 Task: Search Multi-city flight tickets for 2 adults, in Economy from Abuja to Tianjin to travel on 20-Nov-2023. Tianjin to Xiamen on 26-Dec-2023. Xiamen to Abuja on 30-Dec-2023.
Action: Mouse moved to (402, 358)
Screenshot: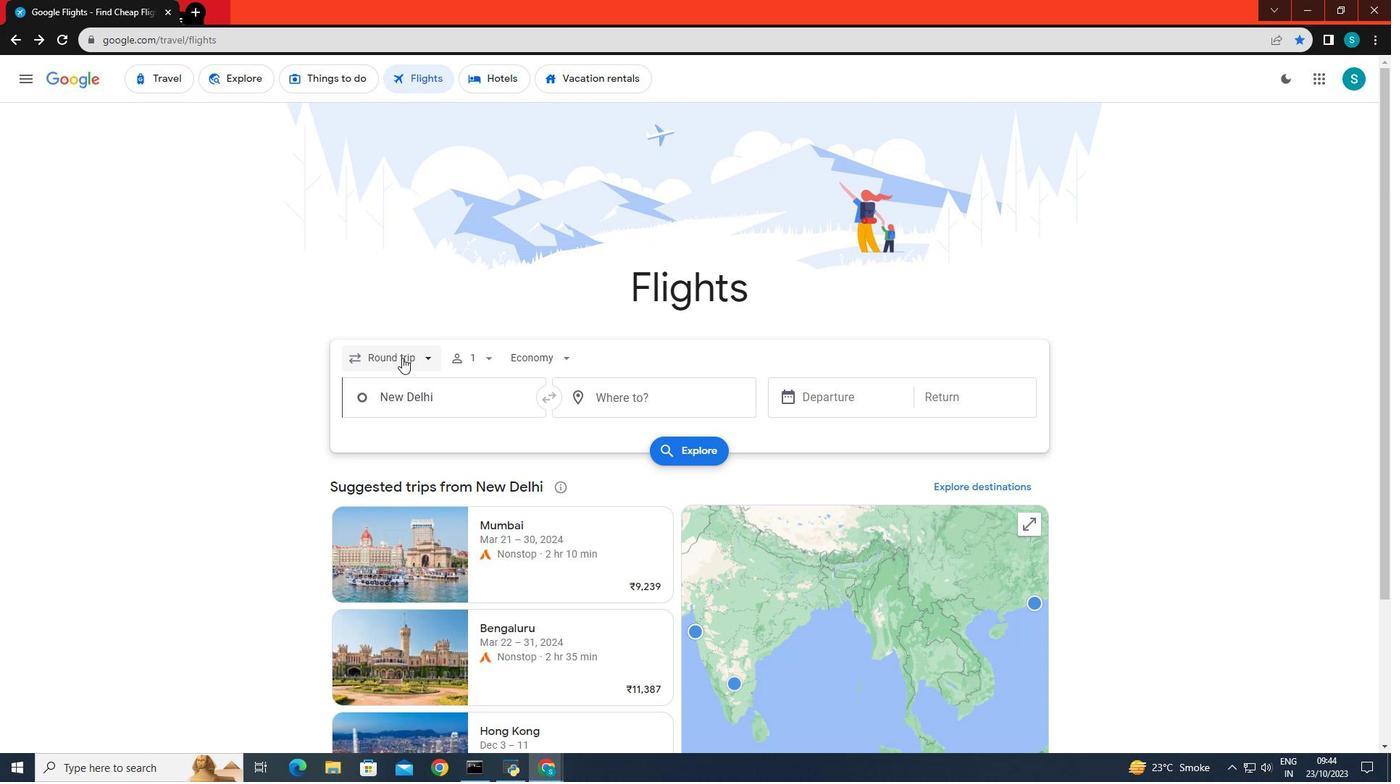 
Action: Mouse pressed left at (402, 358)
Screenshot: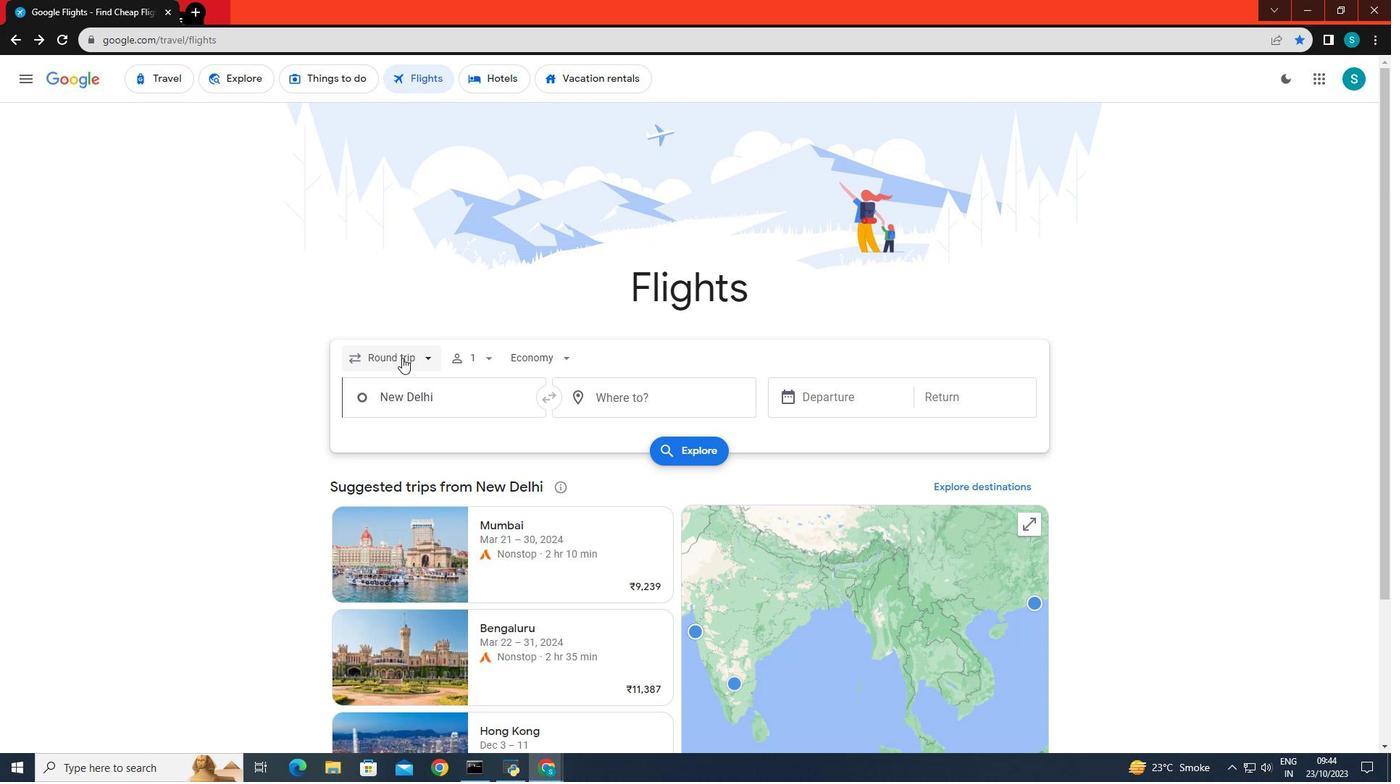 
Action: Mouse moved to (383, 465)
Screenshot: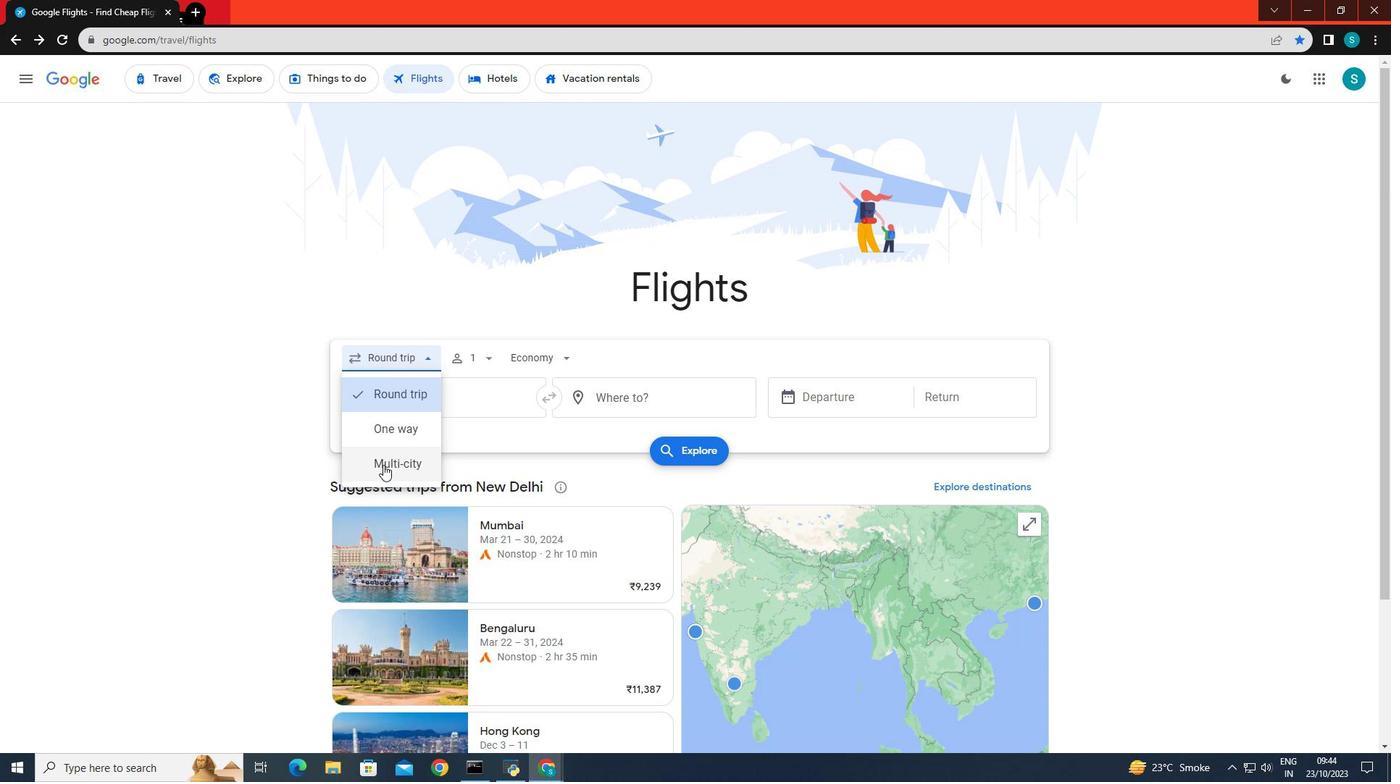 
Action: Mouse pressed left at (383, 465)
Screenshot: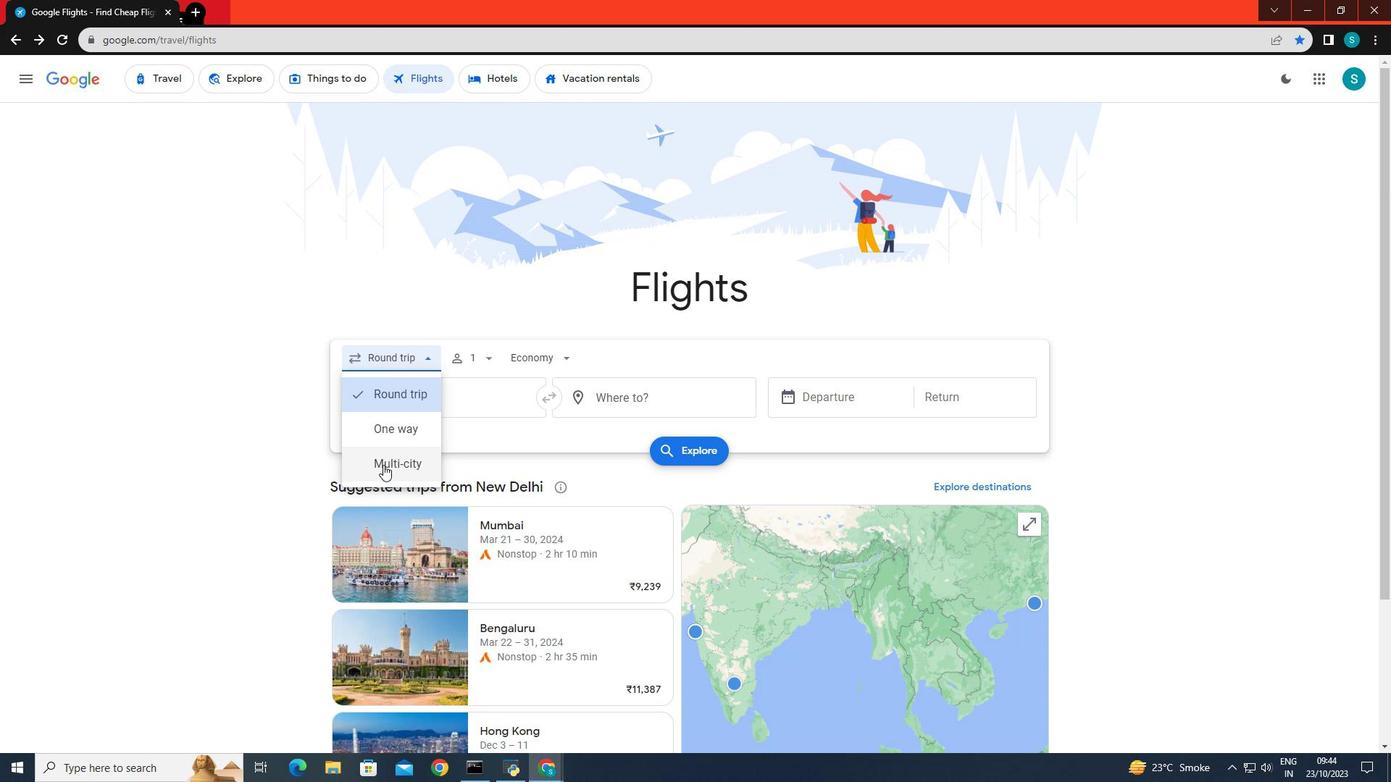 
Action: Mouse moved to (484, 363)
Screenshot: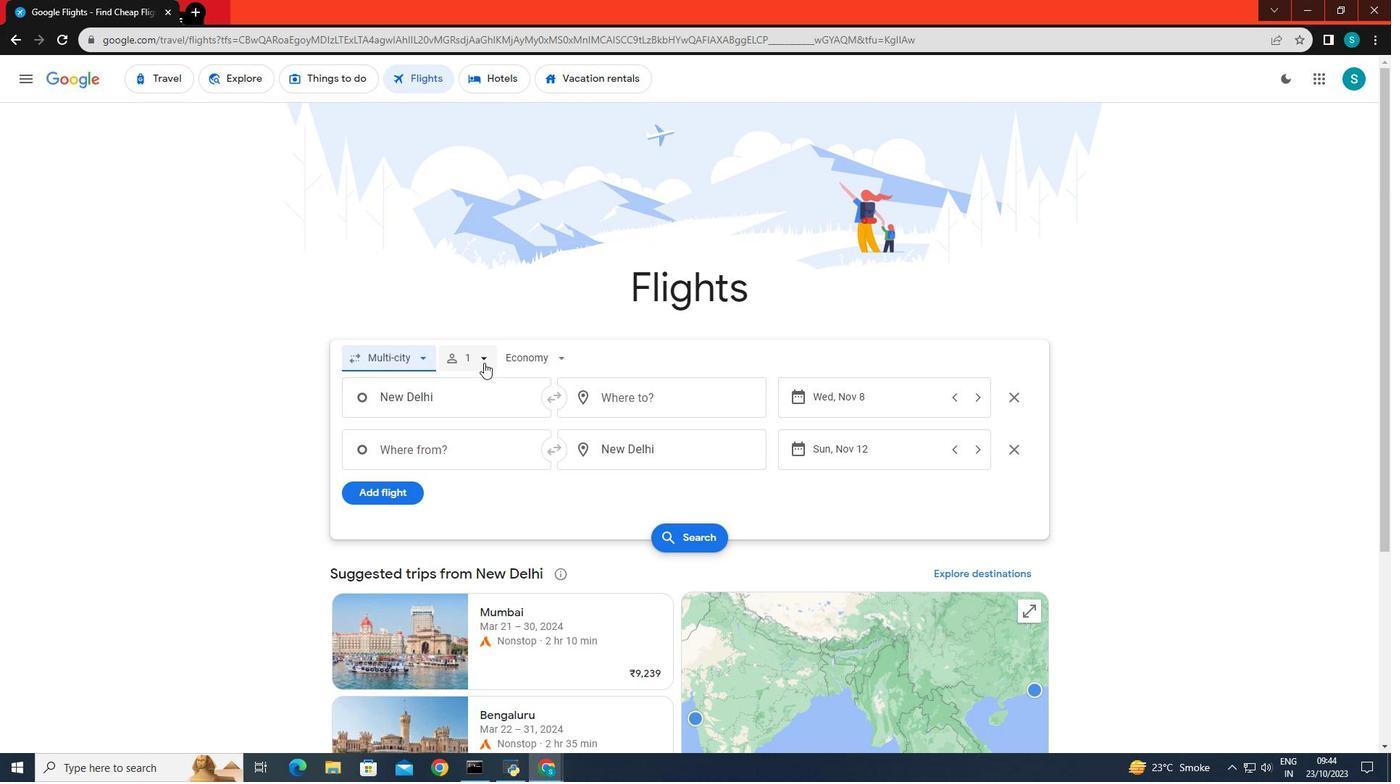 
Action: Mouse pressed left at (484, 363)
Screenshot: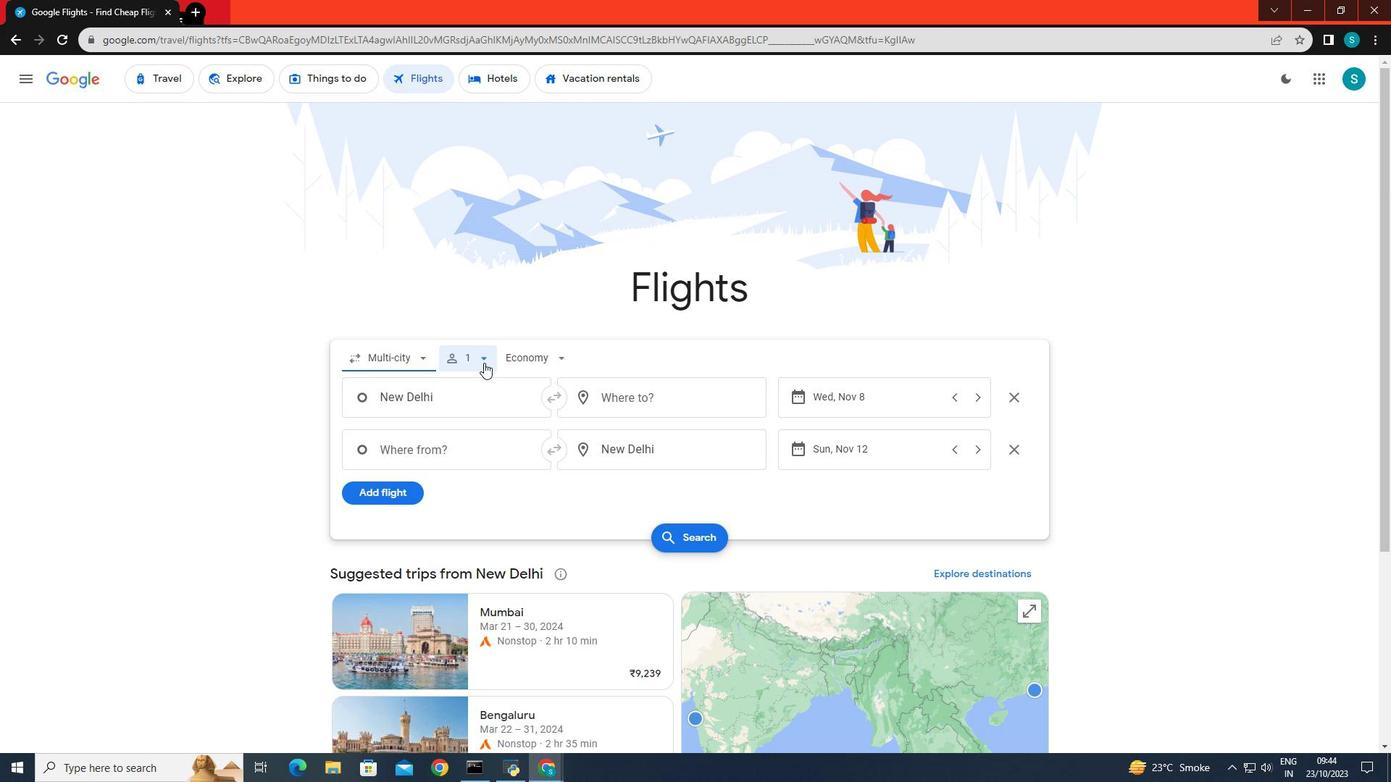 
Action: Mouse moved to (602, 395)
Screenshot: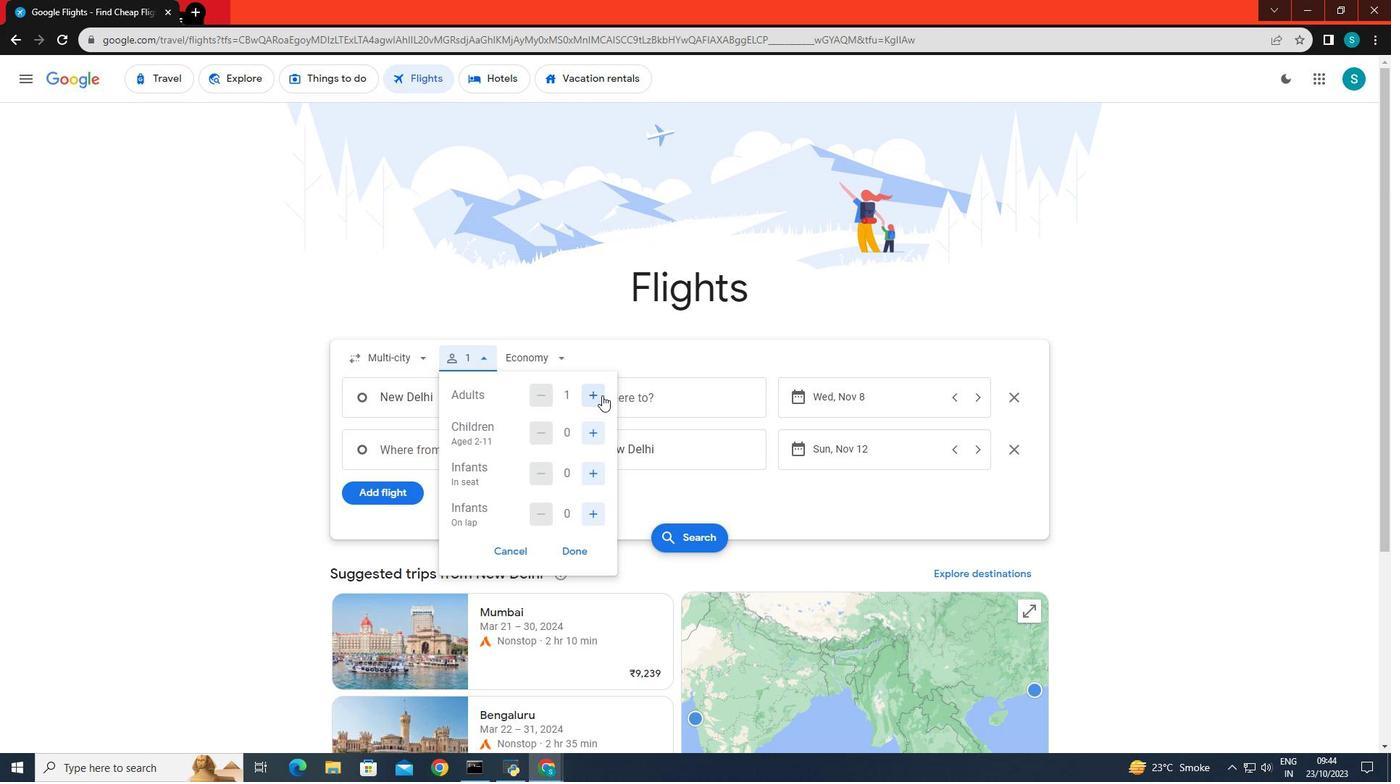 
Action: Mouse pressed left at (602, 395)
Screenshot: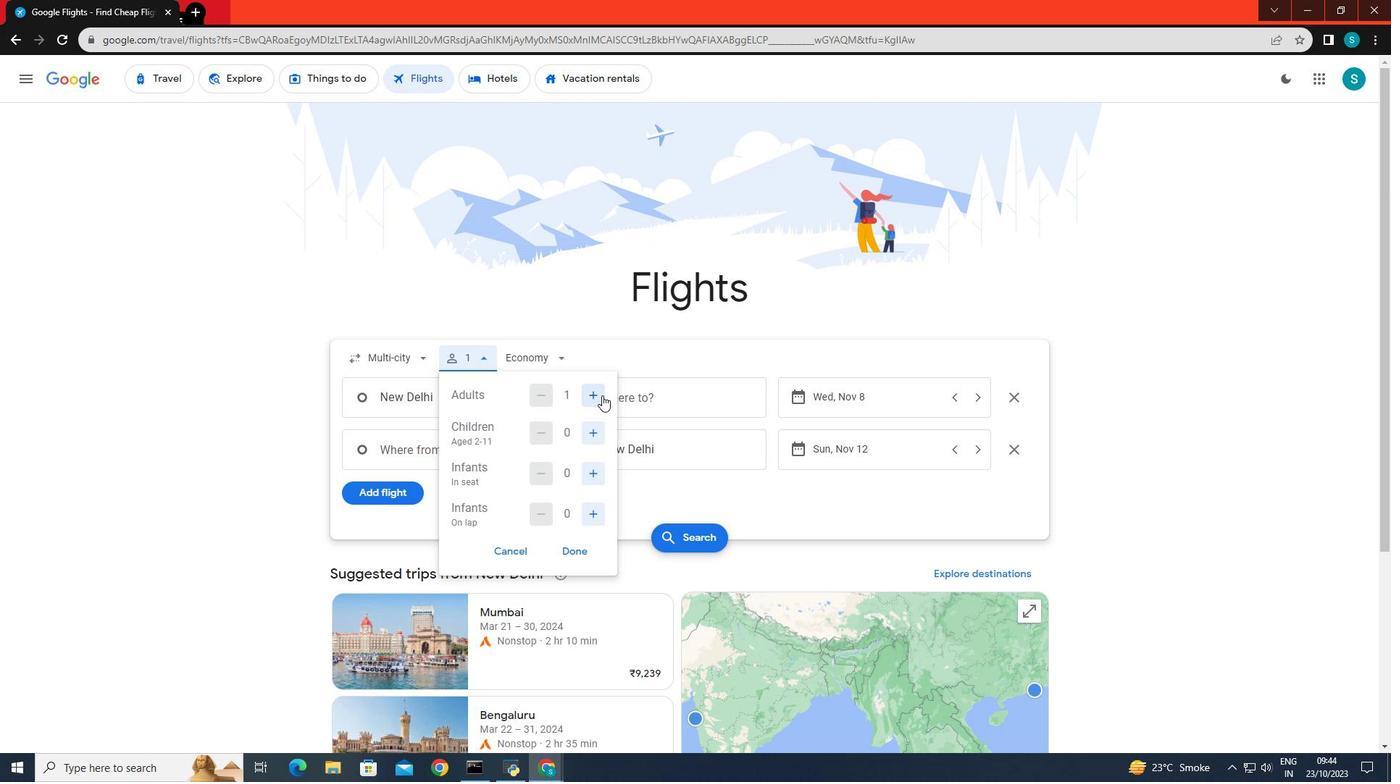 
Action: Mouse moved to (575, 548)
Screenshot: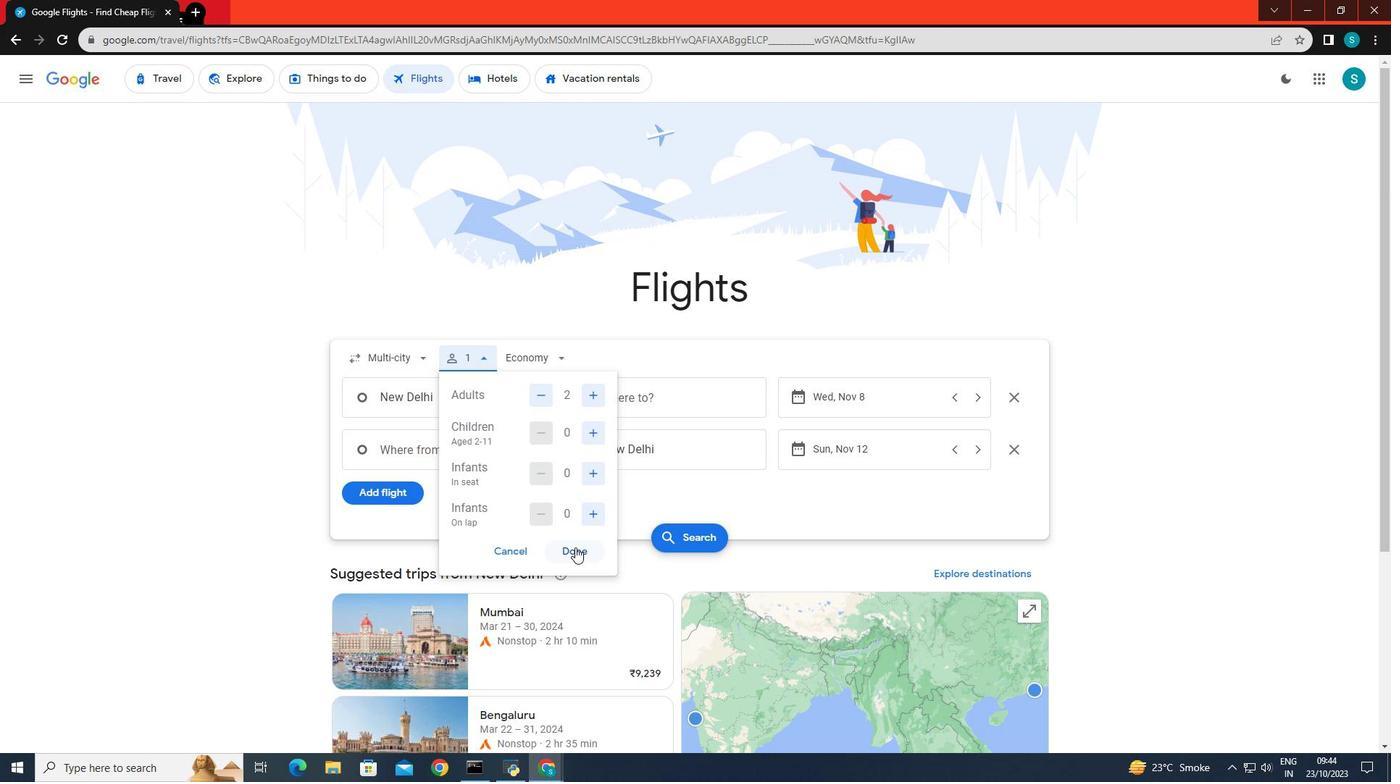 
Action: Mouse pressed left at (575, 548)
Screenshot: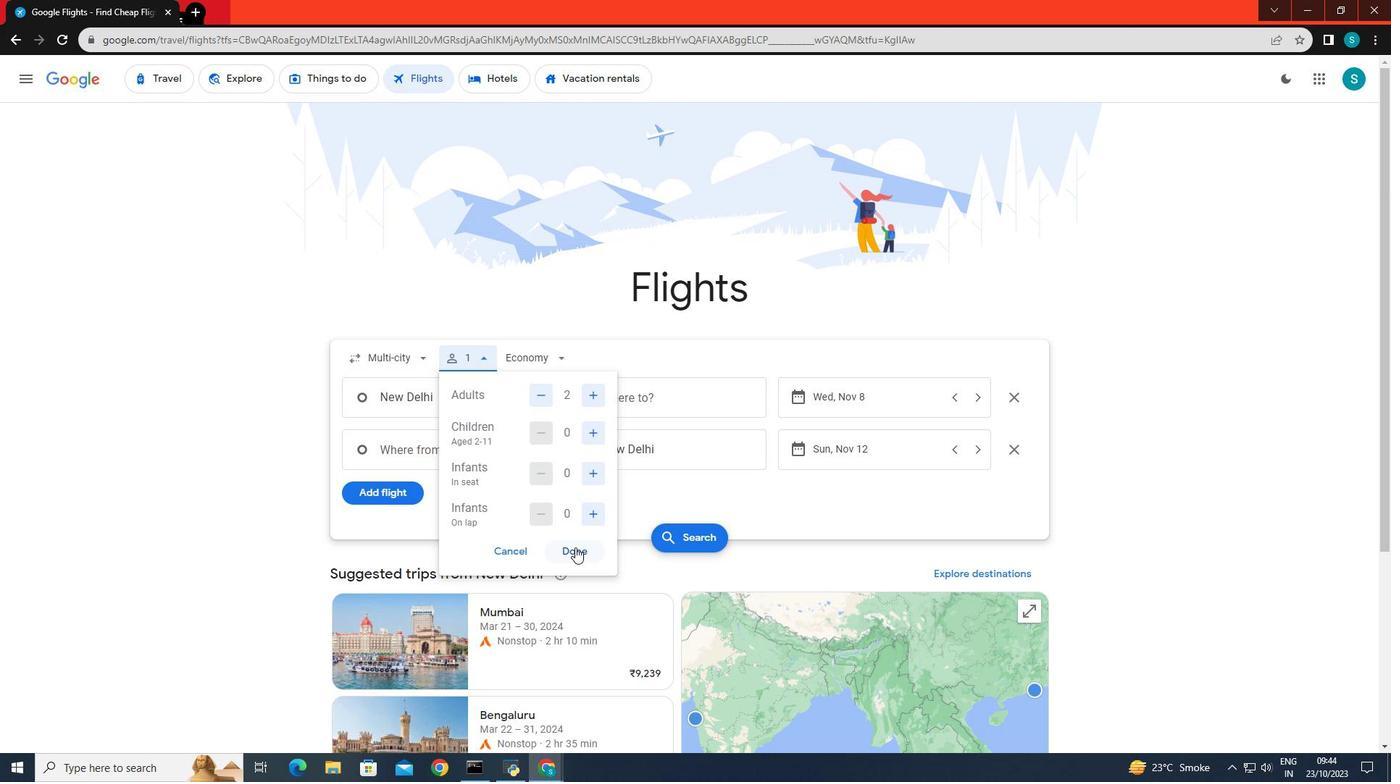 
Action: Mouse moved to (357, 316)
Screenshot: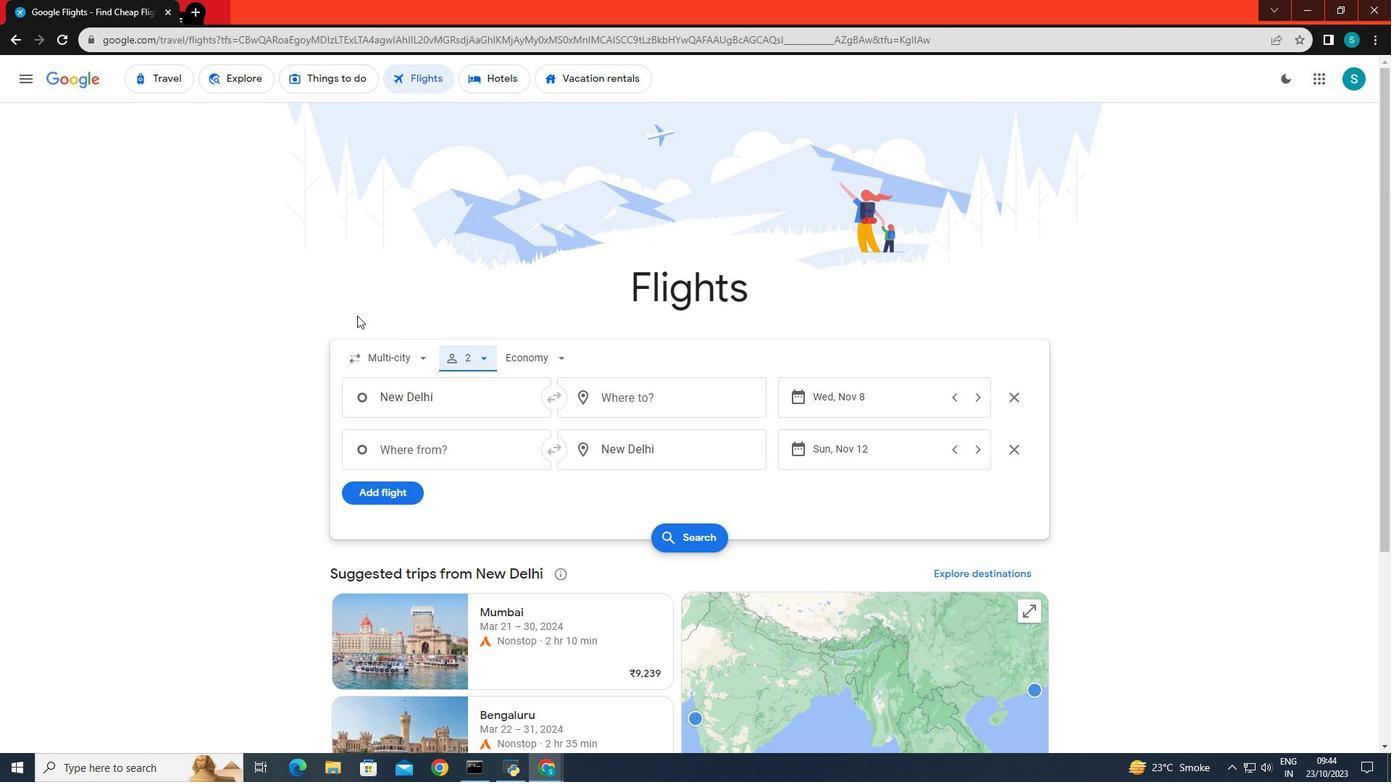 
Action: Mouse scrolled (357, 315) with delta (0, 0)
Screenshot: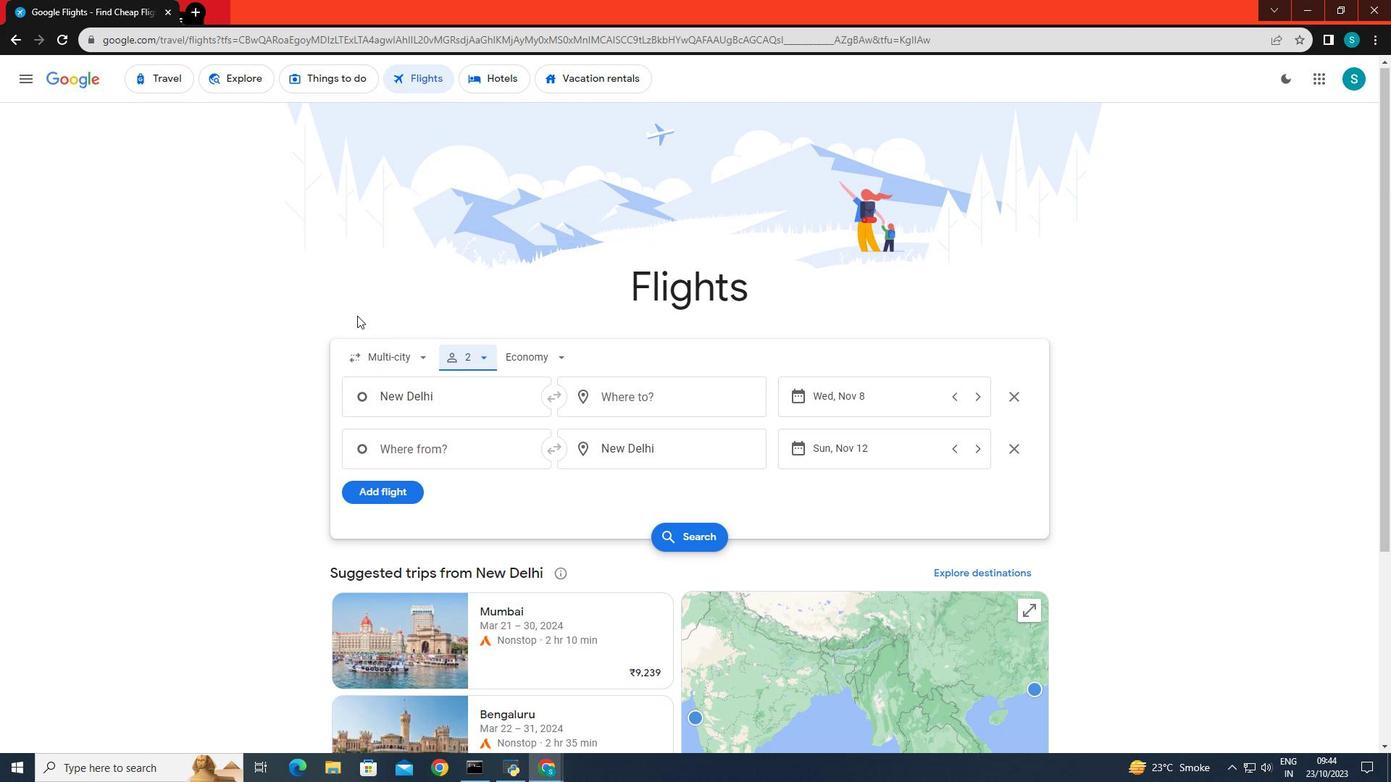 
Action: Mouse scrolled (357, 315) with delta (0, 0)
Screenshot: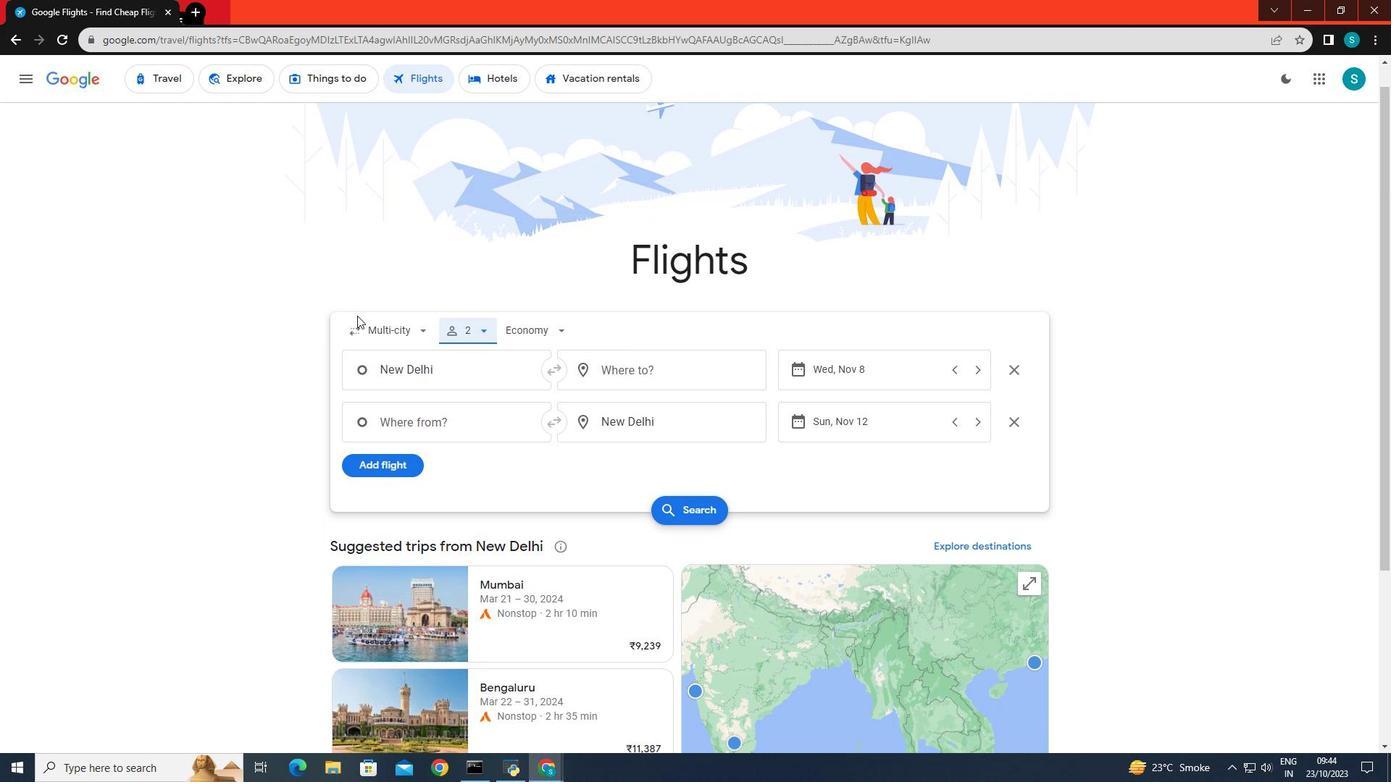 
Action: Mouse moved to (549, 222)
Screenshot: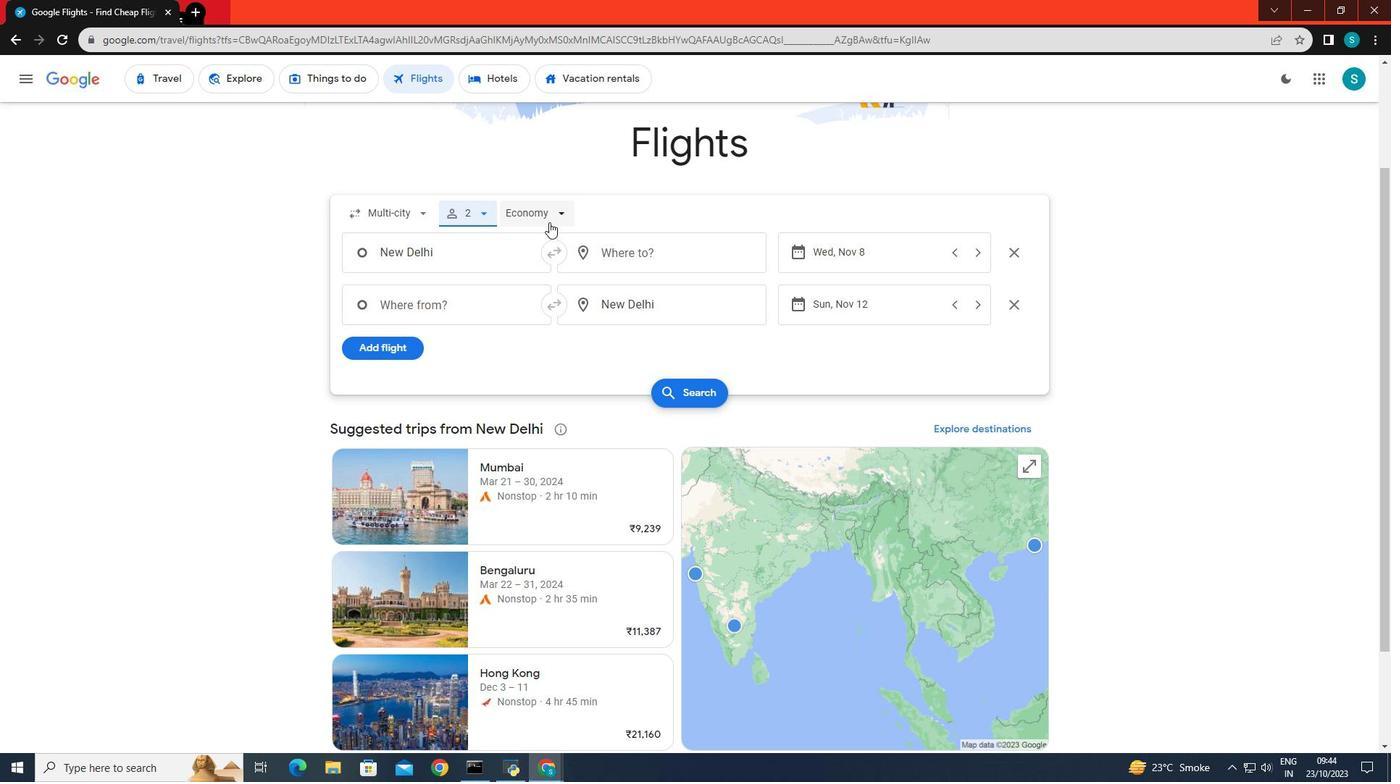 
Action: Mouse pressed left at (549, 222)
Screenshot: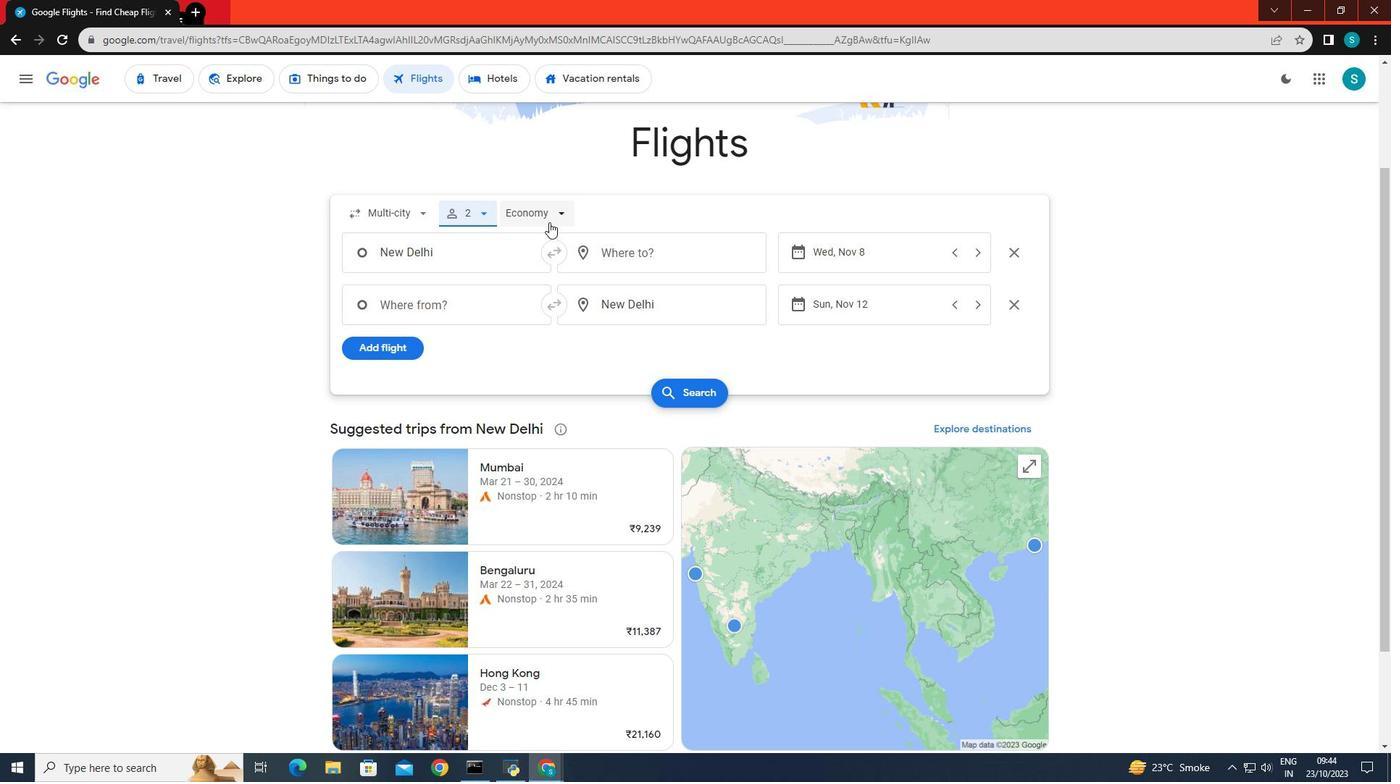 
Action: Mouse moved to (546, 255)
Screenshot: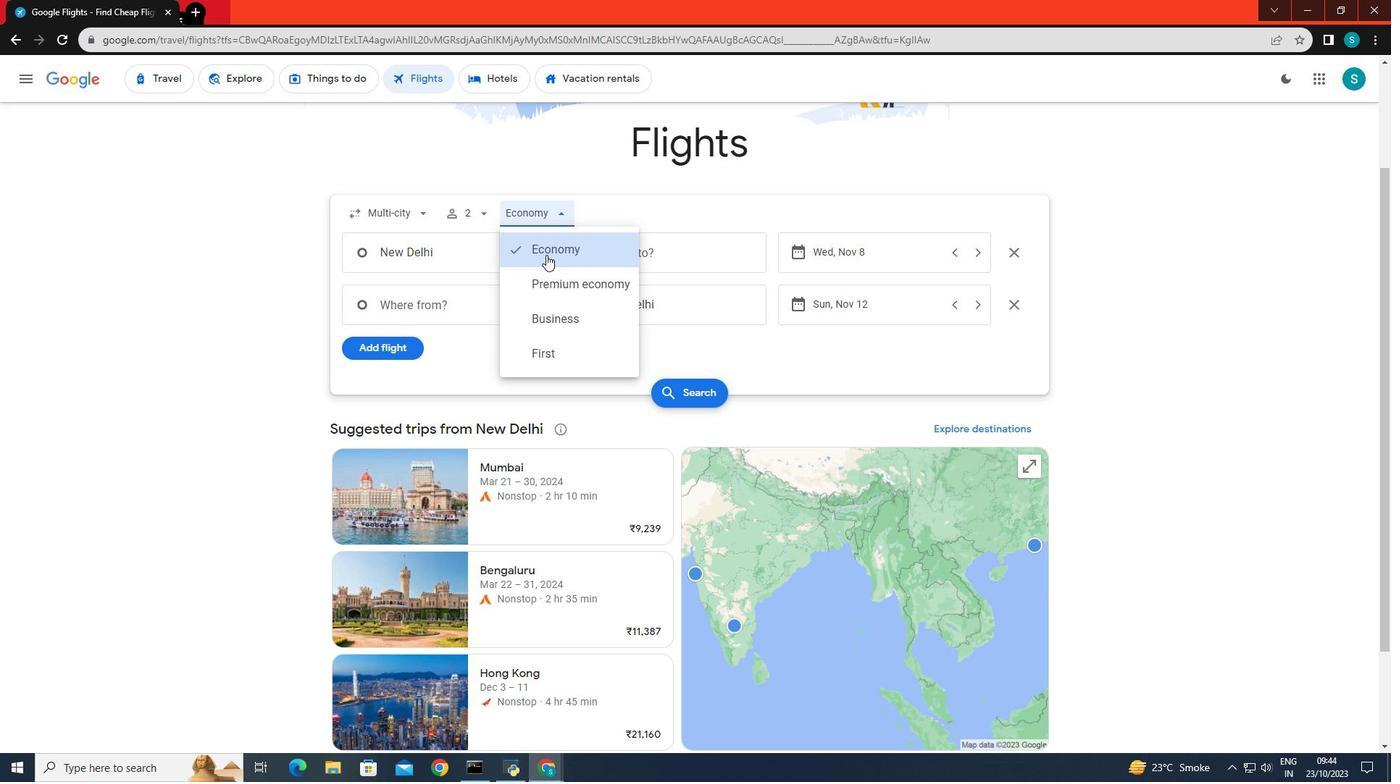 
Action: Mouse pressed left at (546, 255)
Screenshot: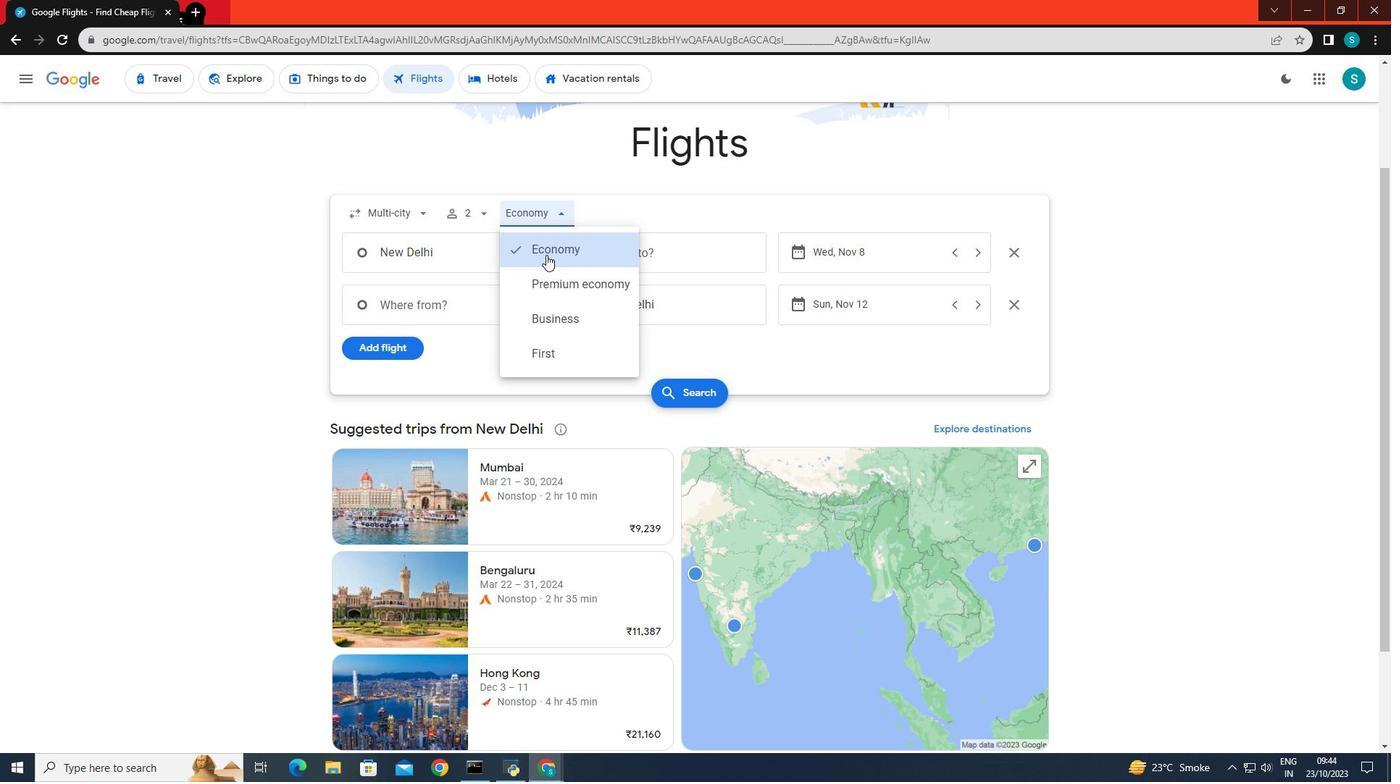 
Action: Mouse moved to (437, 263)
Screenshot: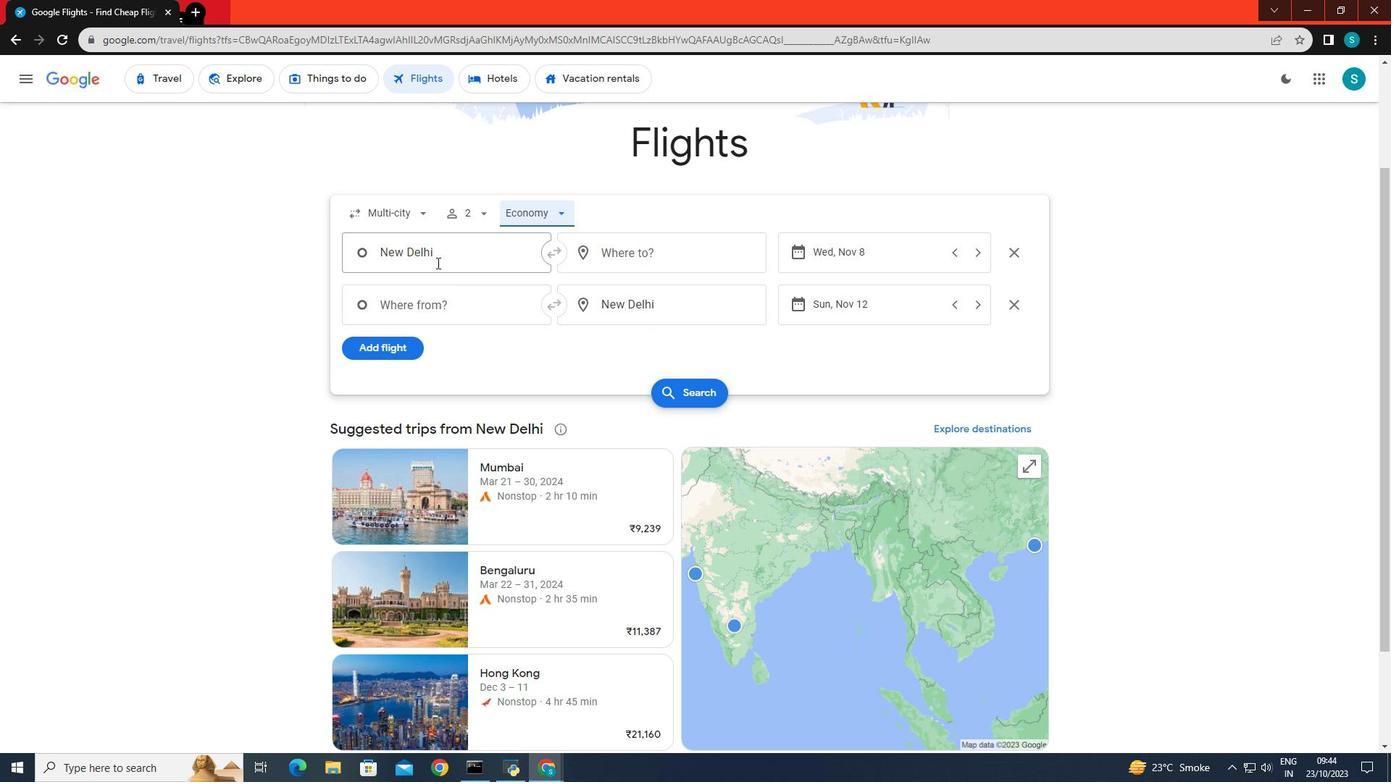 
Action: Mouse pressed left at (437, 263)
Screenshot: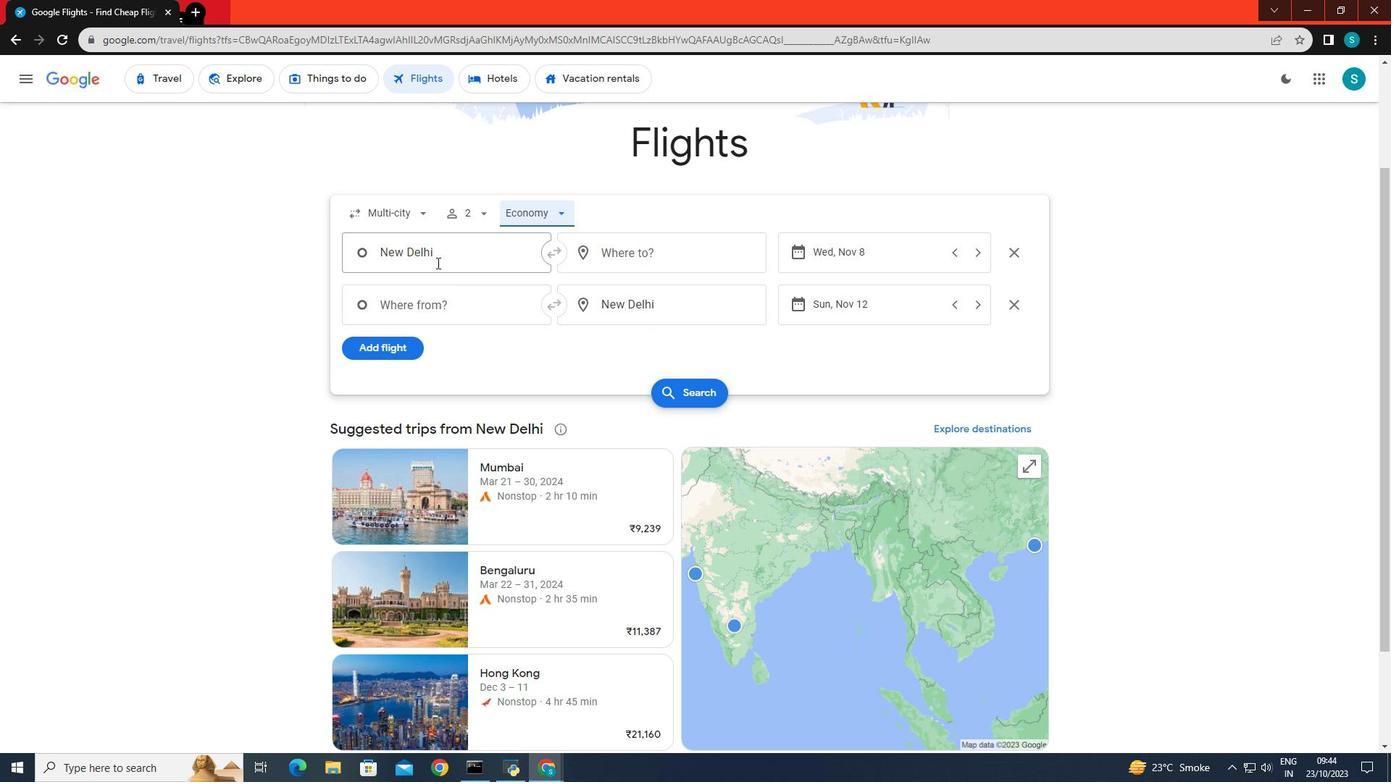 
Action: Key pressed <Key.backspace><Key.caps_lock>A<Key.caps_lock>buja,<Key.space><Key.caps_lock>
Screenshot: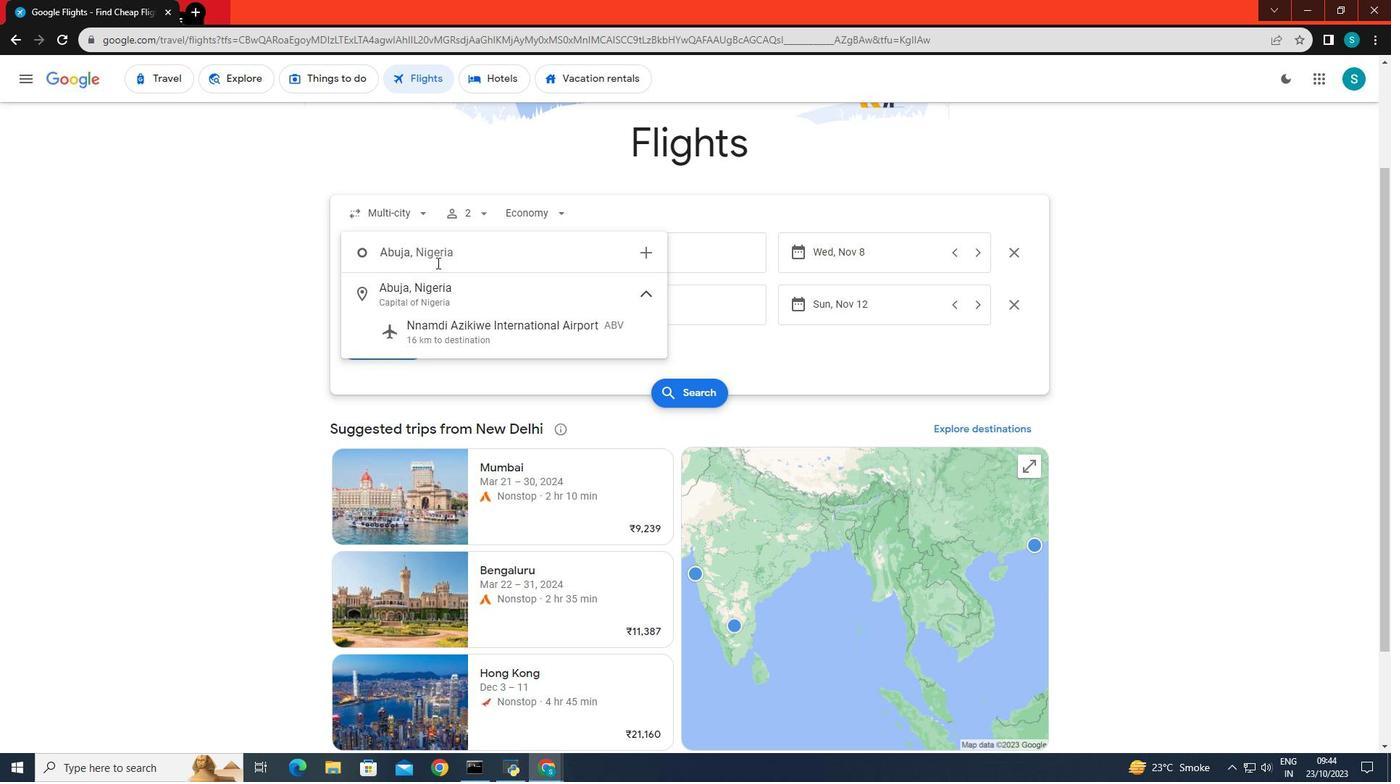 
Action: Mouse moved to (440, 325)
Screenshot: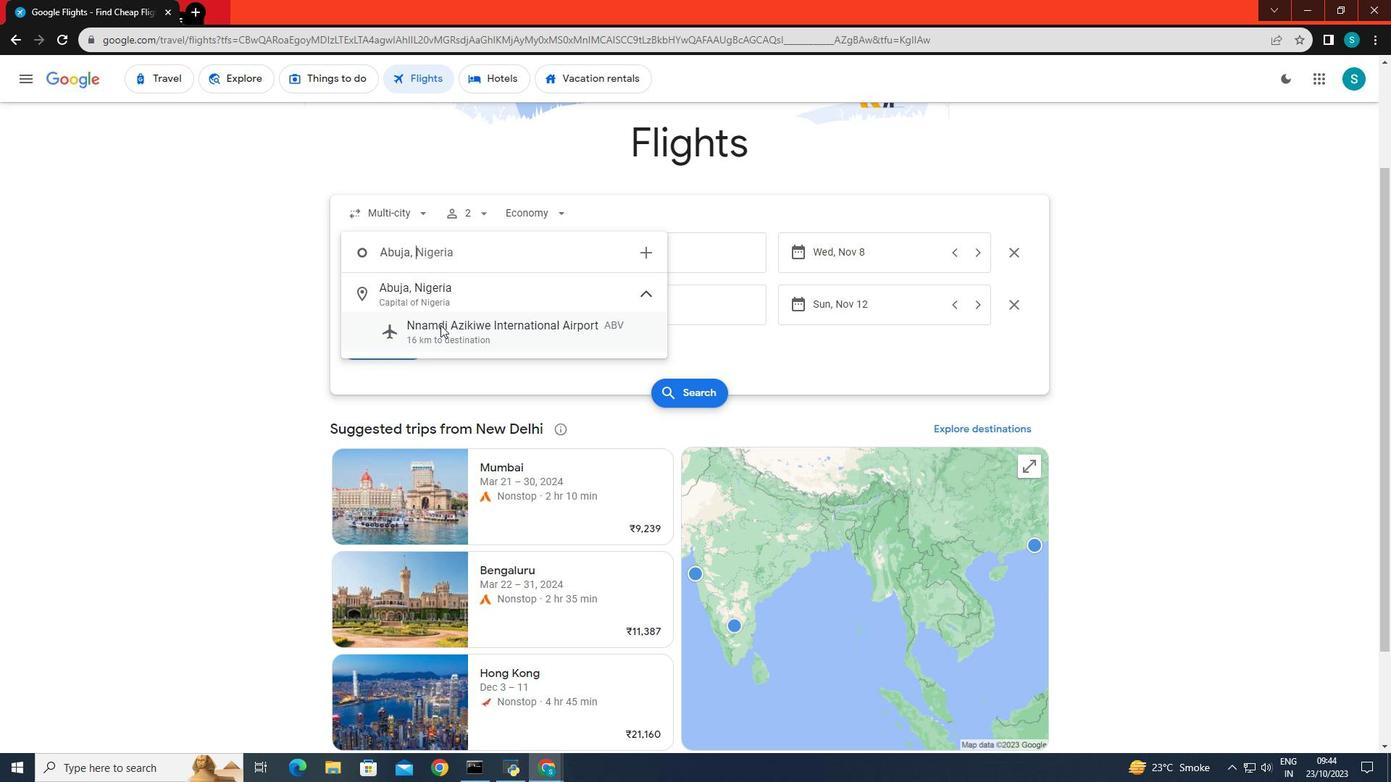 
Action: Mouse pressed left at (440, 325)
Screenshot: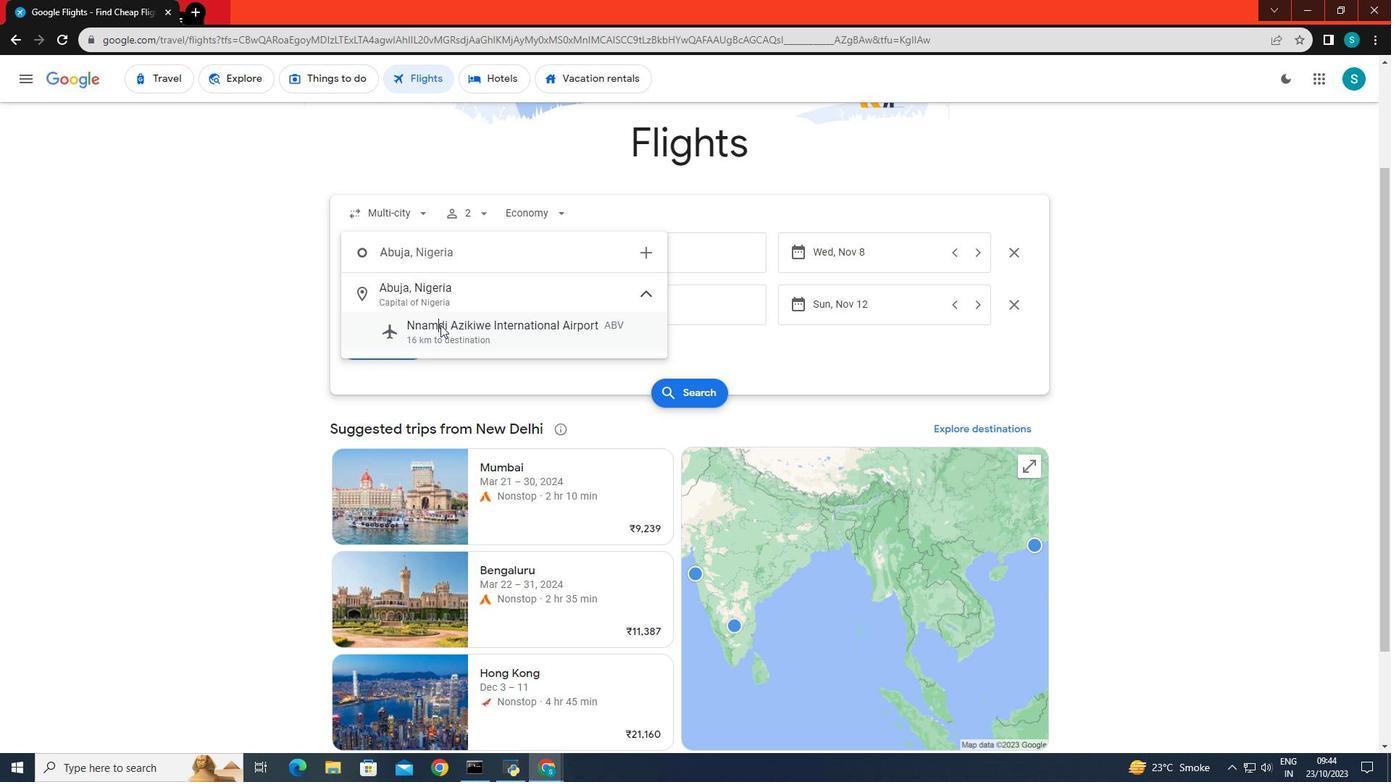 
Action: Mouse moved to (613, 254)
Screenshot: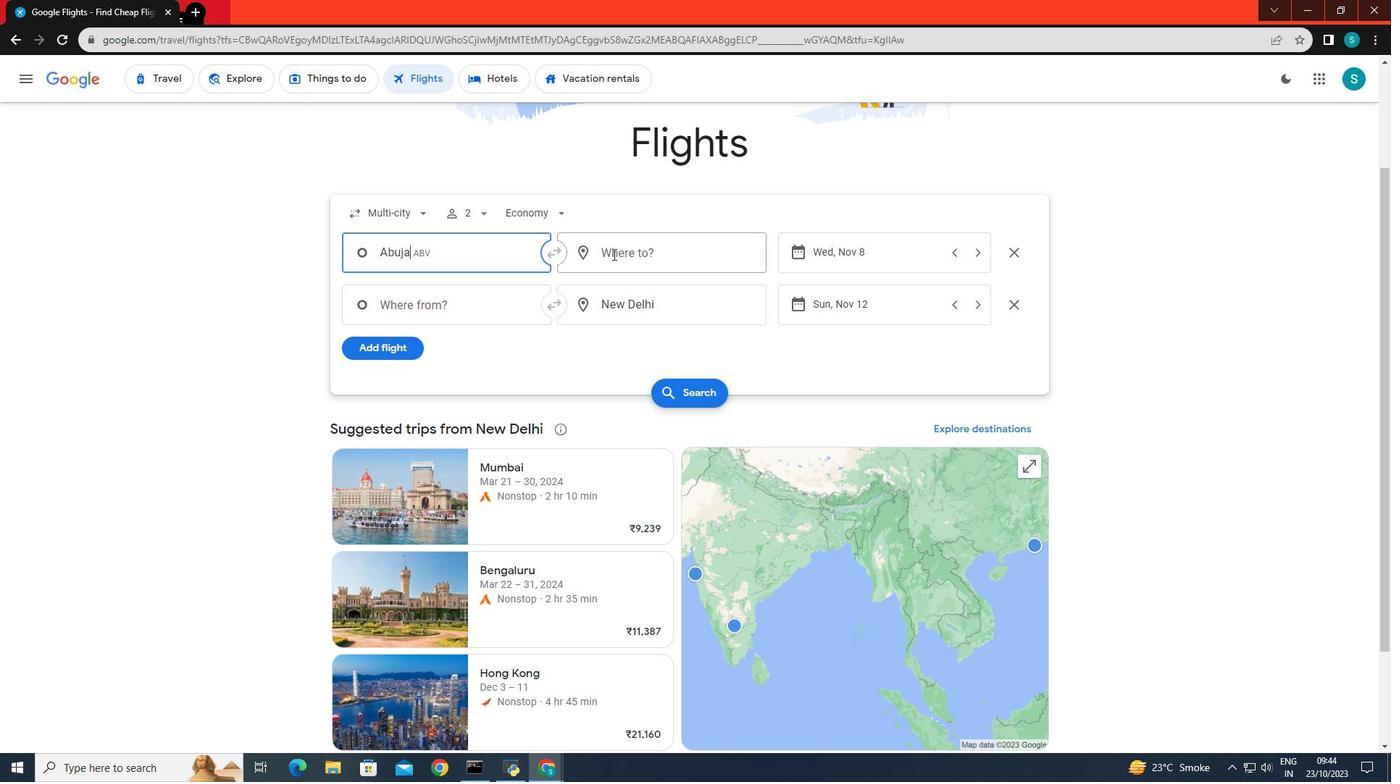 
Action: Mouse pressed left at (613, 254)
Screenshot: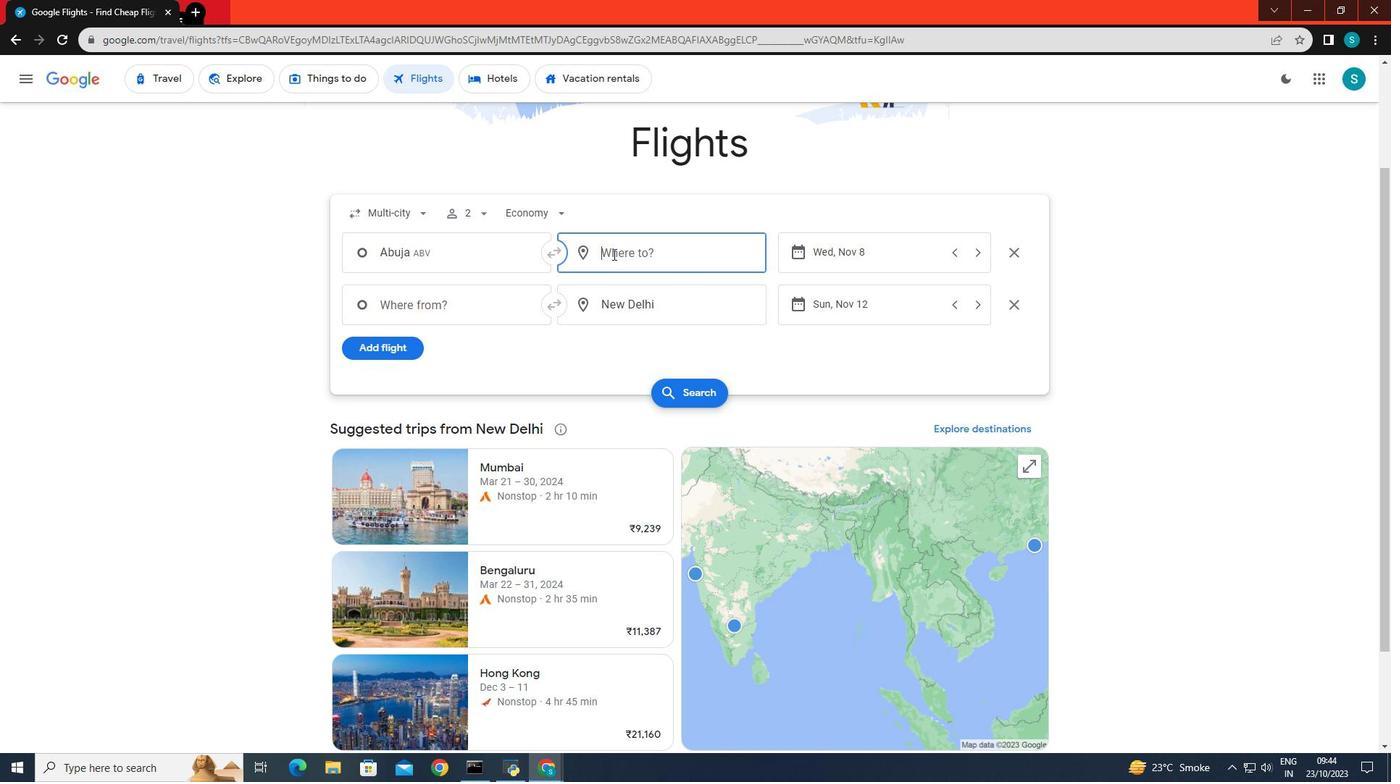 
Action: Mouse moved to (529, 232)
Screenshot: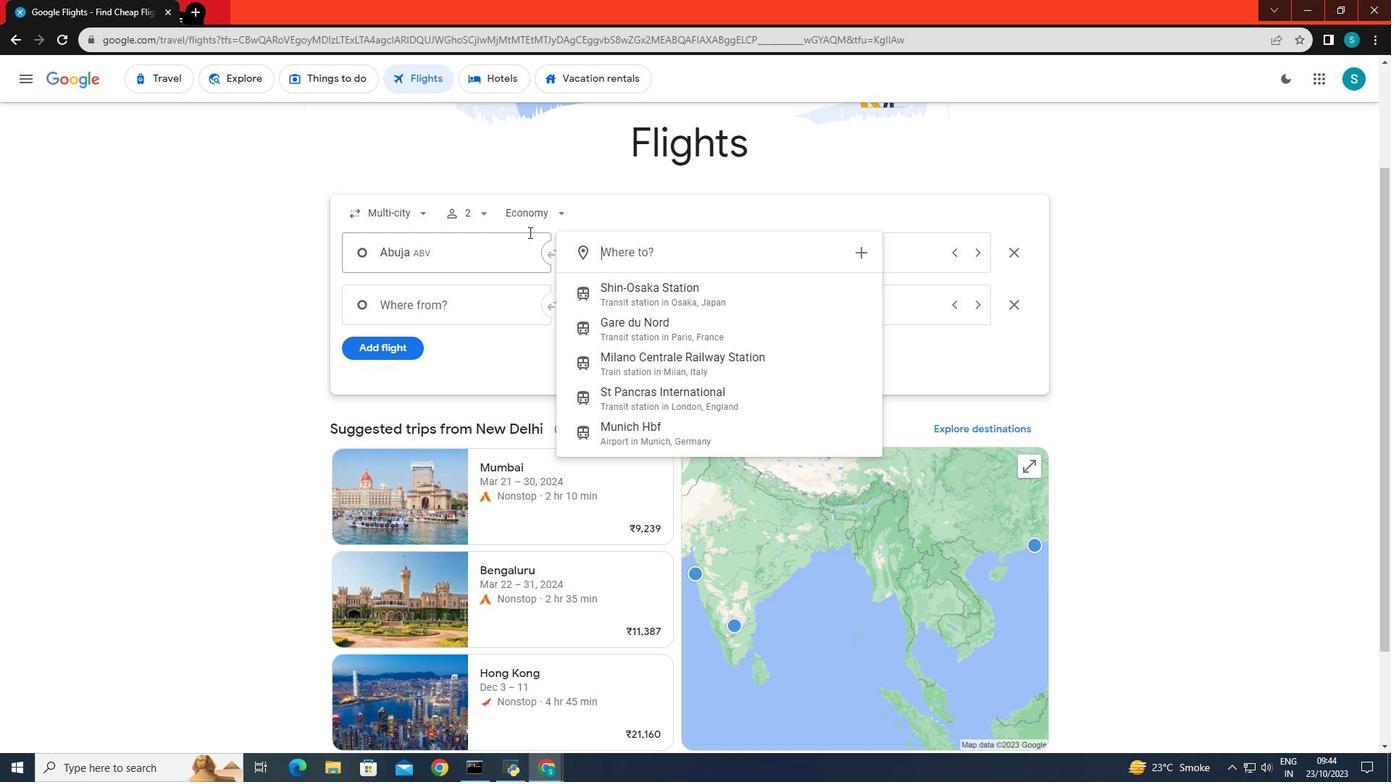 
Action: Key pressed <Key.caps_lock>t<Key.caps_lock>I<Key.backspace><Key.backspace><Key.caps_lock>t<Key.caps_lock><Key.backspace>T<Key.caps_lock>ianj
Screenshot: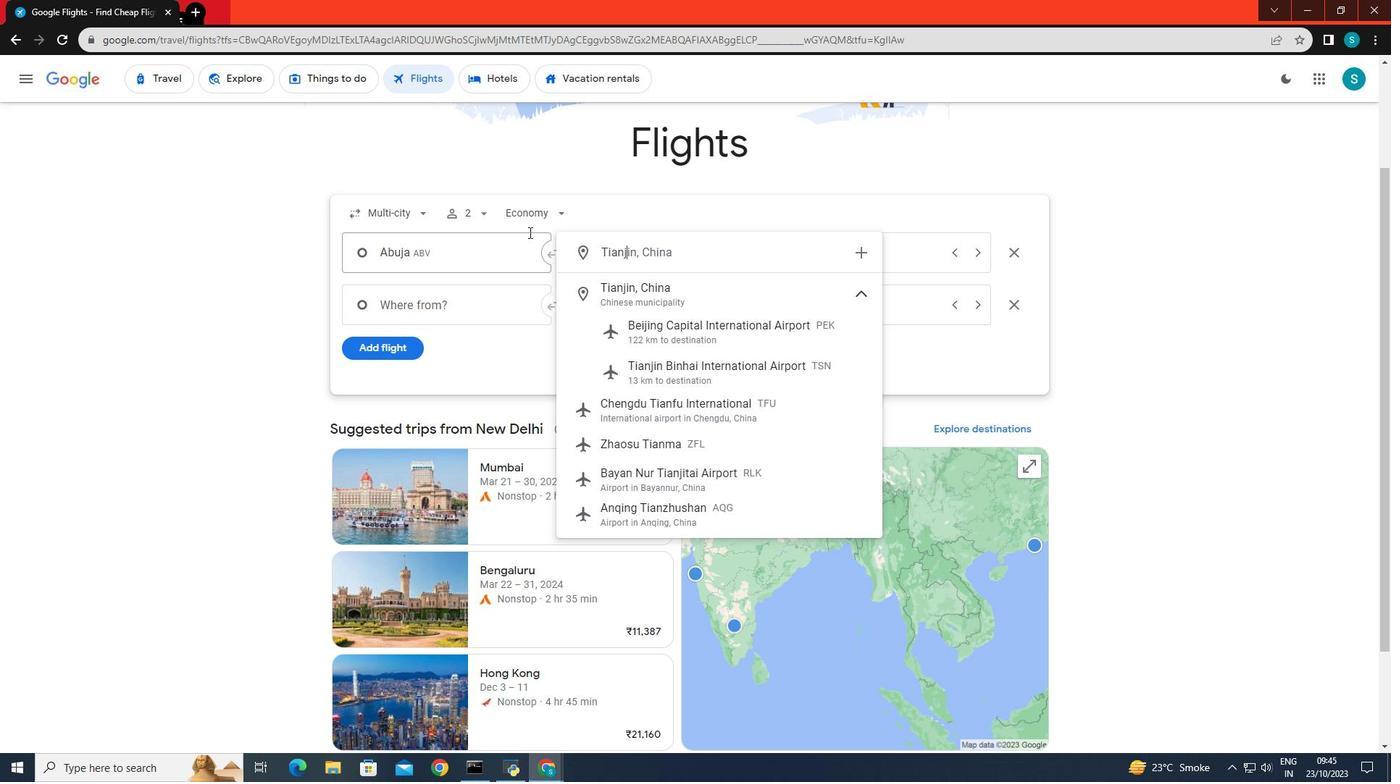 
Action: Mouse moved to (669, 334)
Screenshot: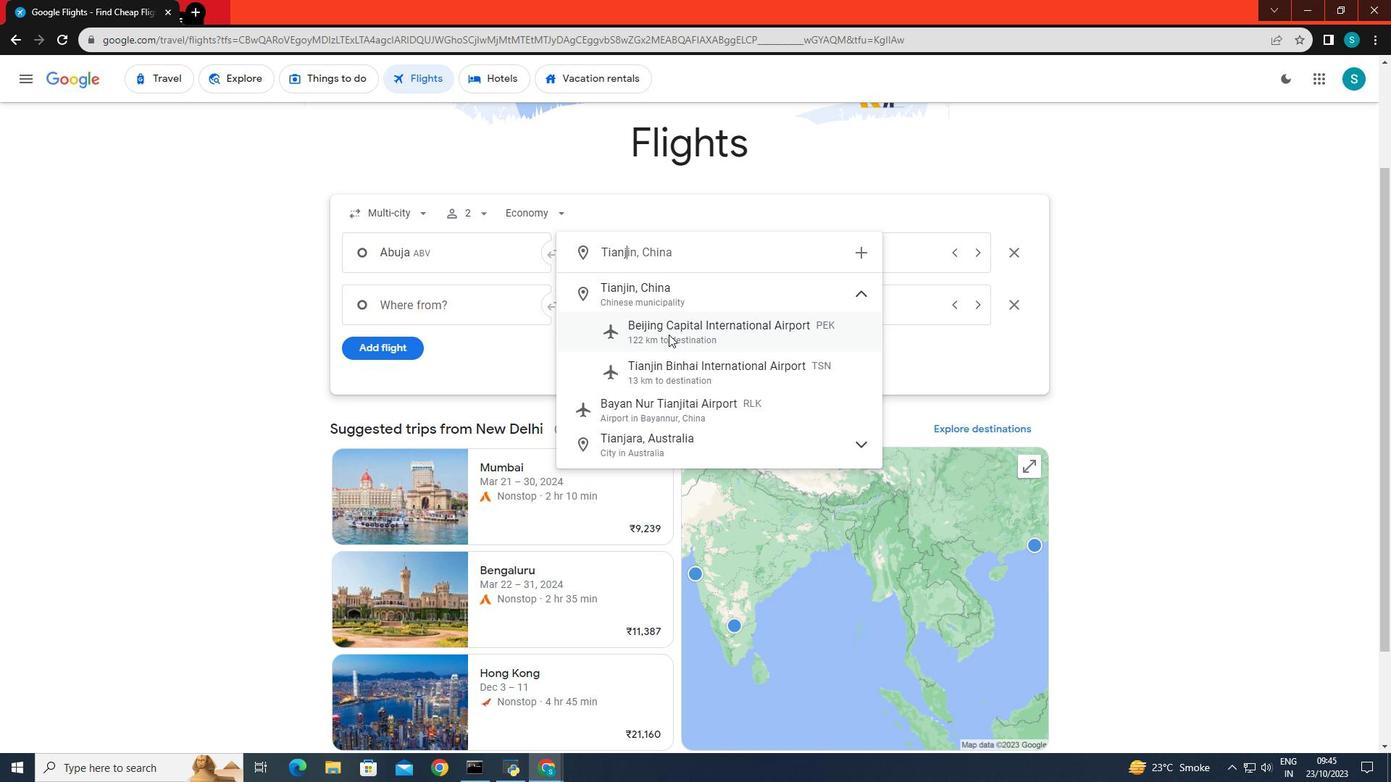 
Action: Mouse pressed left at (669, 334)
Screenshot: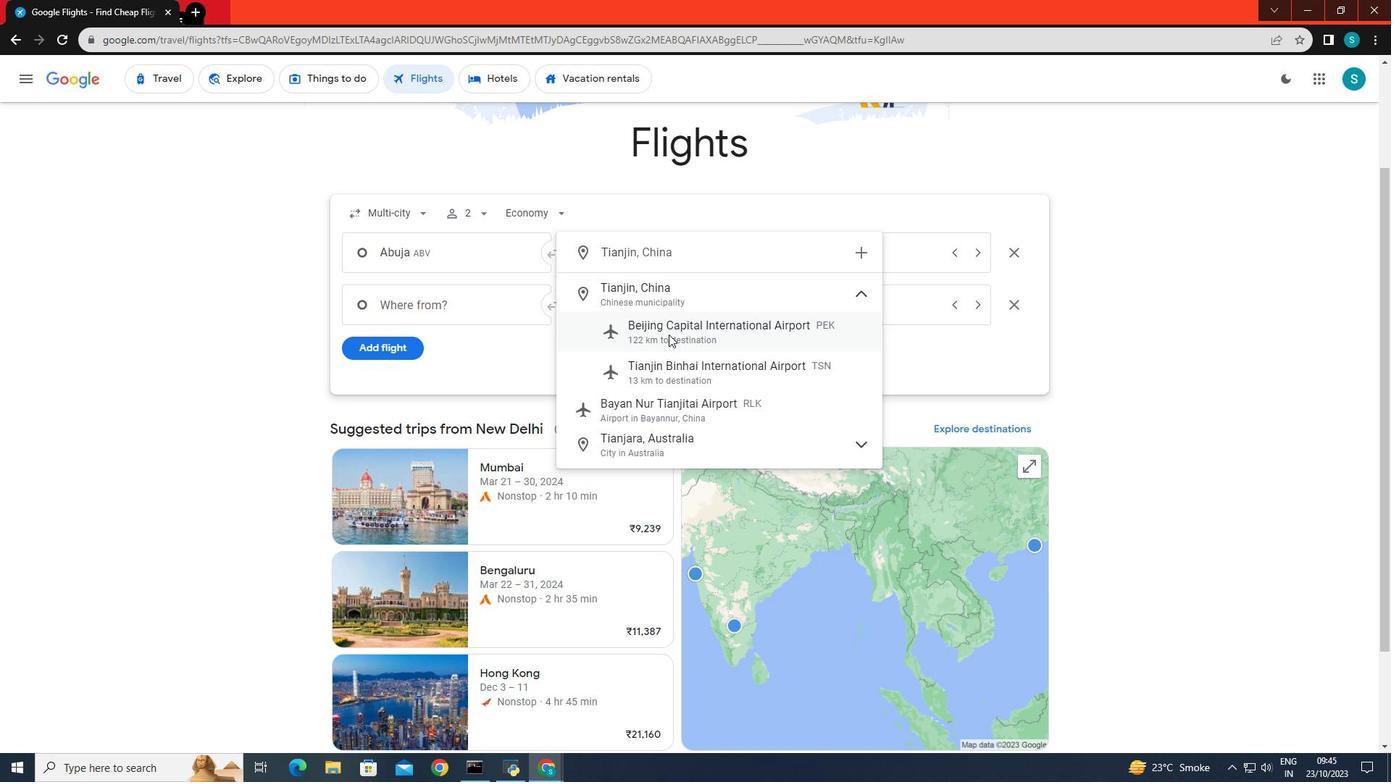
Action: Mouse moved to (726, 252)
Screenshot: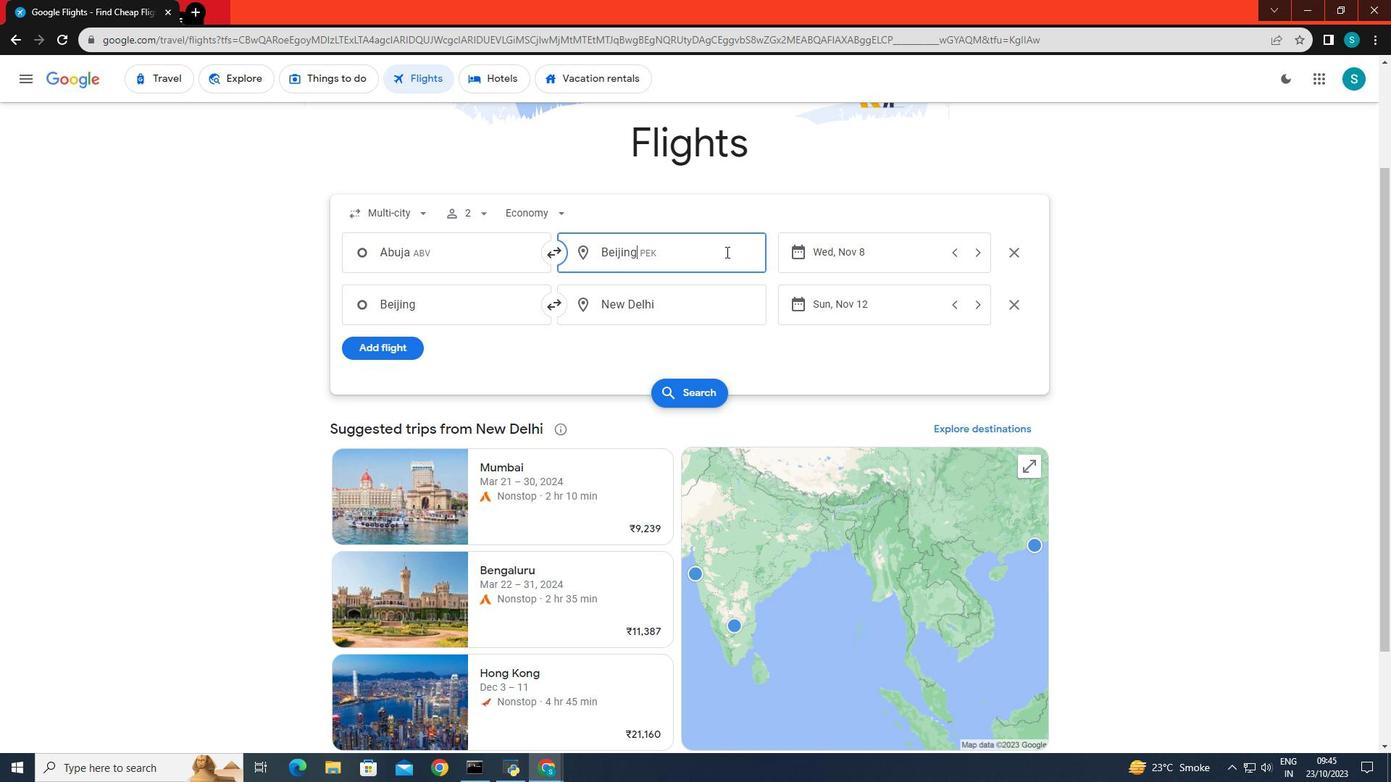 
Action: Mouse pressed left at (726, 252)
Screenshot: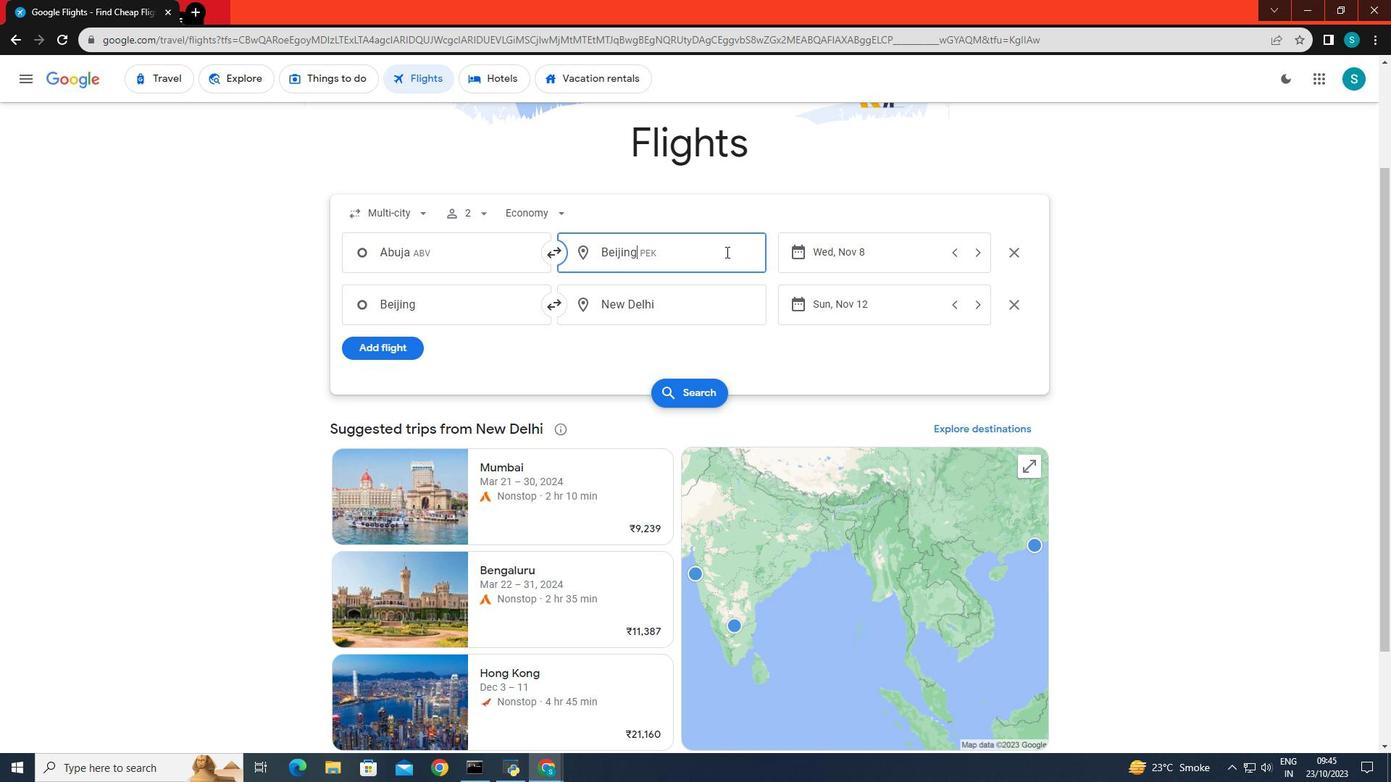 
Action: Mouse moved to (712, 324)
Screenshot: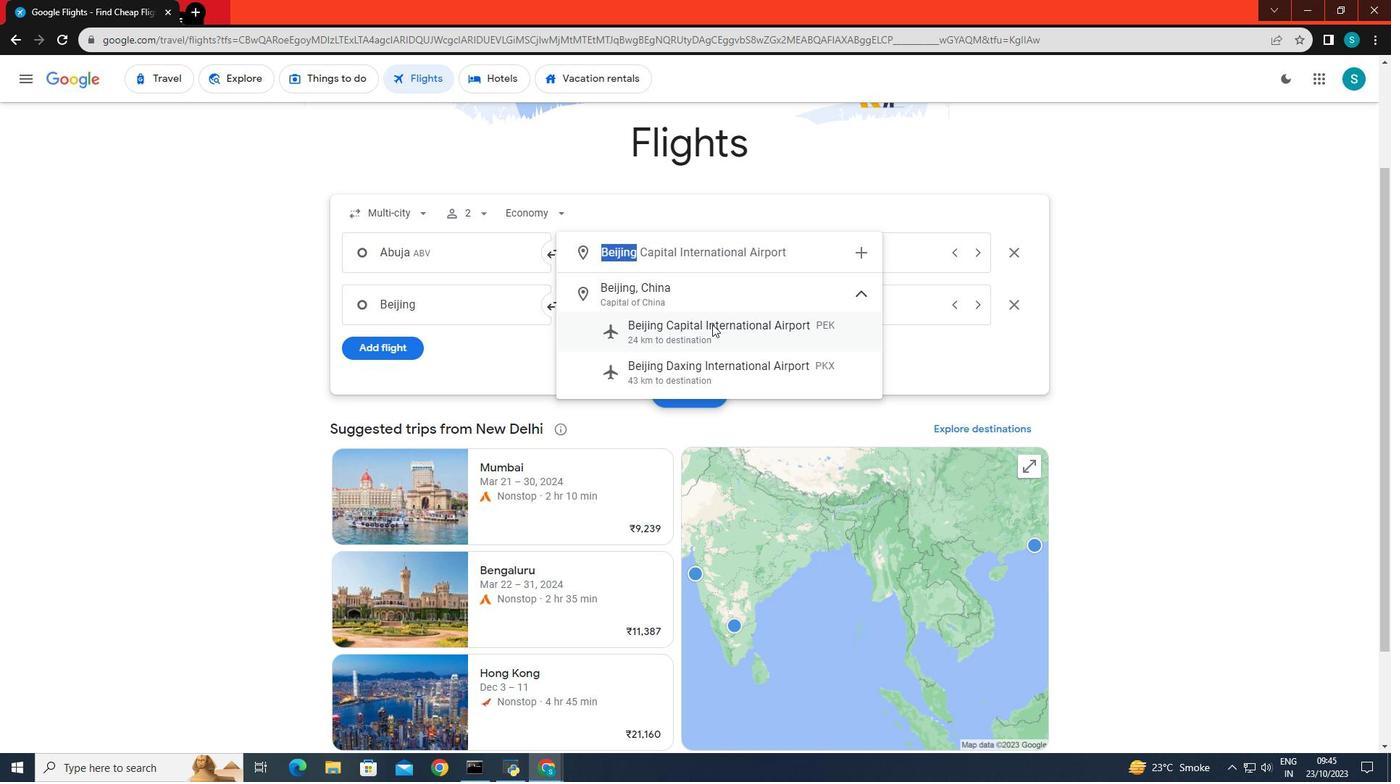 
Action: Mouse pressed left at (712, 324)
Screenshot: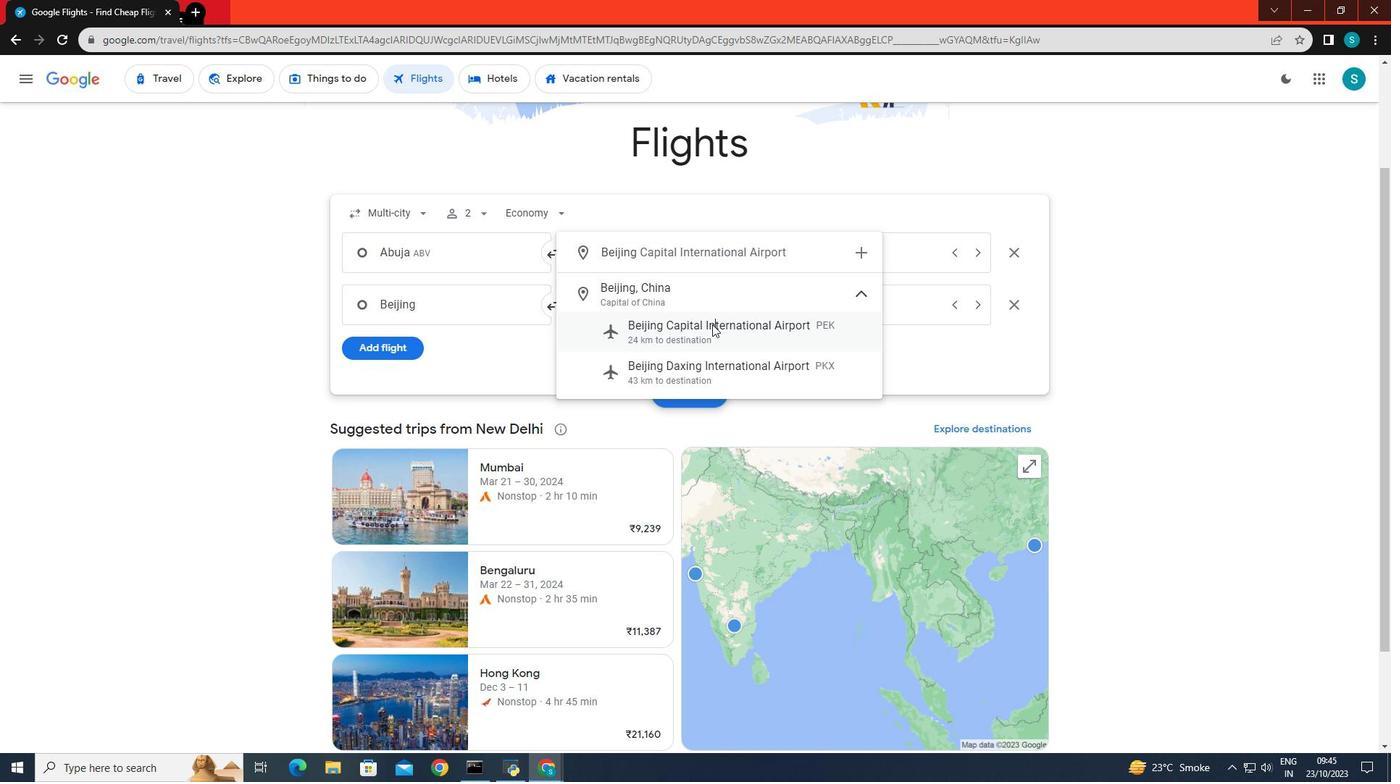 
Action: Mouse moved to (827, 260)
Screenshot: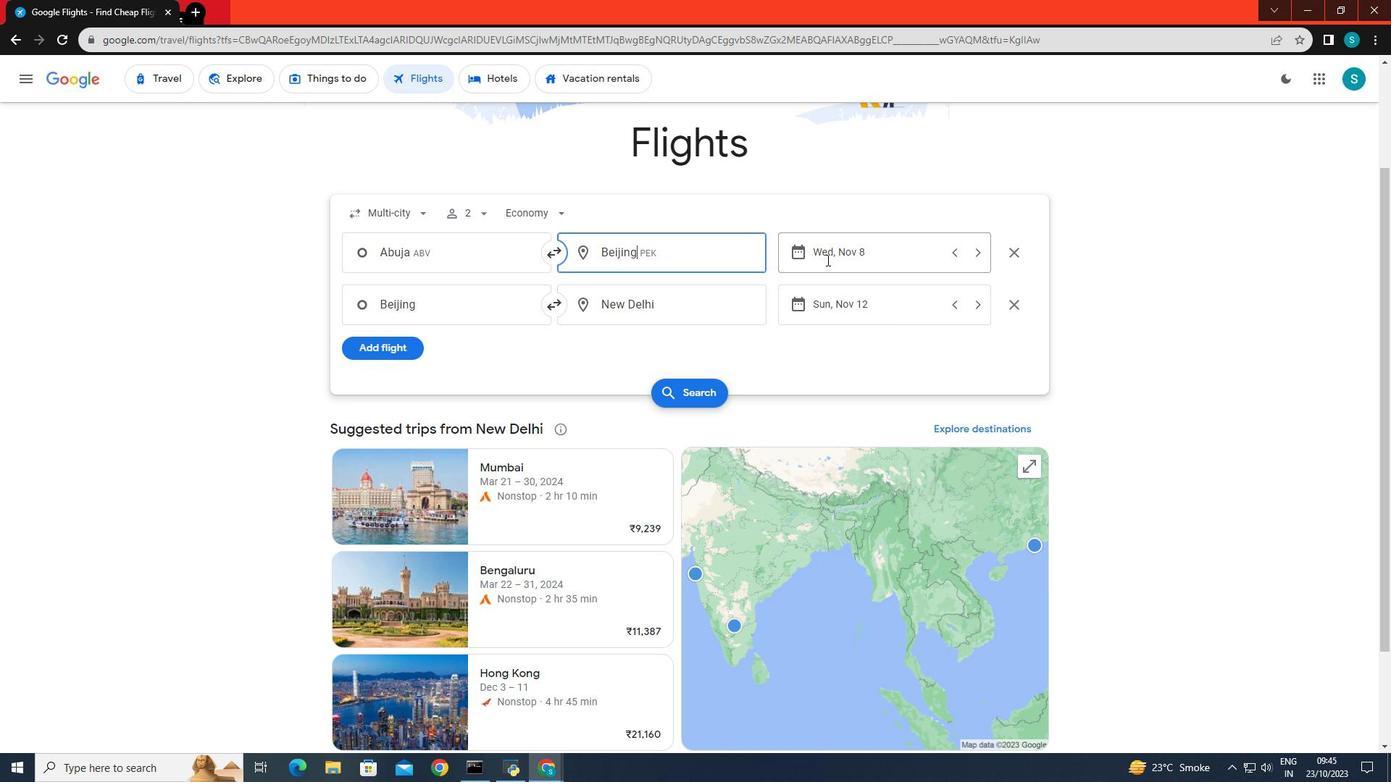 
Action: Mouse pressed left at (827, 260)
Screenshot: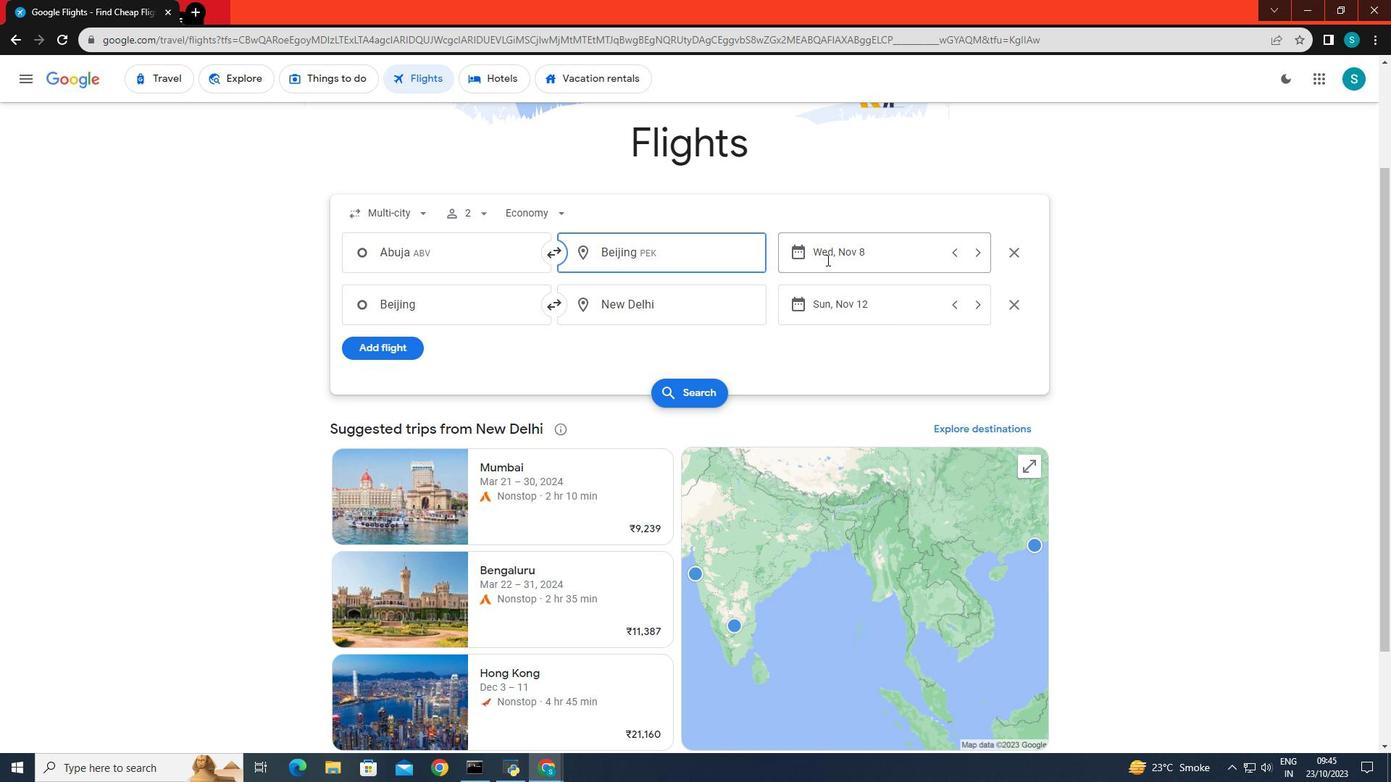
Action: Mouse moved to (796, 477)
Screenshot: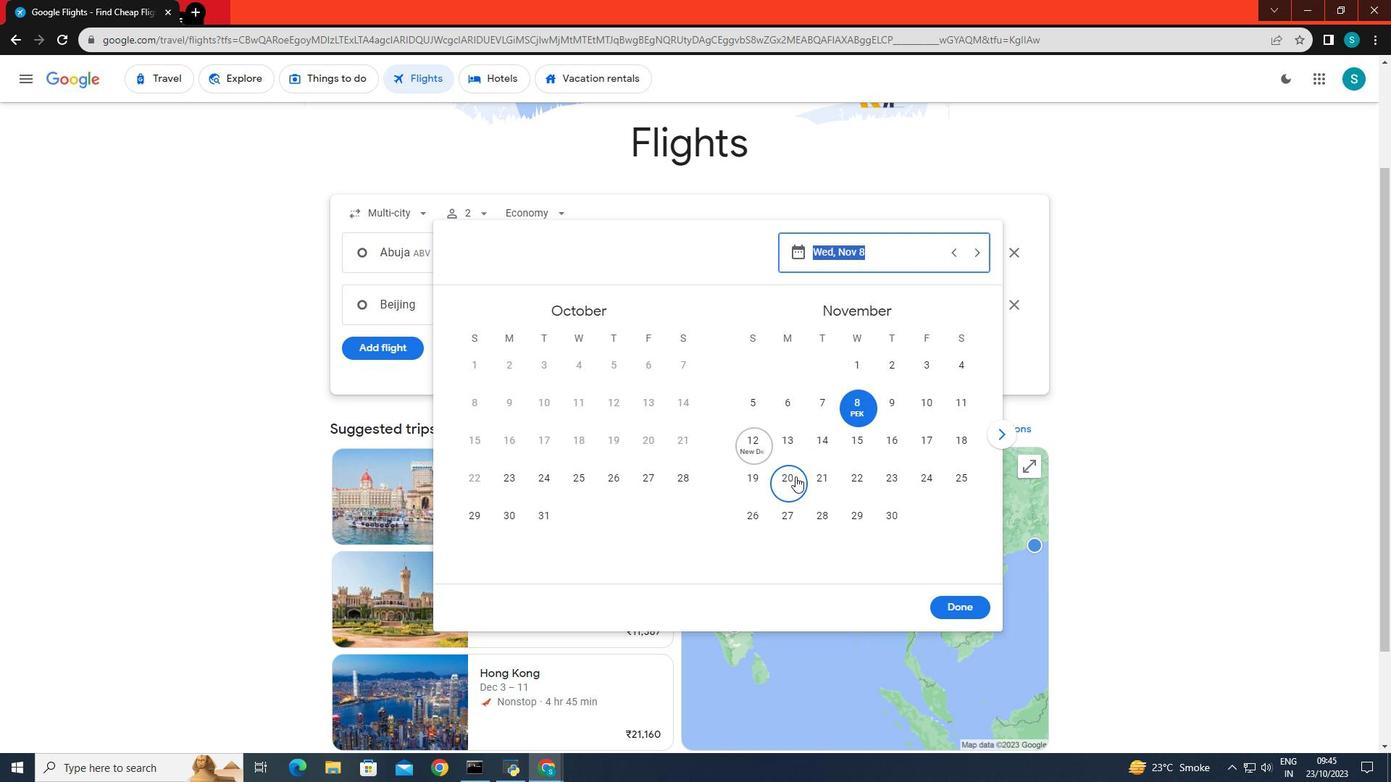 
Action: Mouse pressed left at (796, 477)
Screenshot: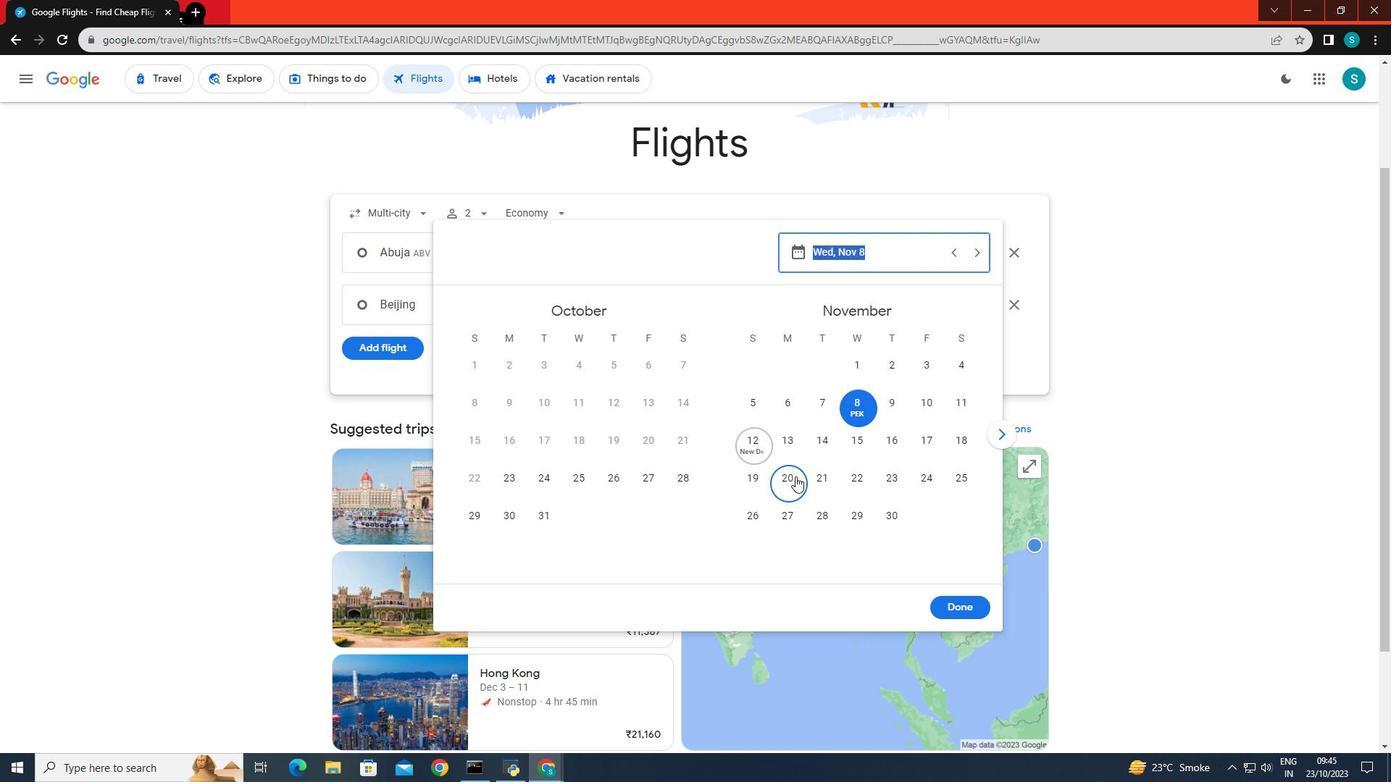 
Action: Mouse moved to (951, 607)
Screenshot: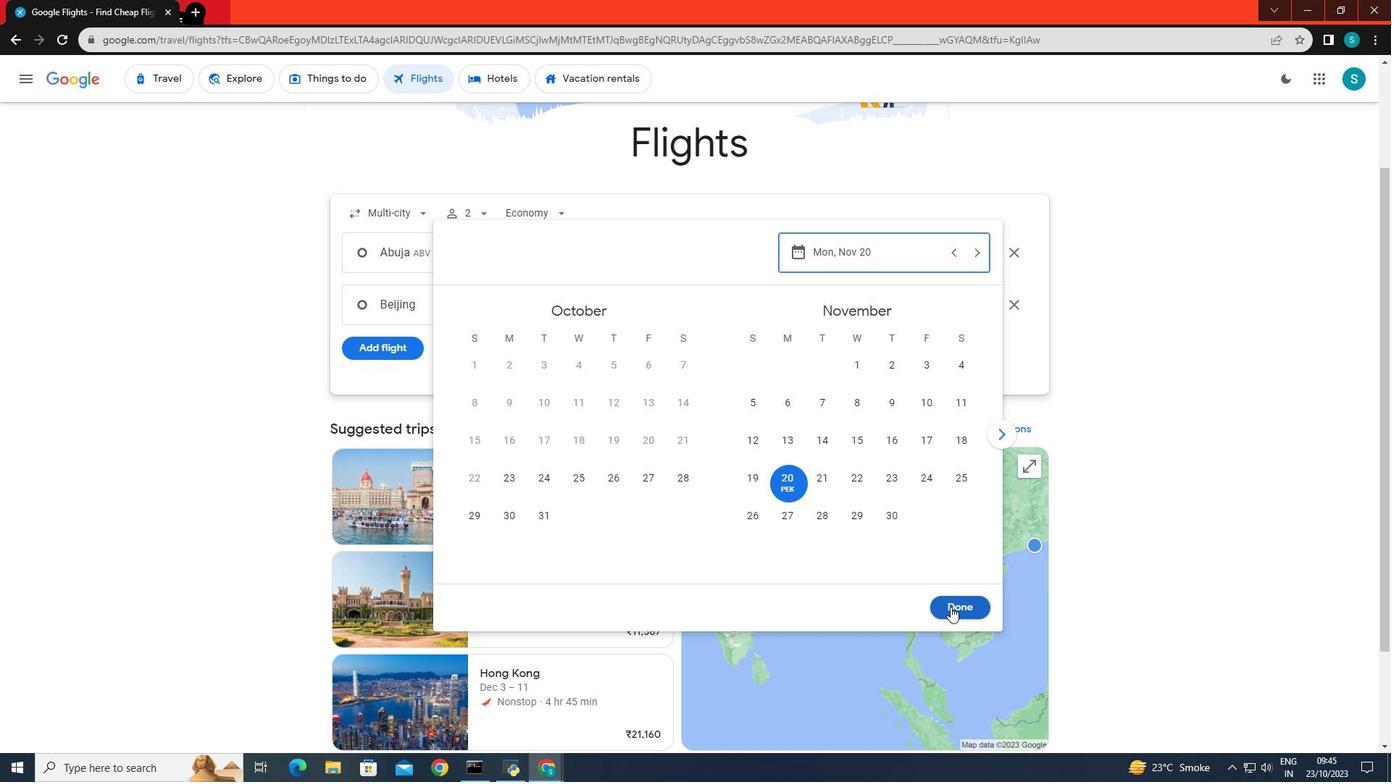 
Action: Mouse pressed left at (951, 607)
Screenshot: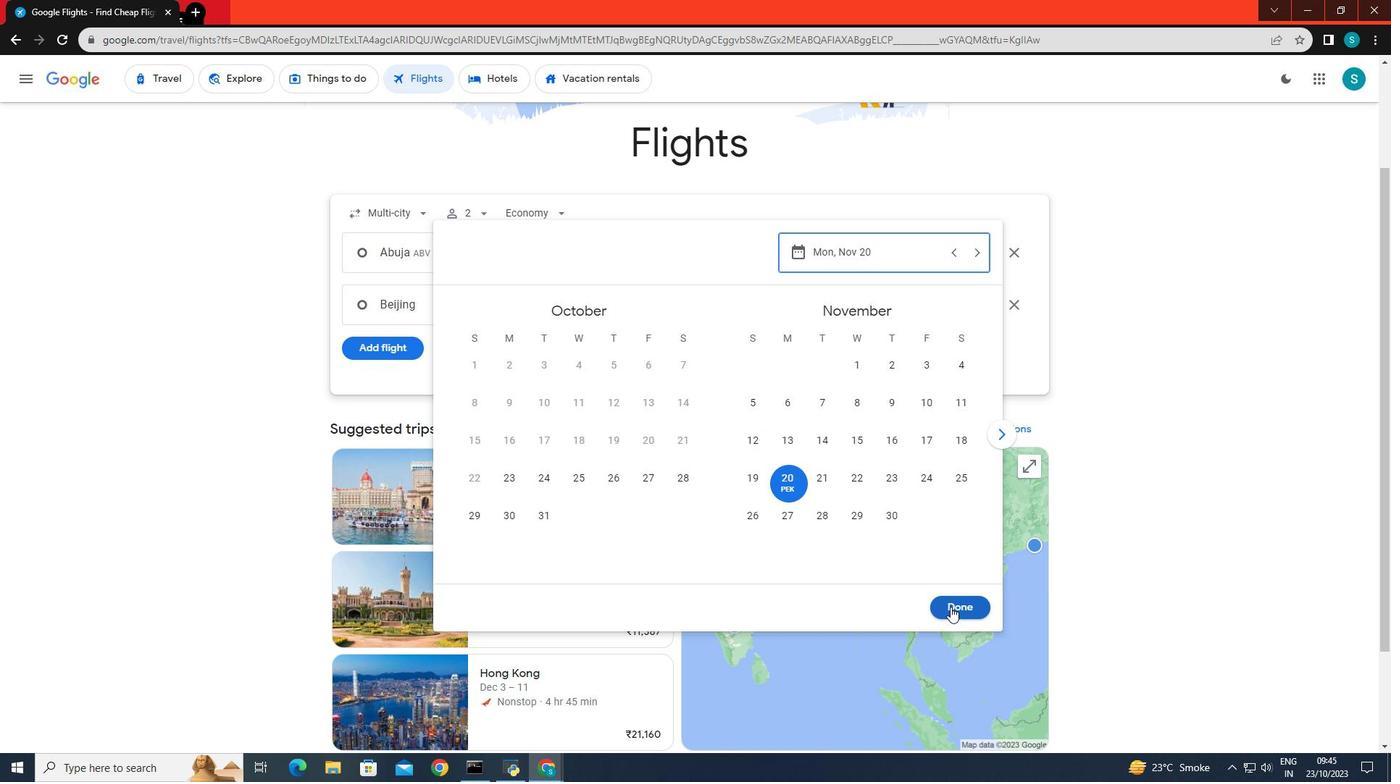 
Action: Mouse moved to (452, 314)
Screenshot: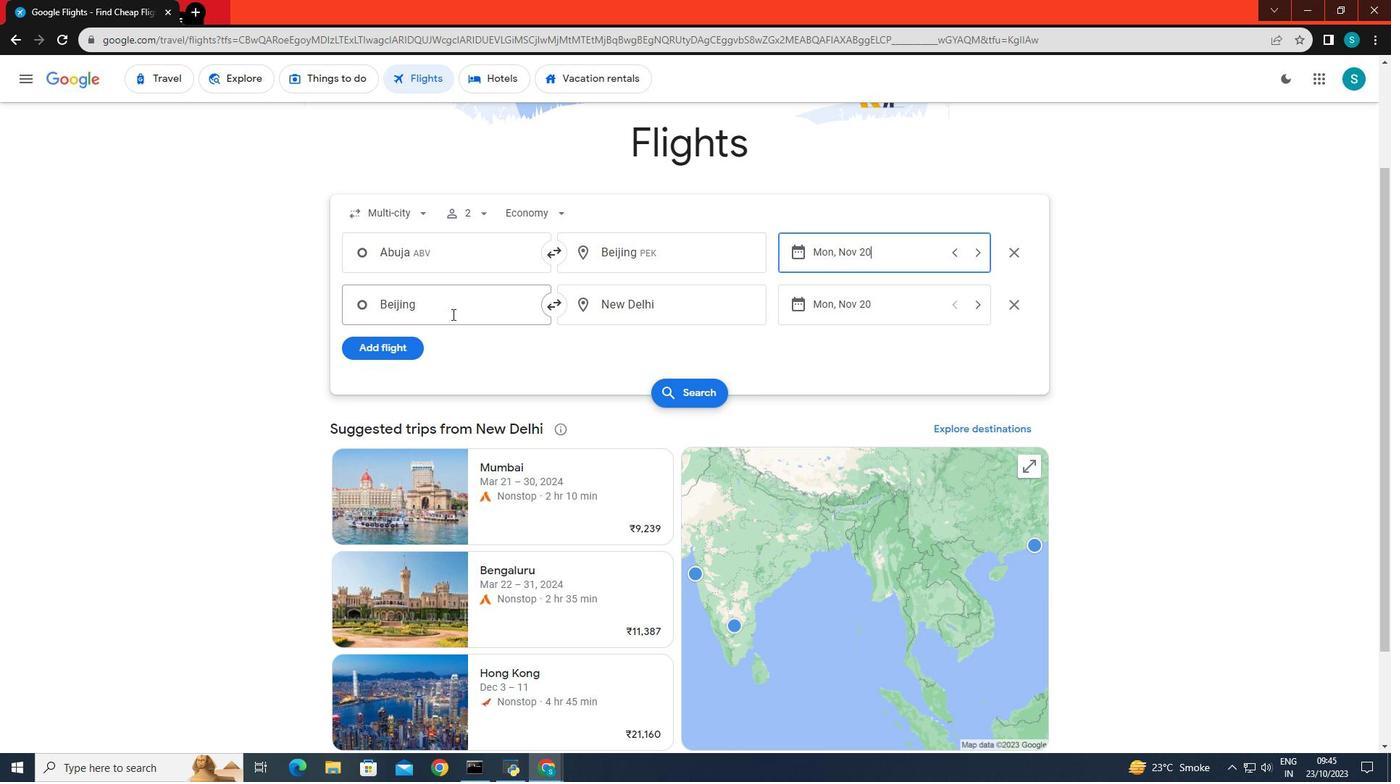 
Action: Mouse pressed left at (452, 314)
Screenshot: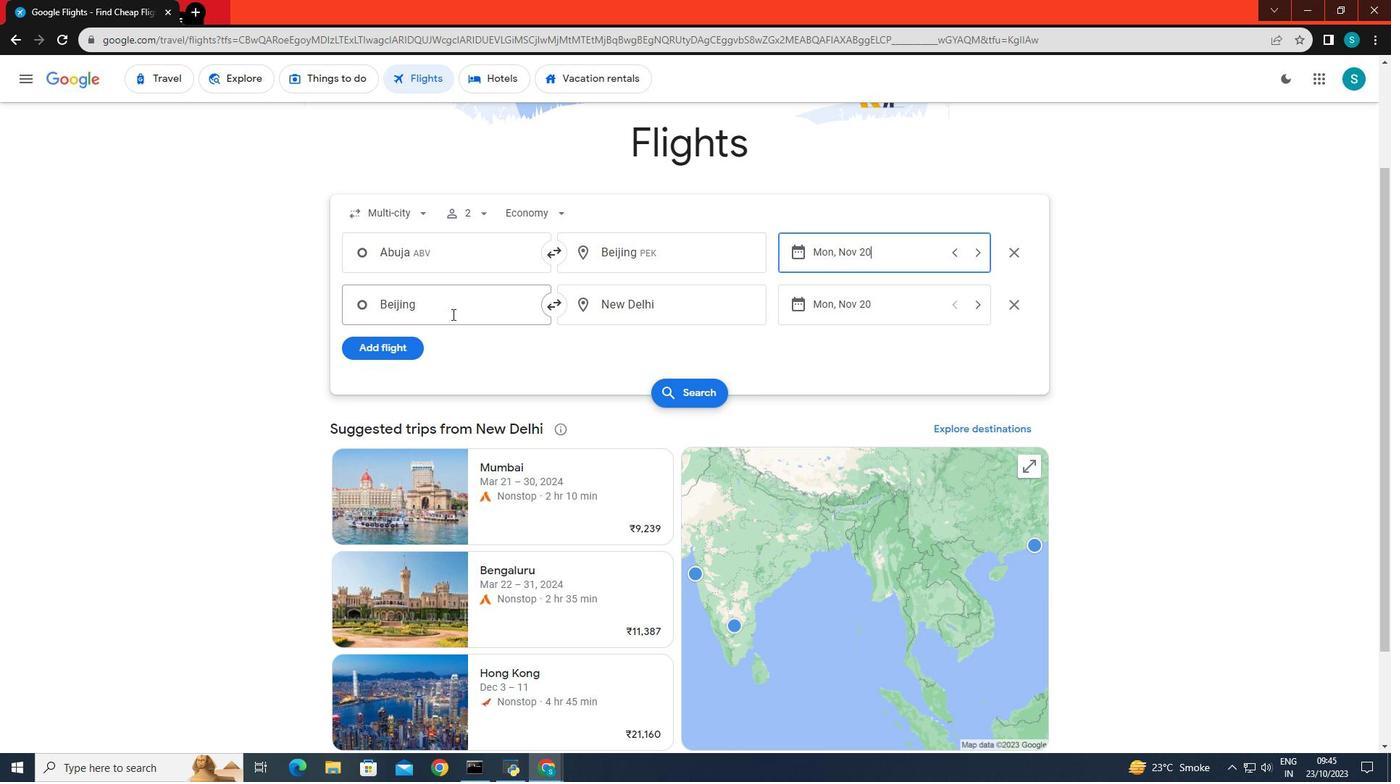 
Action: Key pressed <Key.backspace>t<Key.backspace><Key.caps_lock>T<Key.caps_lock>iank<Key.backspace>jin,
Screenshot: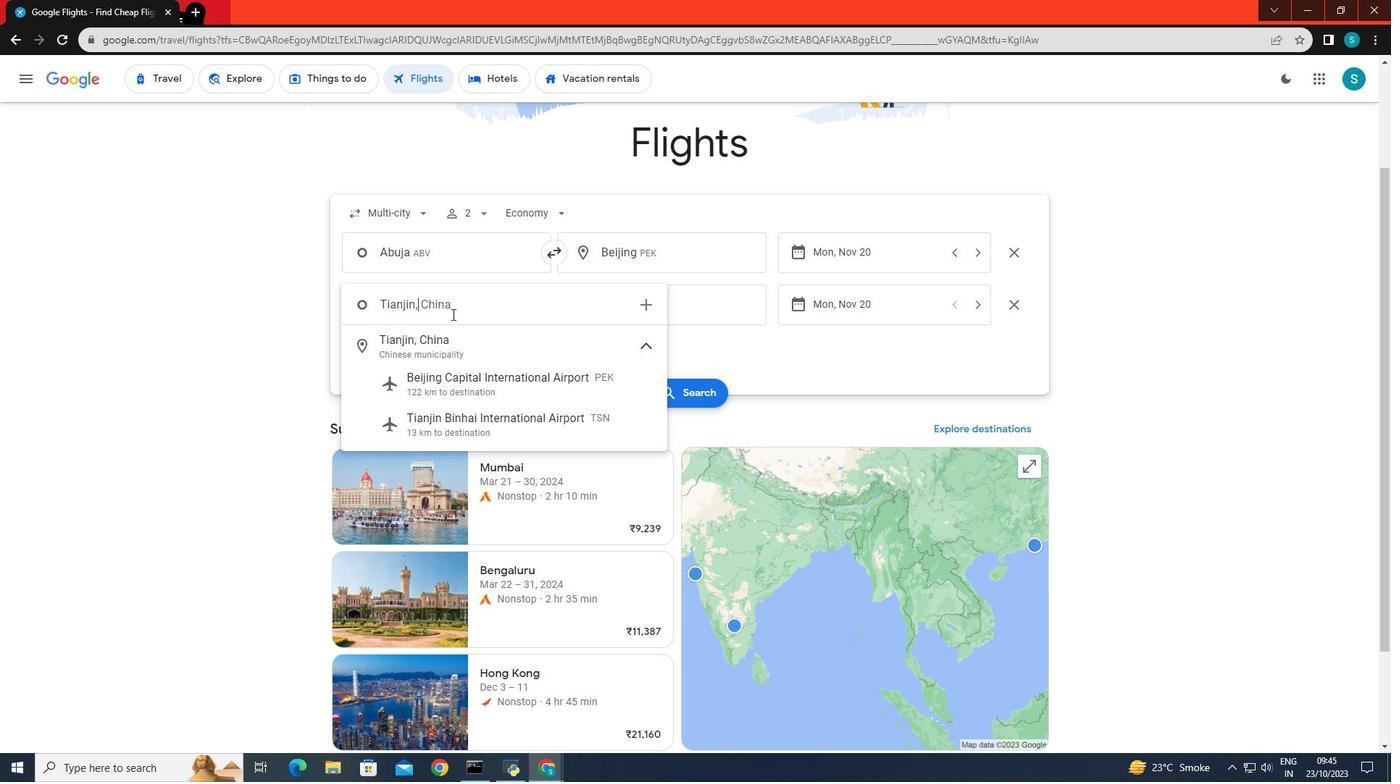
Action: Mouse moved to (479, 382)
Screenshot: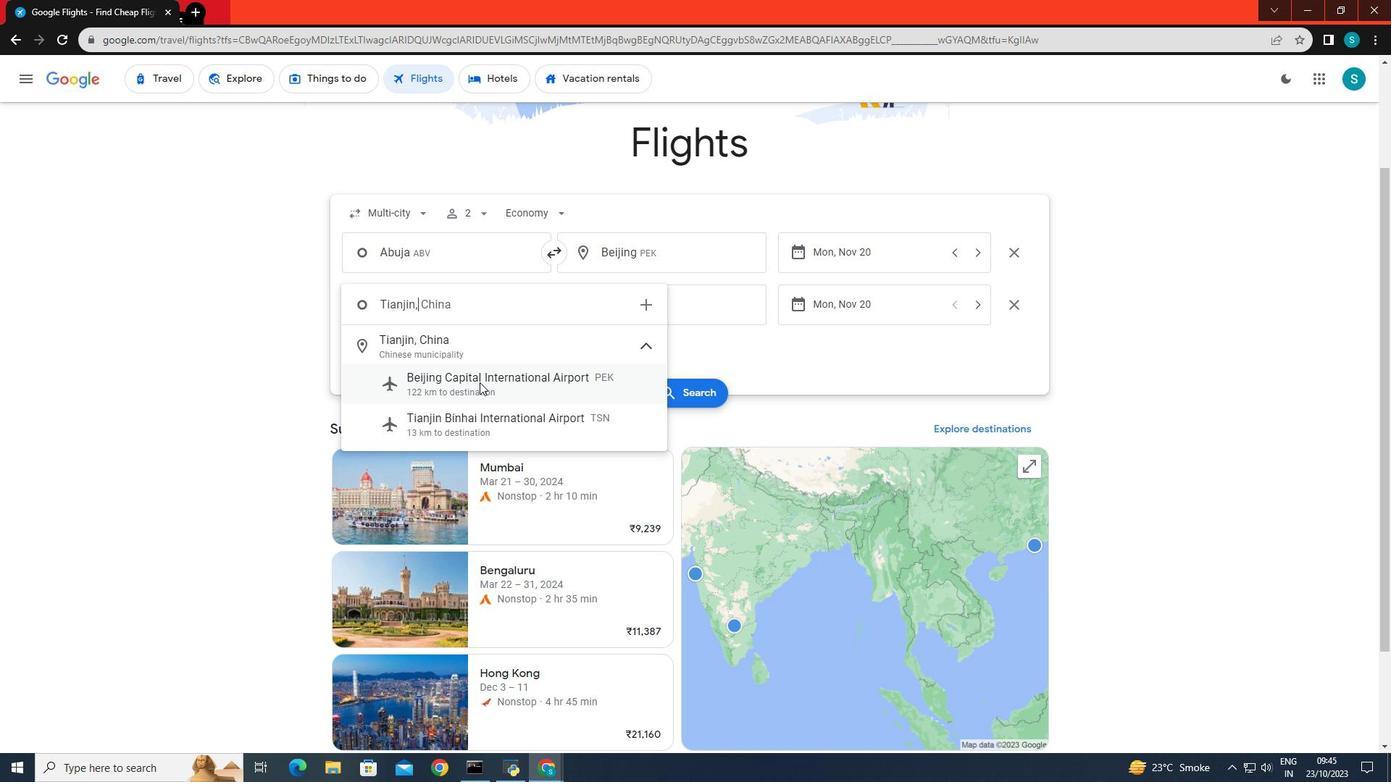 
Action: Mouse pressed left at (479, 382)
Screenshot: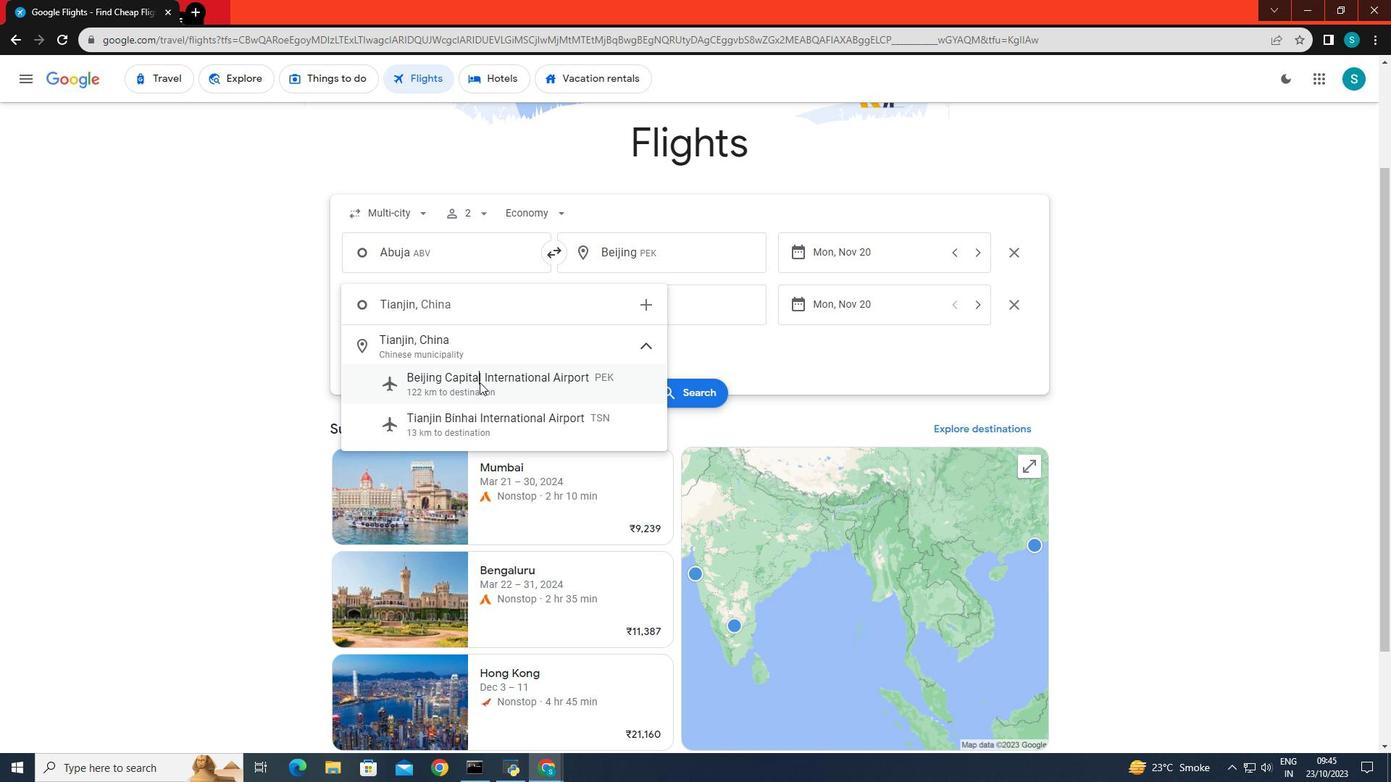 
Action: Mouse moved to (647, 307)
Screenshot: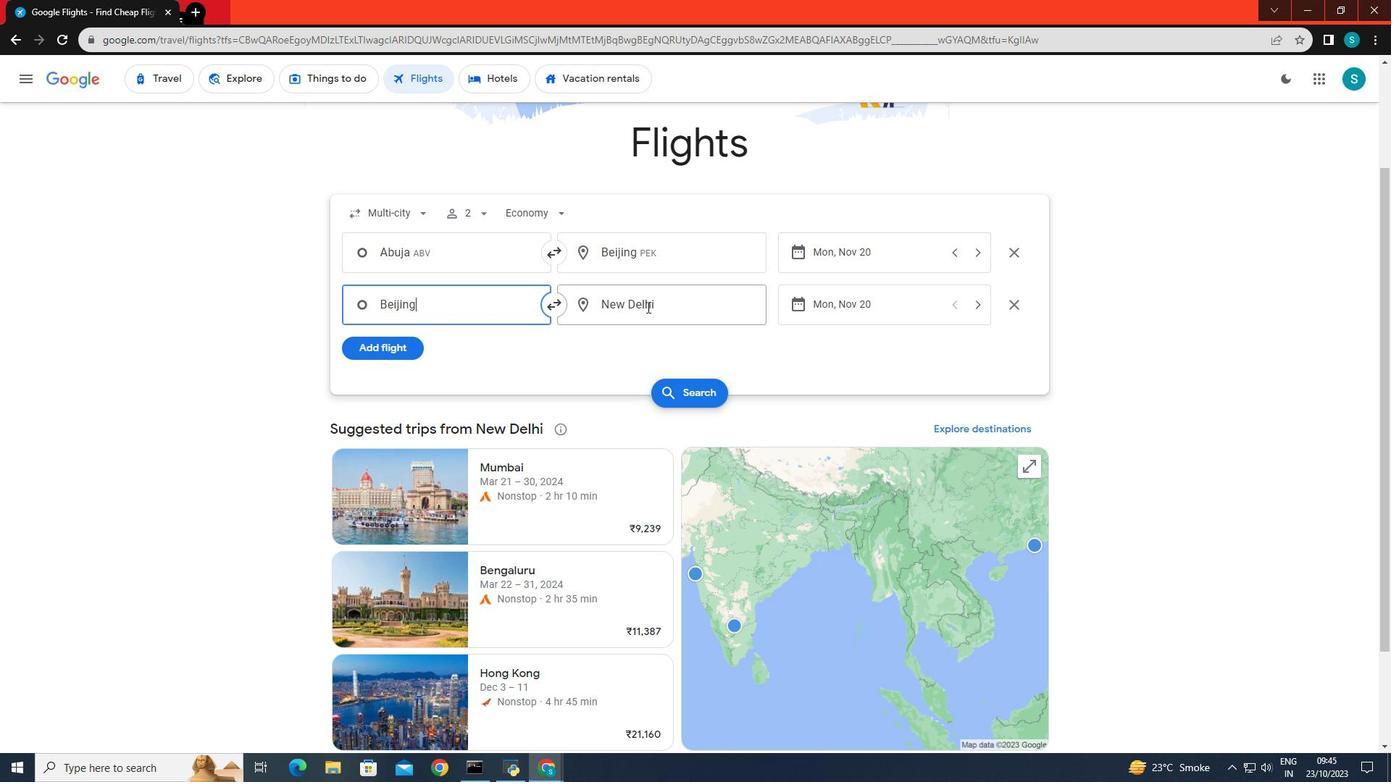 
Action: Mouse pressed left at (647, 307)
Screenshot: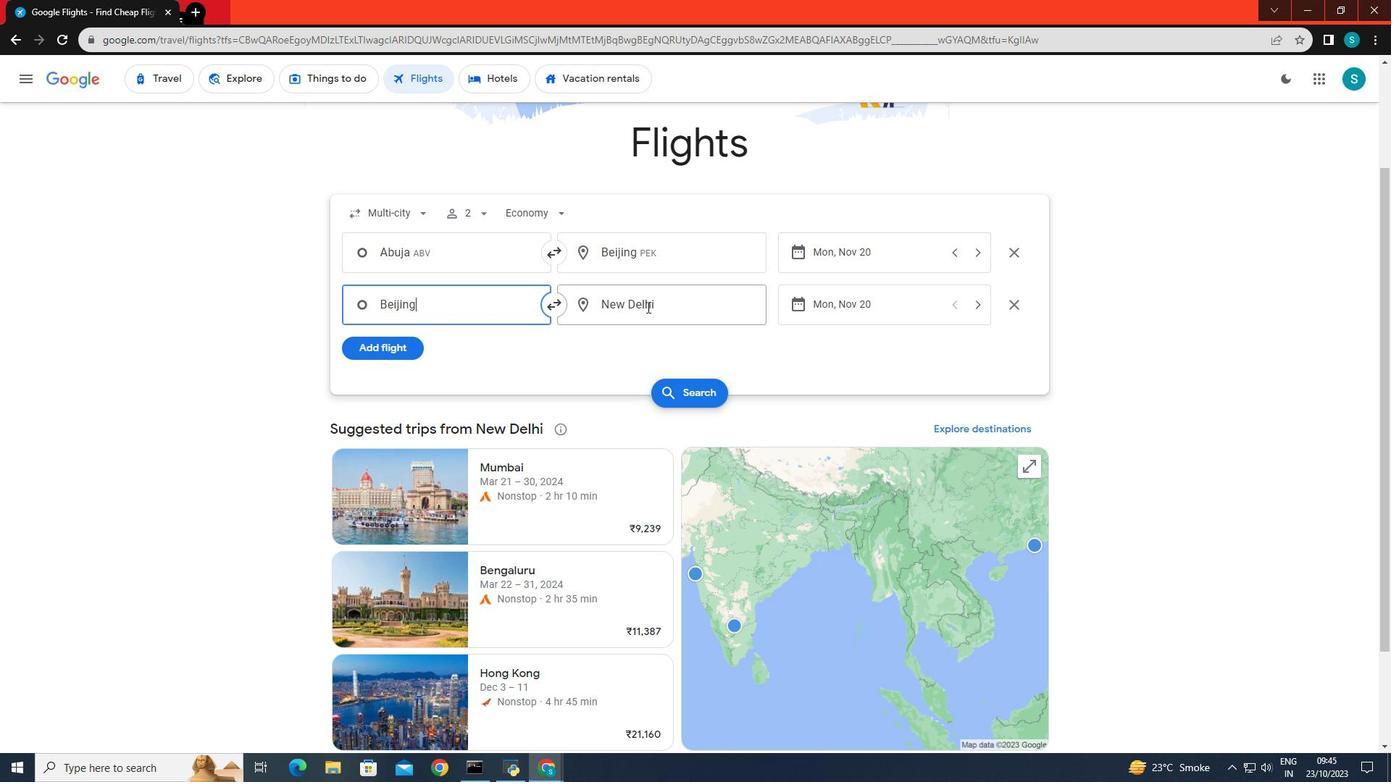 
Action: Key pressed <Key.backspace><Key.caps_lock>X<Key.caps_lock>iame
Screenshot: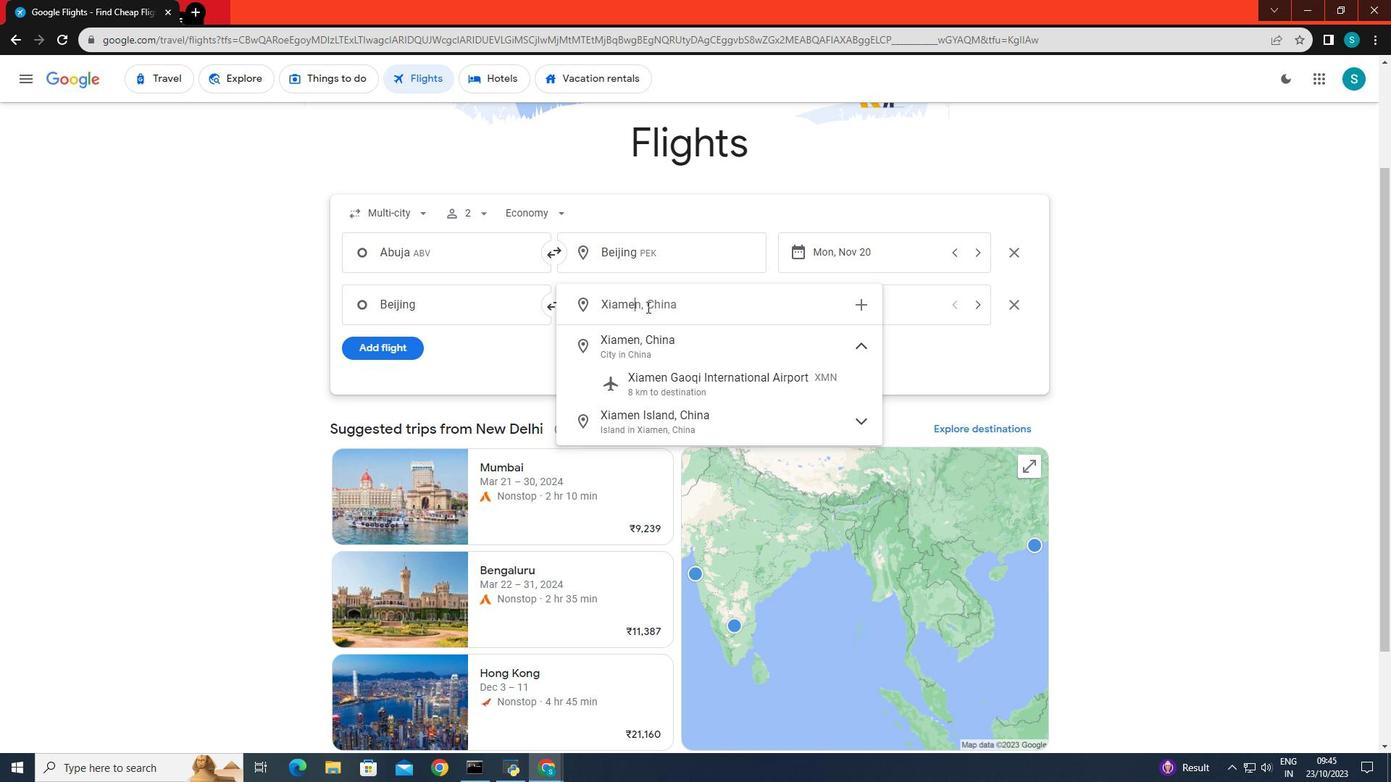 
Action: Mouse moved to (676, 384)
Screenshot: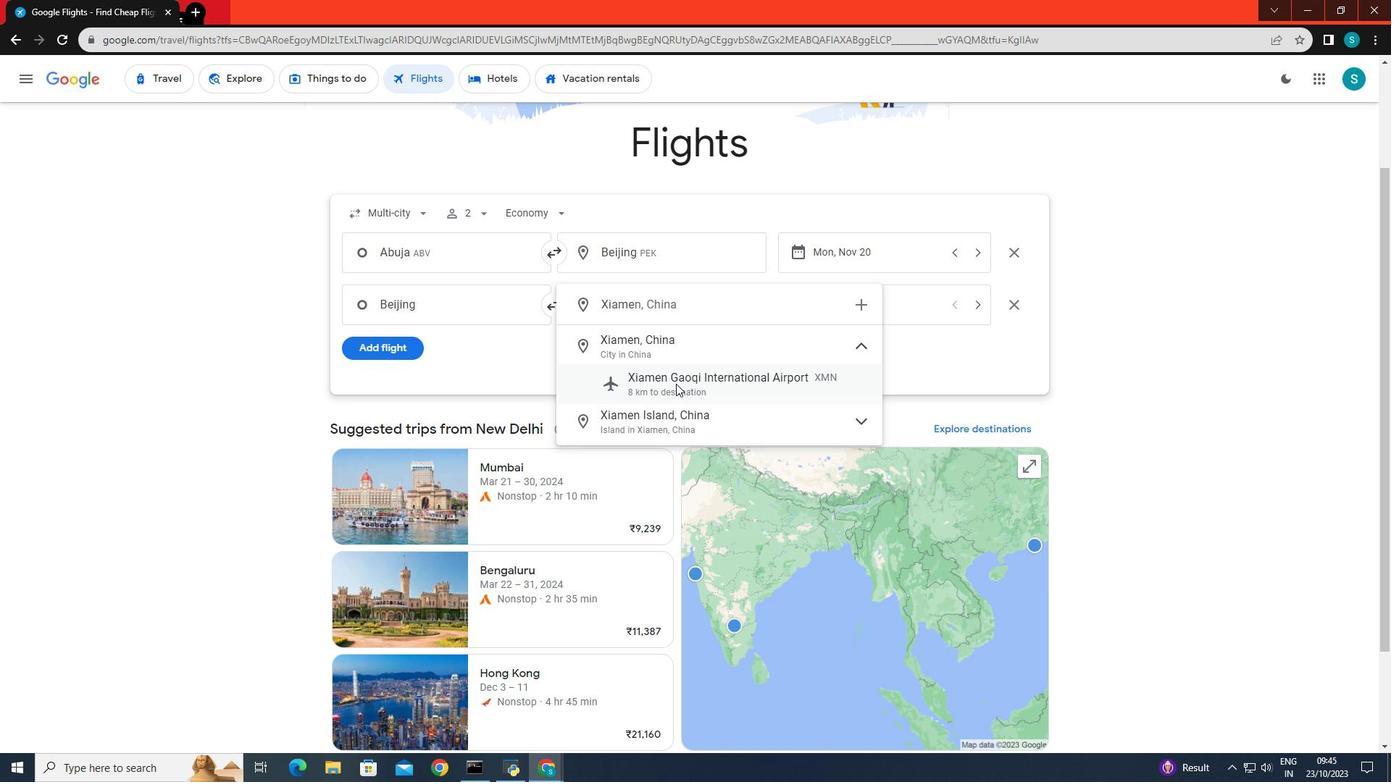 
Action: Mouse pressed left at (676, 384)
Screenshot: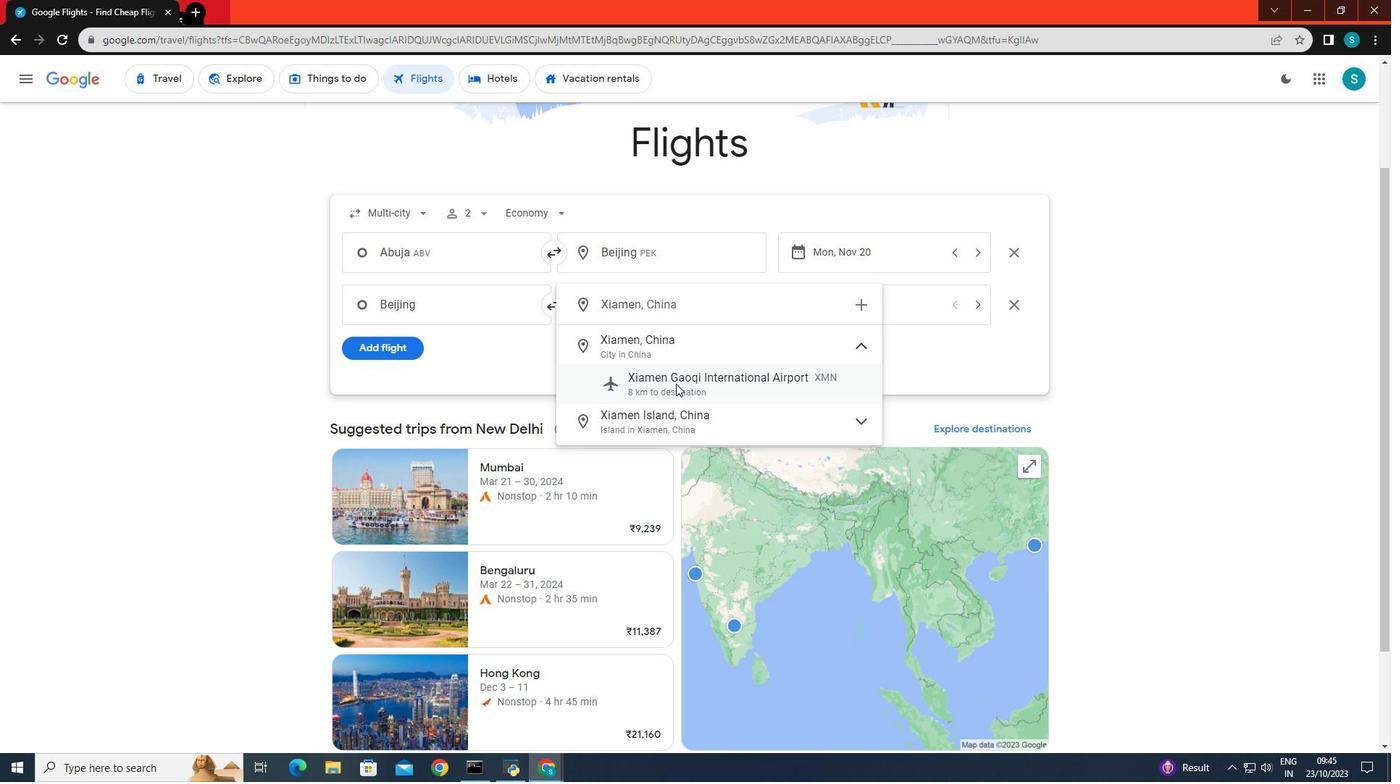 
Action: Mouse moved to (853, 302)
Screenshot: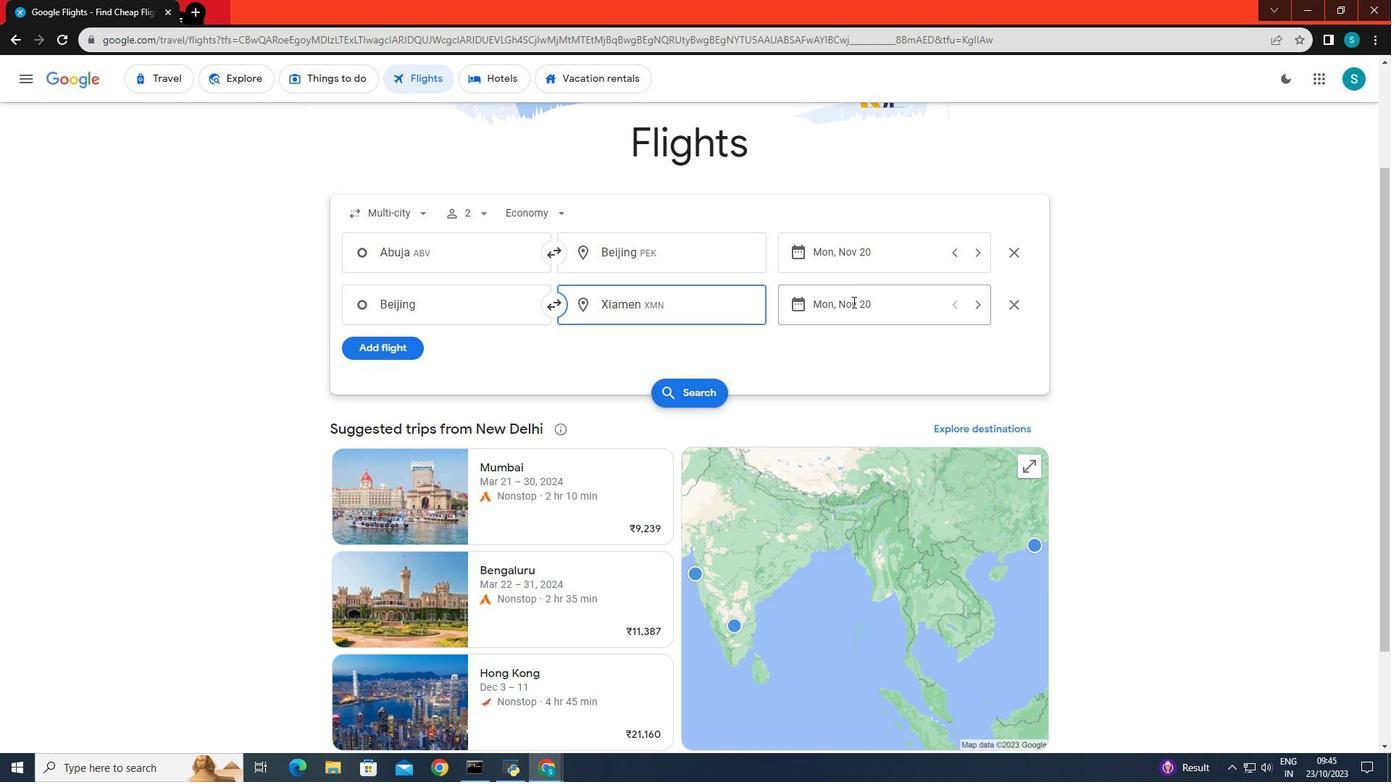 
Action: Mouse pressed left at (853, 302)
Screenshot: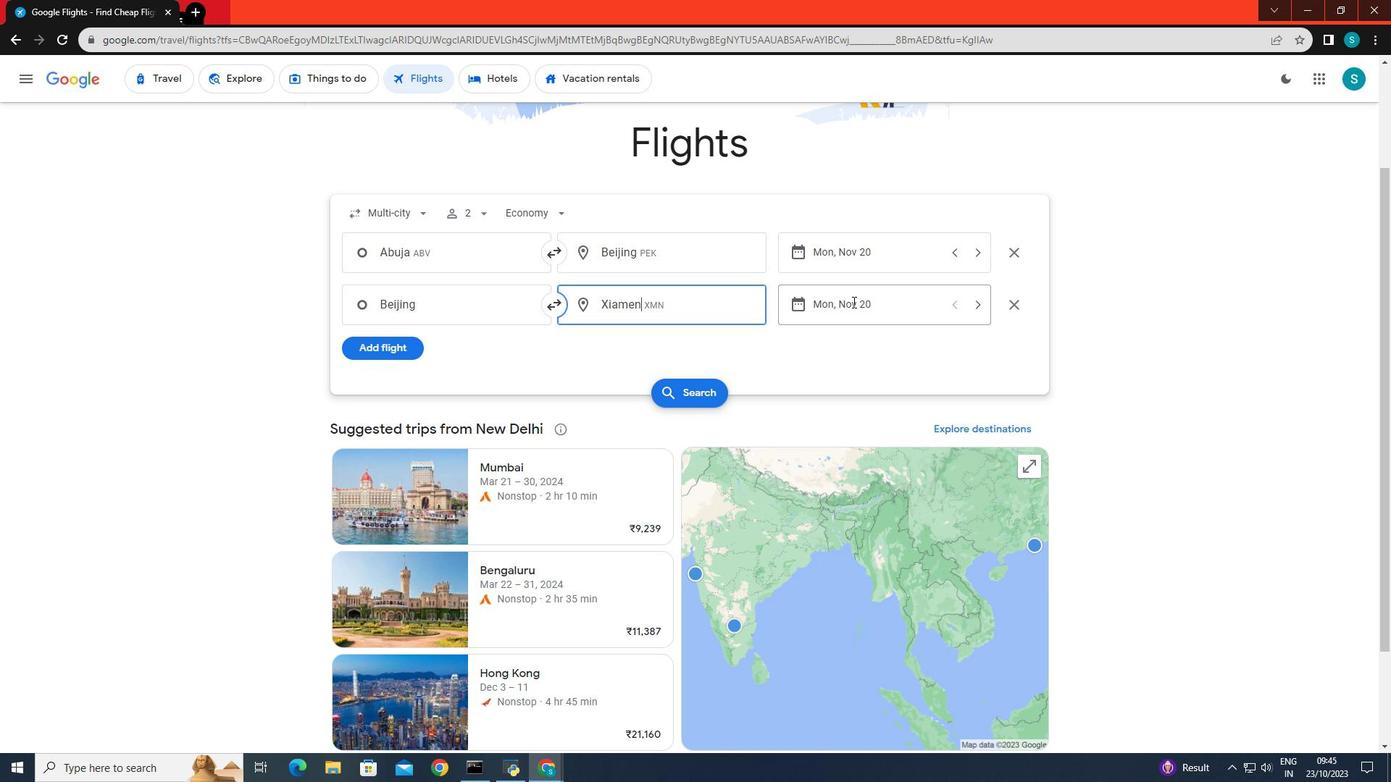 
Action: Mouse moved to (1000, 487)
Screenshot: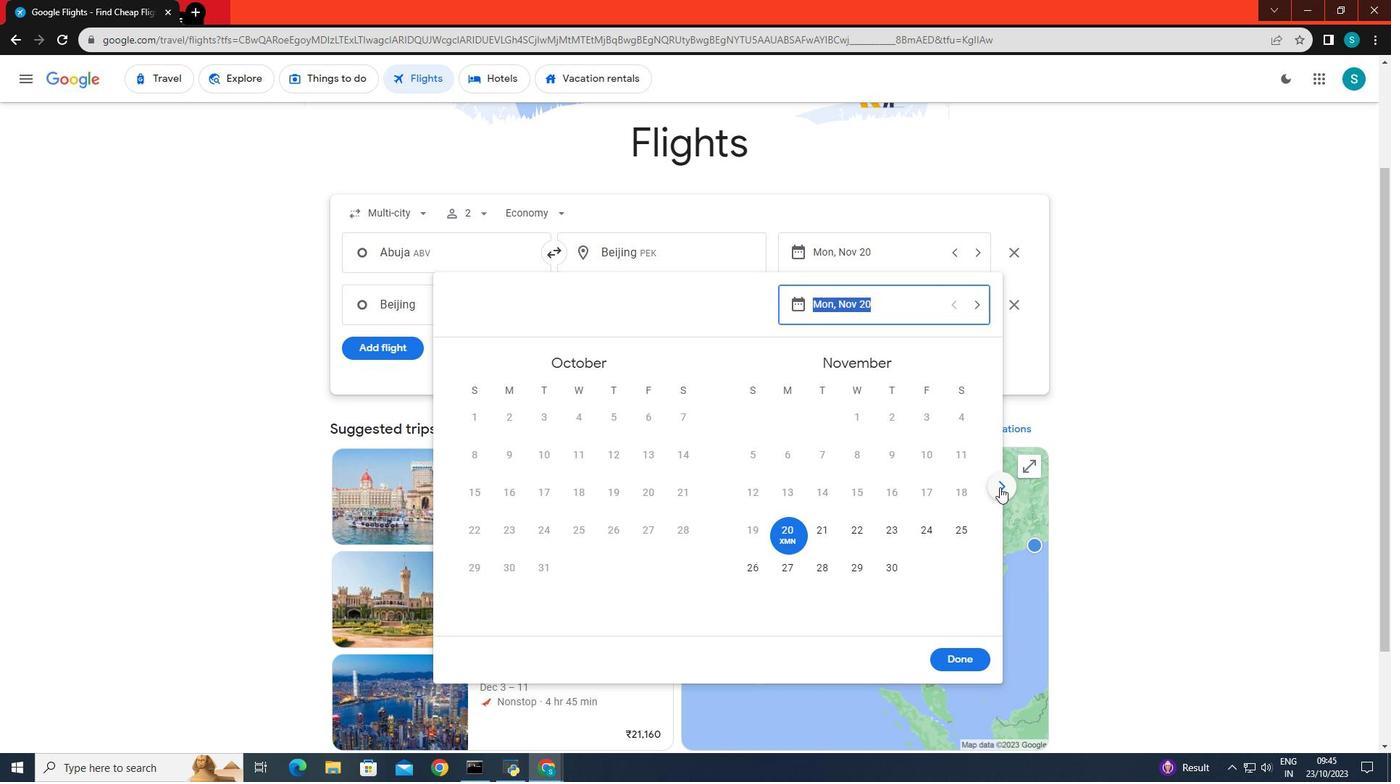 
Action: Mouse pressed left at (1000, 487)
Screenshot: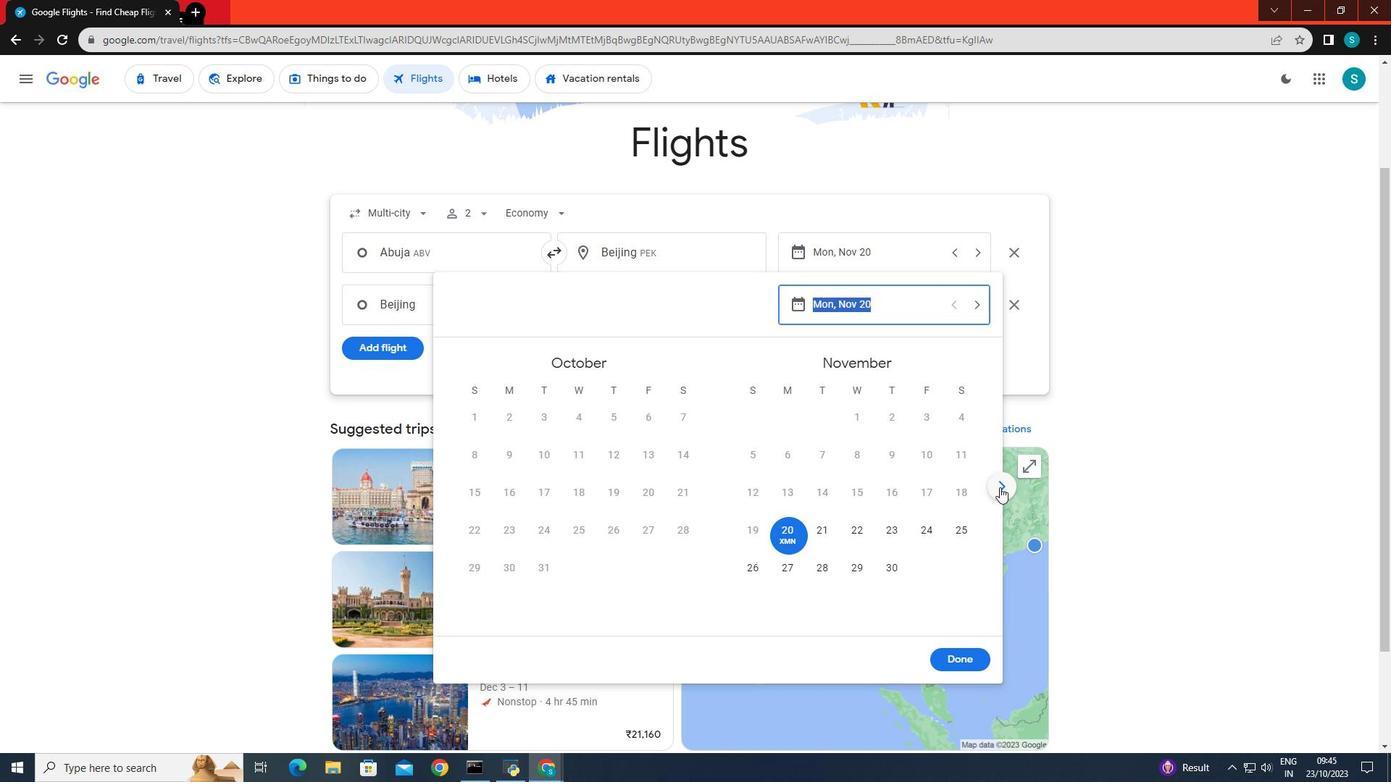 
Action: Mouse moved to (825, 564)
Screenshot: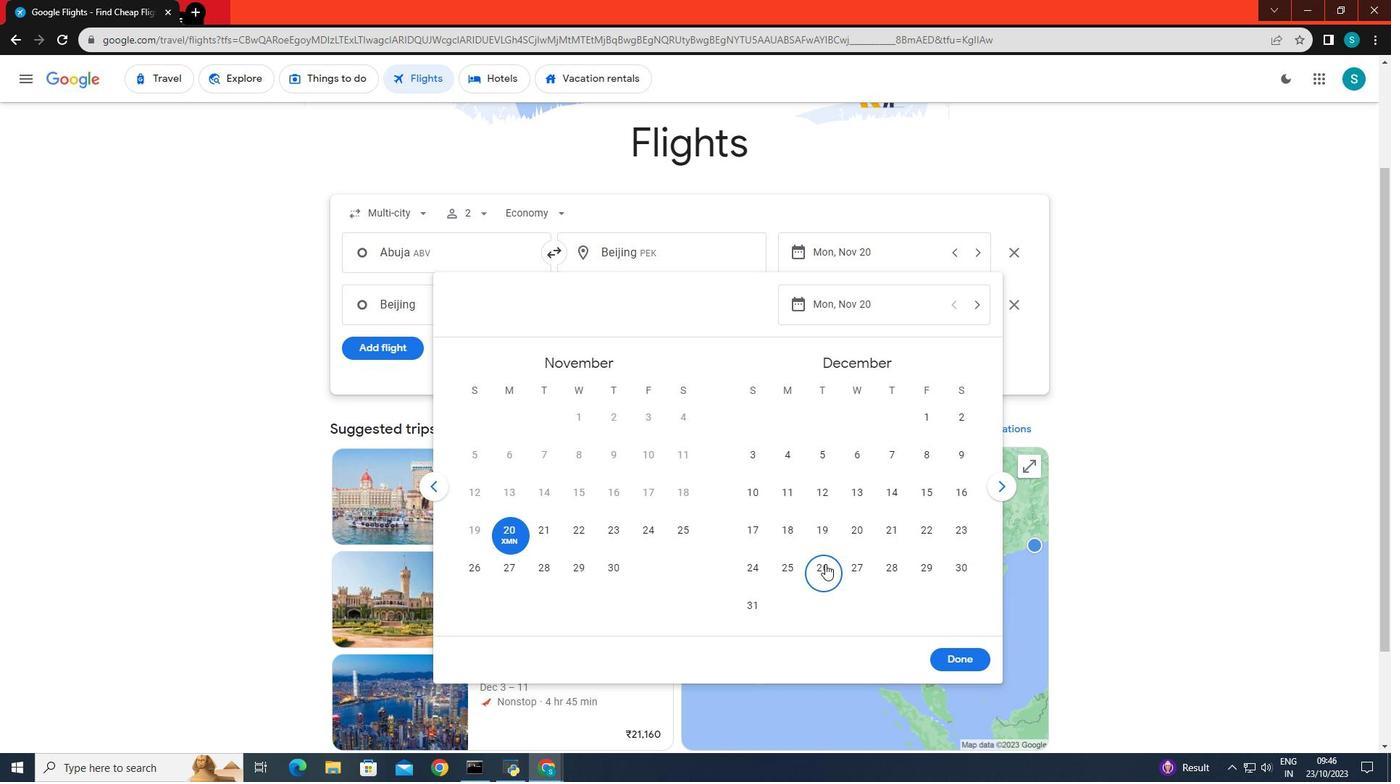 
Action: Mouse pressed left at (825, 564)
Screenshot: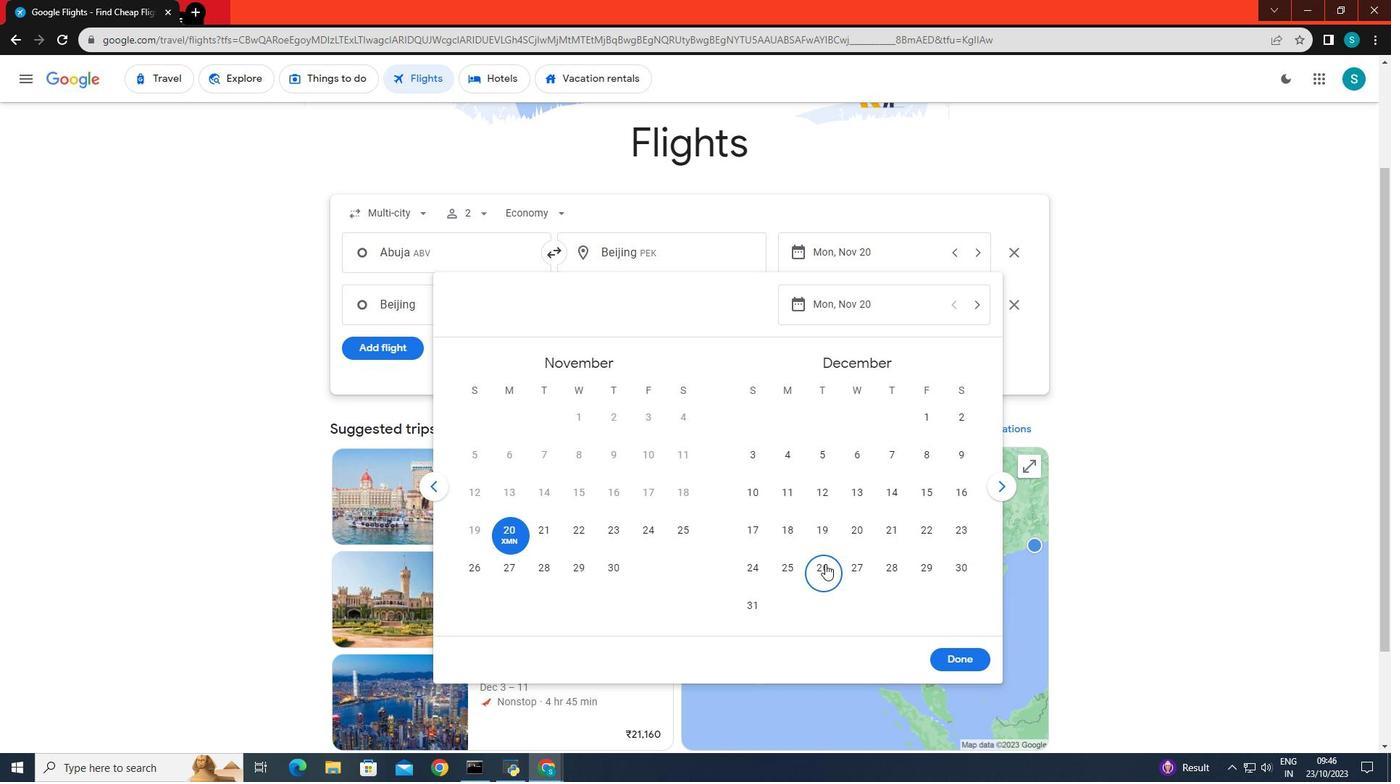 
Action: Mouse moved to (950, 654)
Screenshot: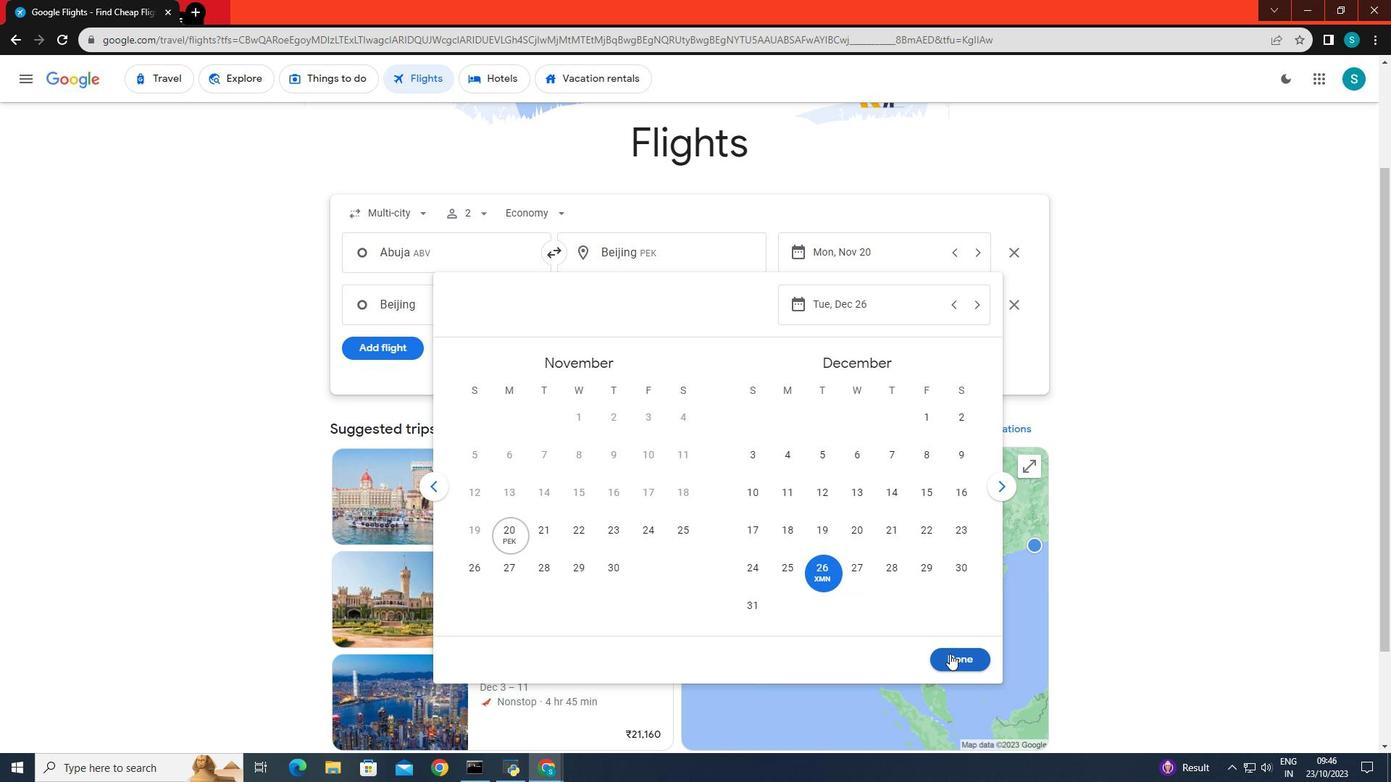 
Action: Mouse pressed left at (950, 654)
Screenshot: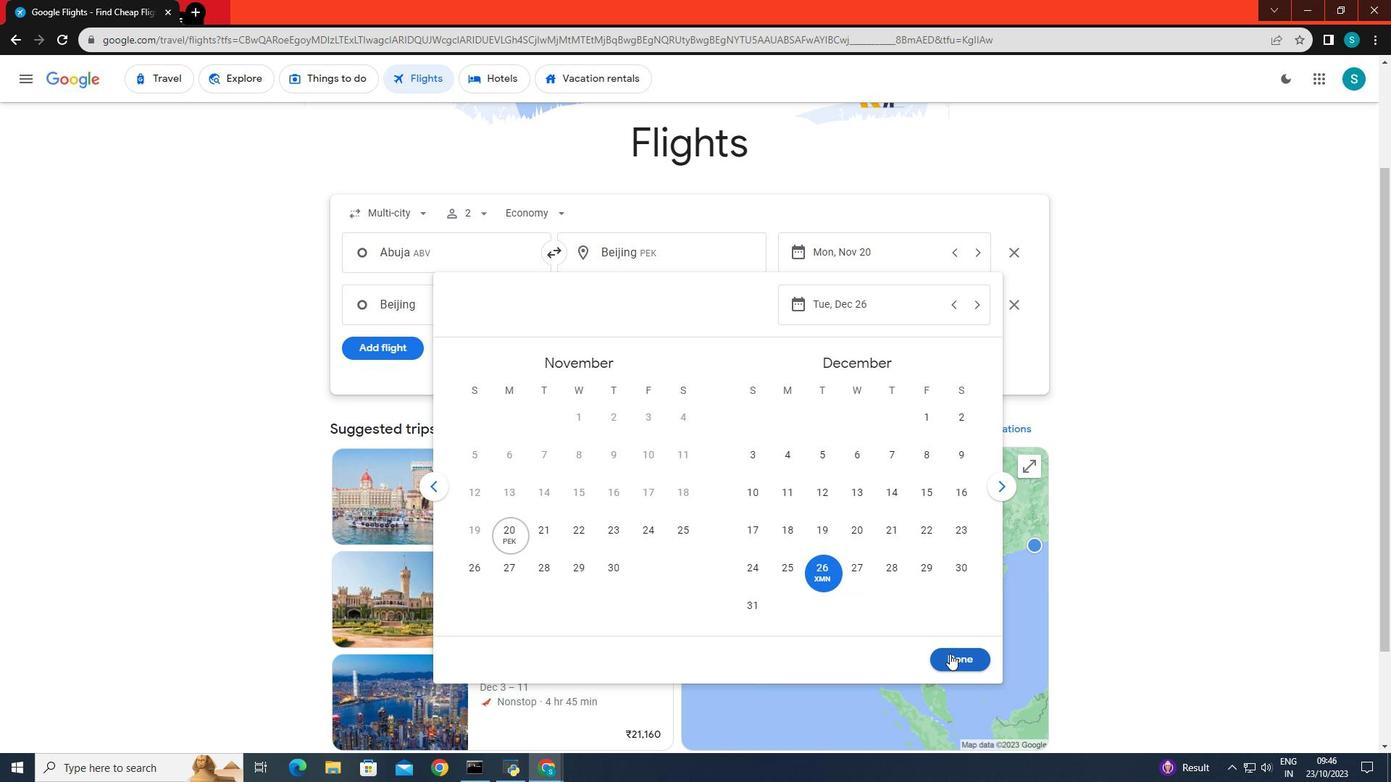 
Action: Mouse moved to (394, 343)
Screenshot: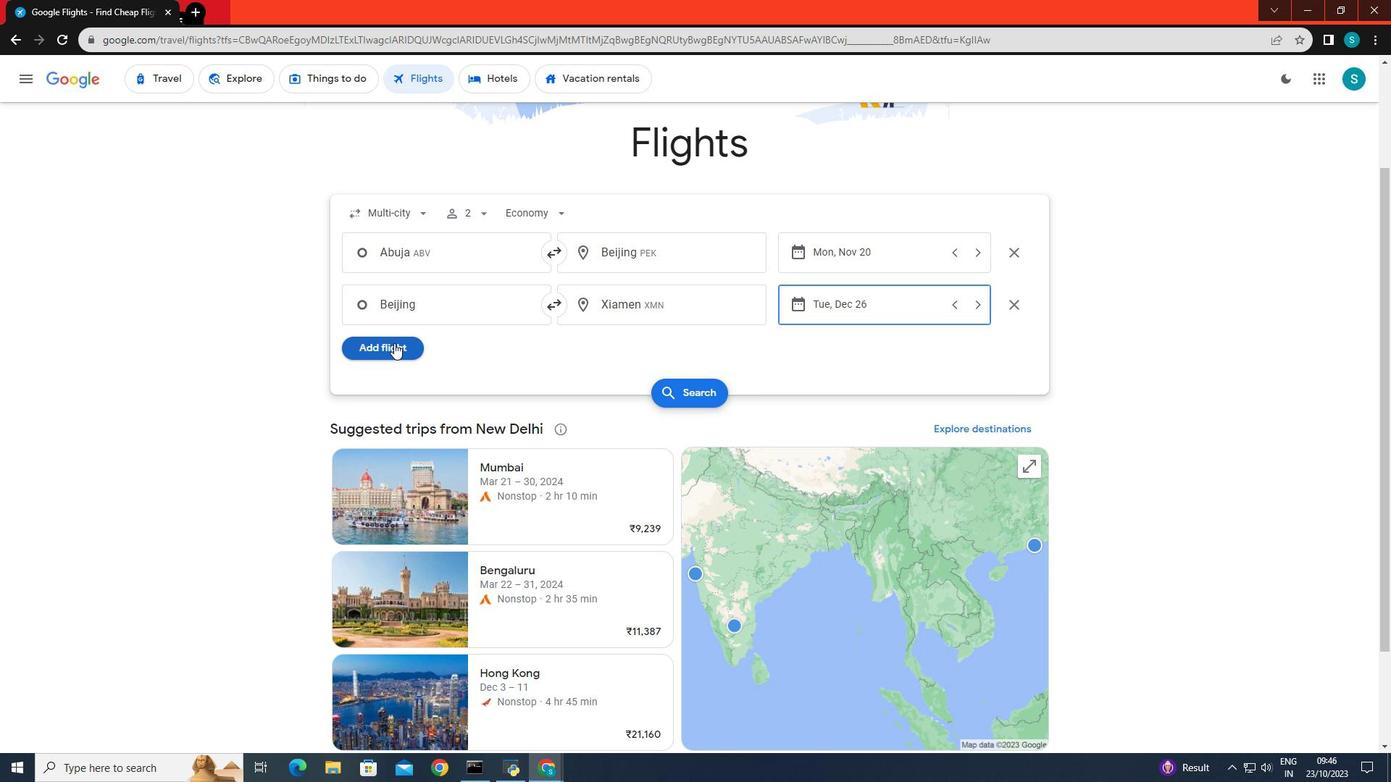 
Action: Mouse pressed left at (394, 343)
Screenshot: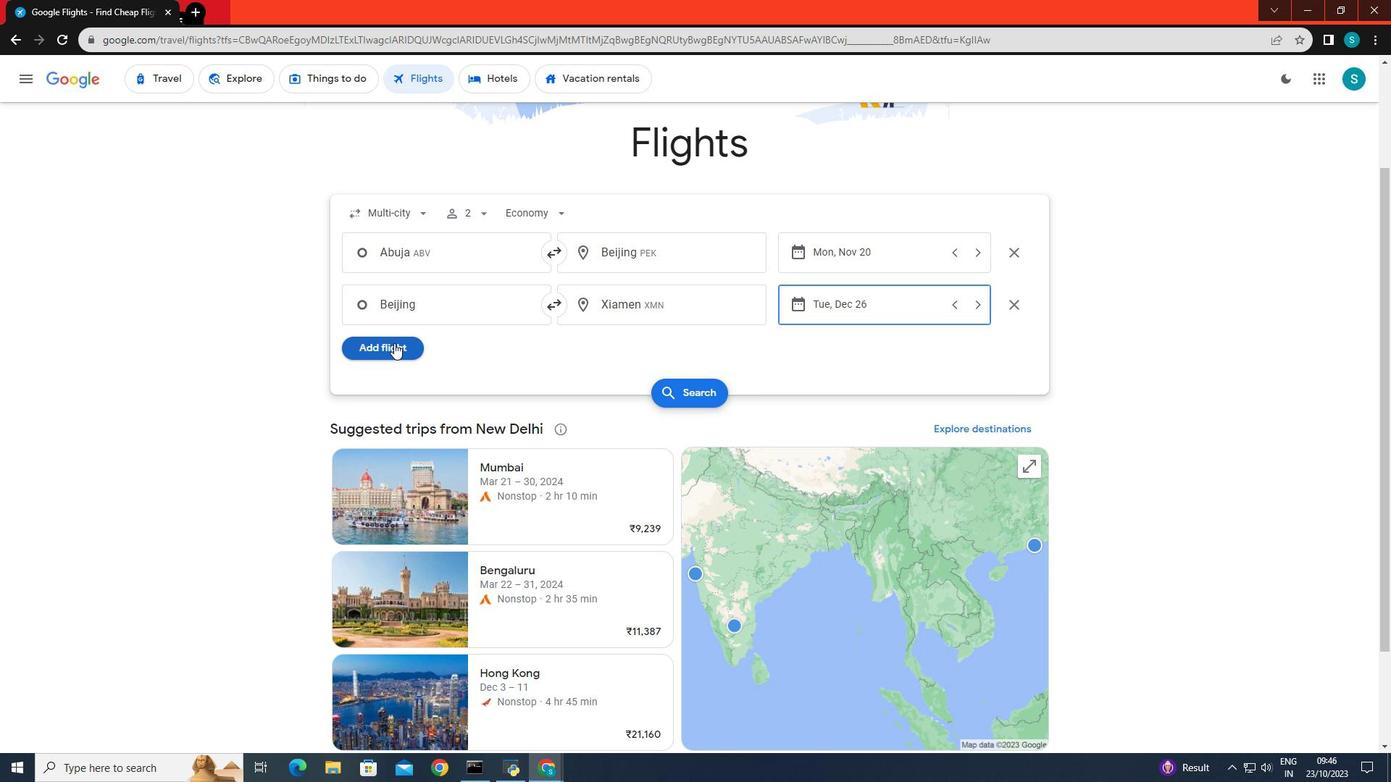 
Action: Mouse moved to (401, 361)
Screenshot: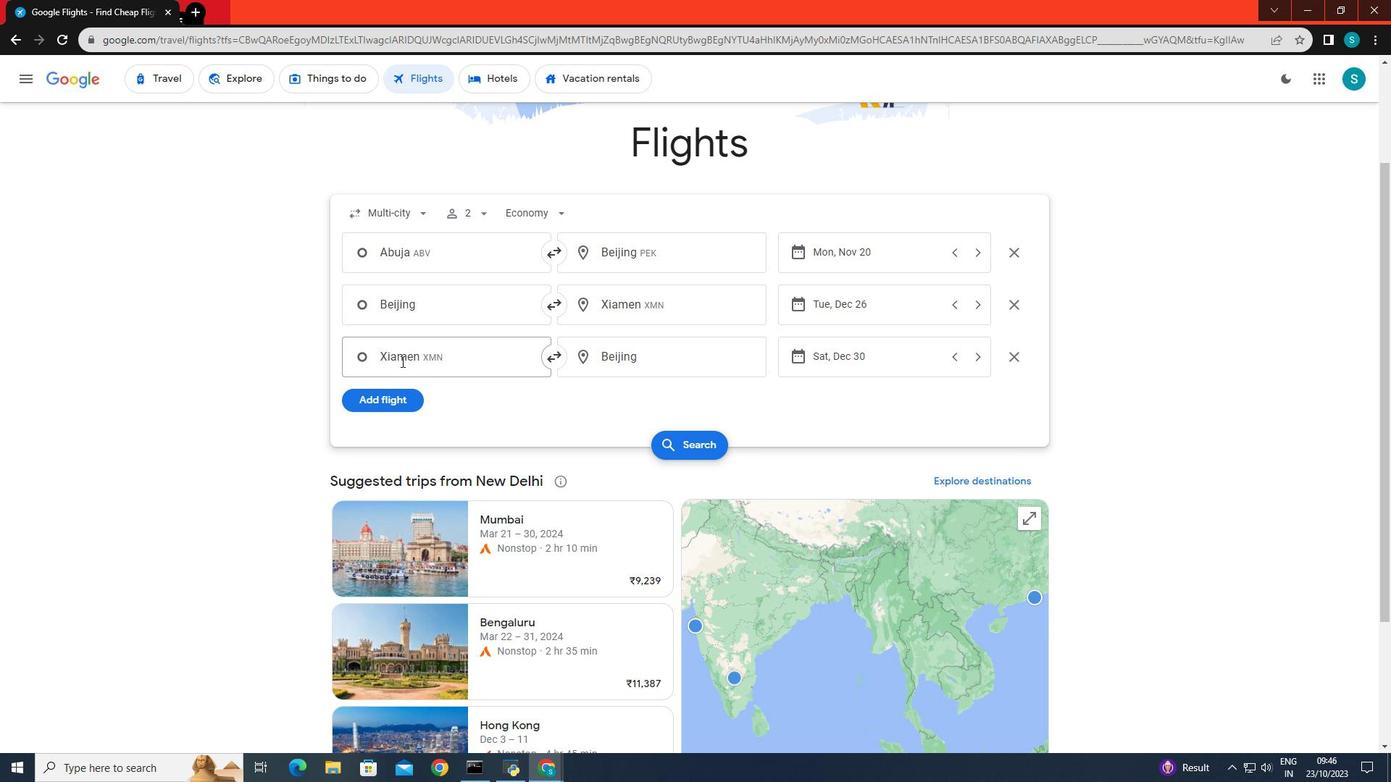 
Action: Mouse pressed left at (401, 361)
Screenshot: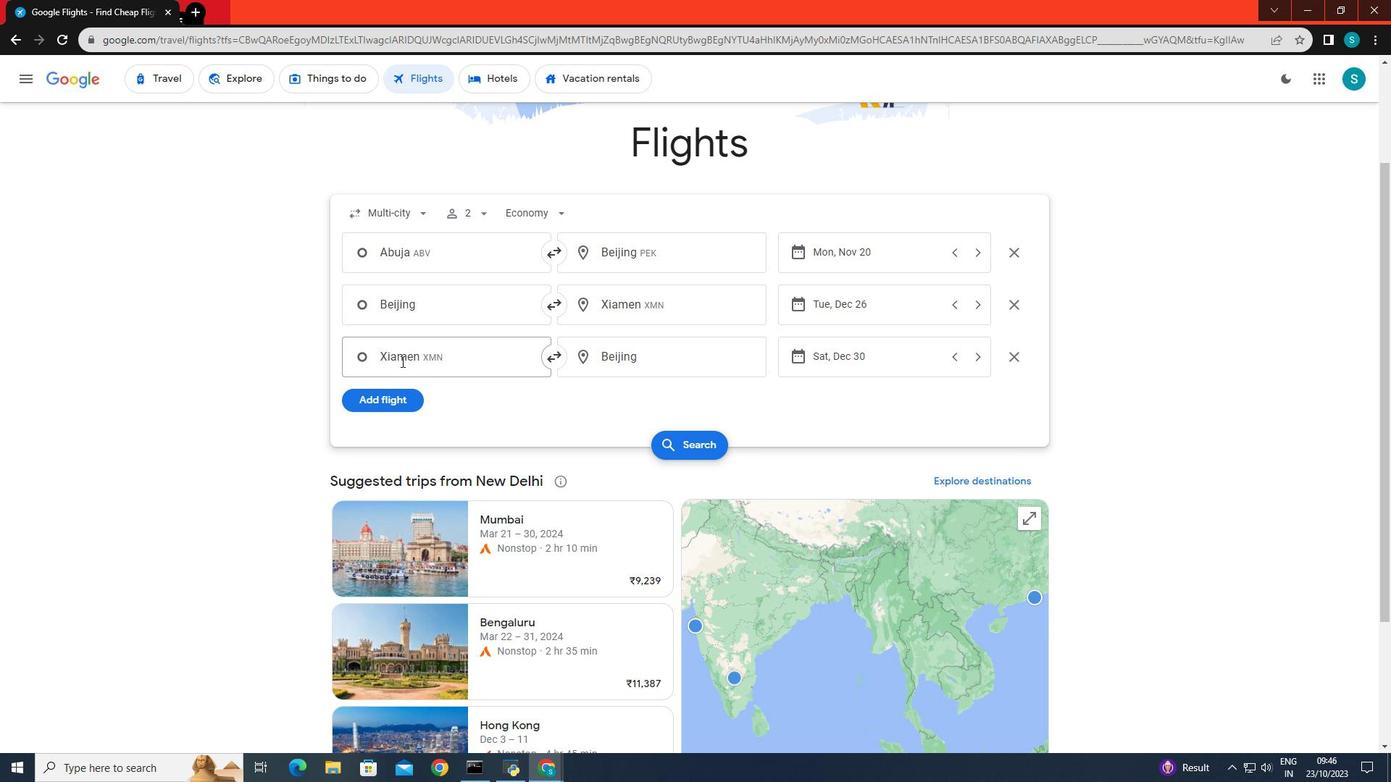 
Action: Key pressed <Key.backspace><Key.caps_lock>X<Key.caps_lock>iamen
Screenshot: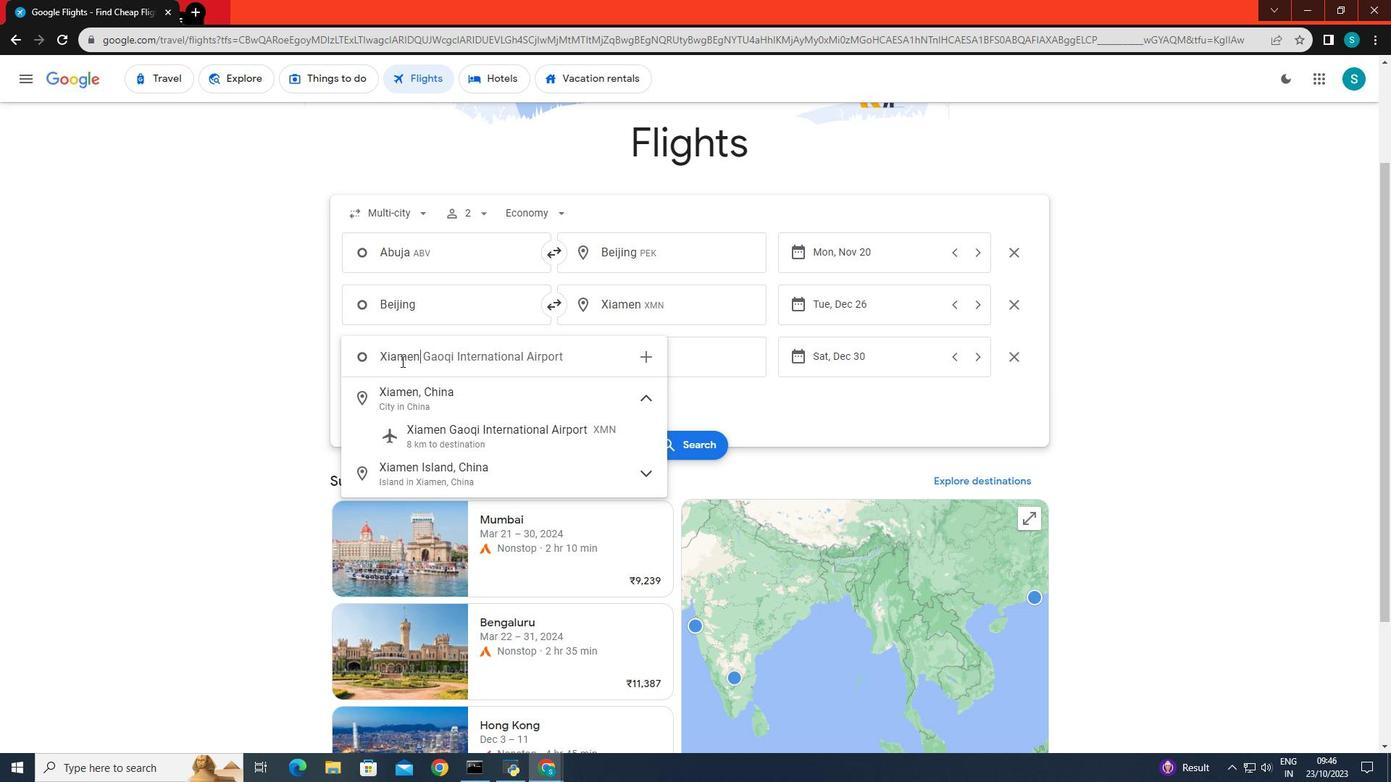 
Action: Mouse moved to (431, 424)
Screenshot: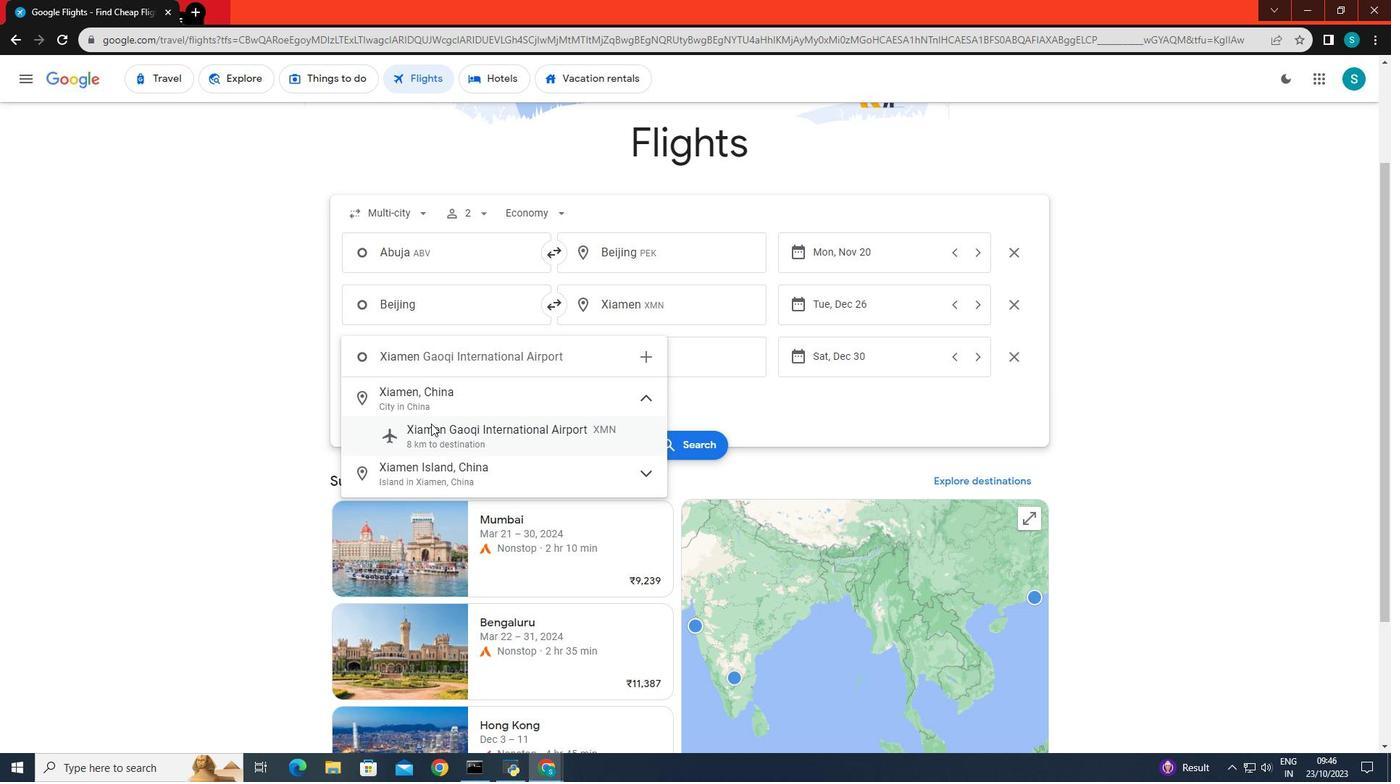 
Action: Mouse pressed left at (431, 424)
Screenshot: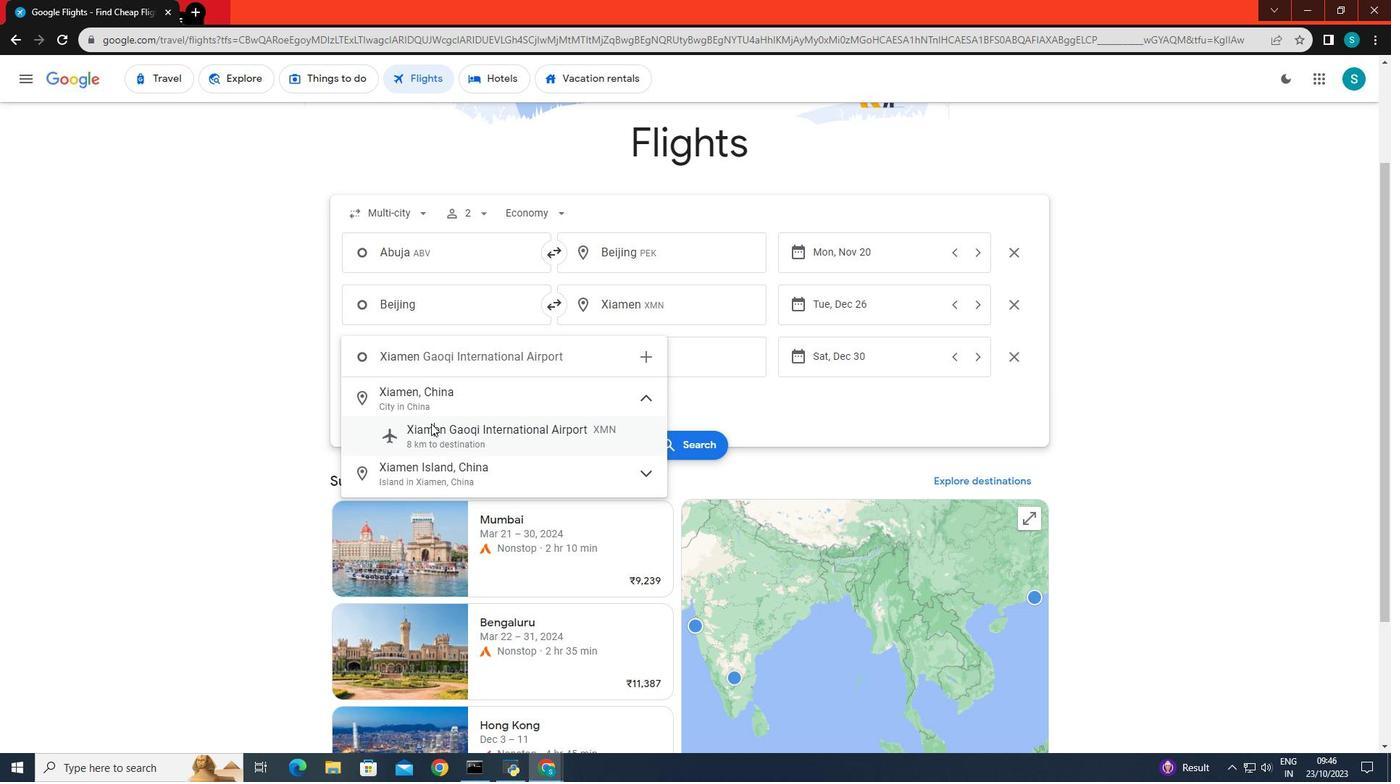 
Action: Mouse moved to (642, 360)
Screenshot: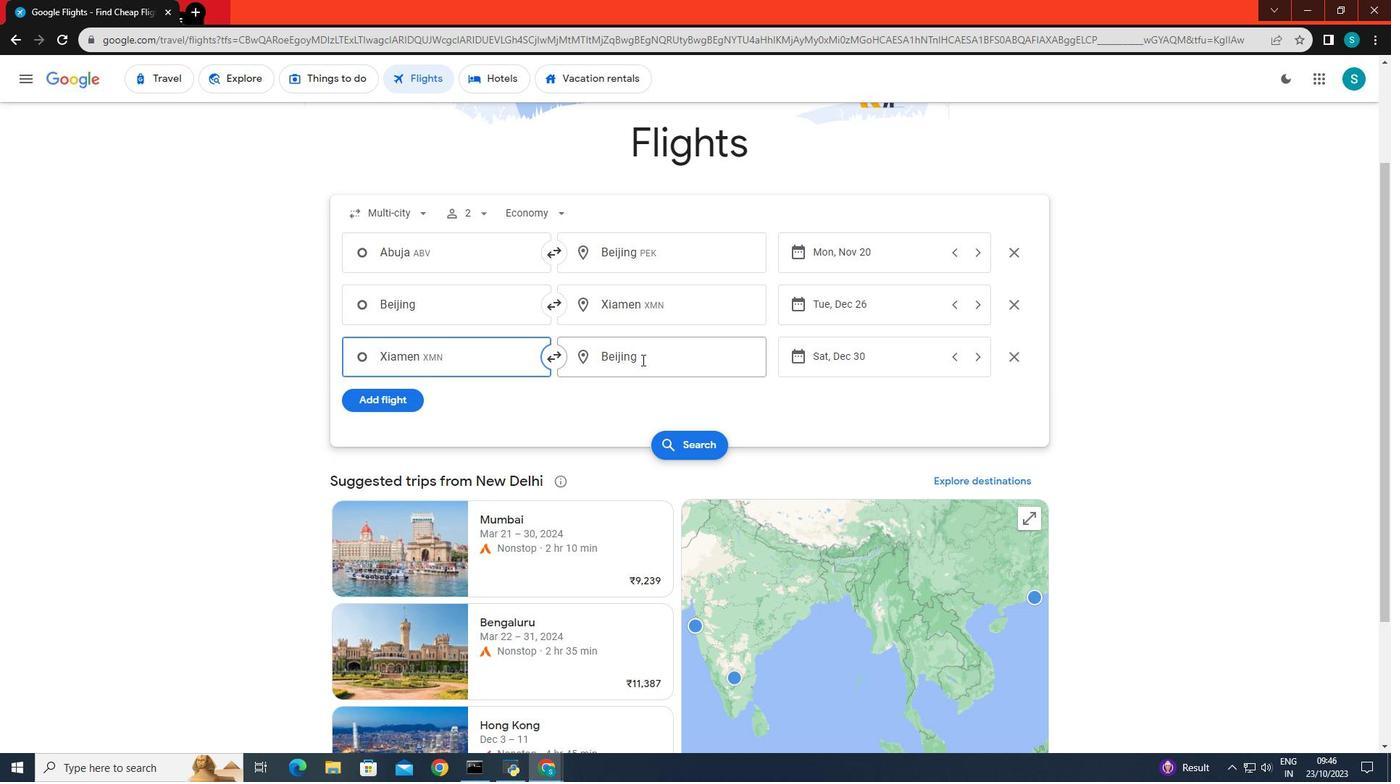 
Action: Mouse pressed left at (642, 360)
Screenshot: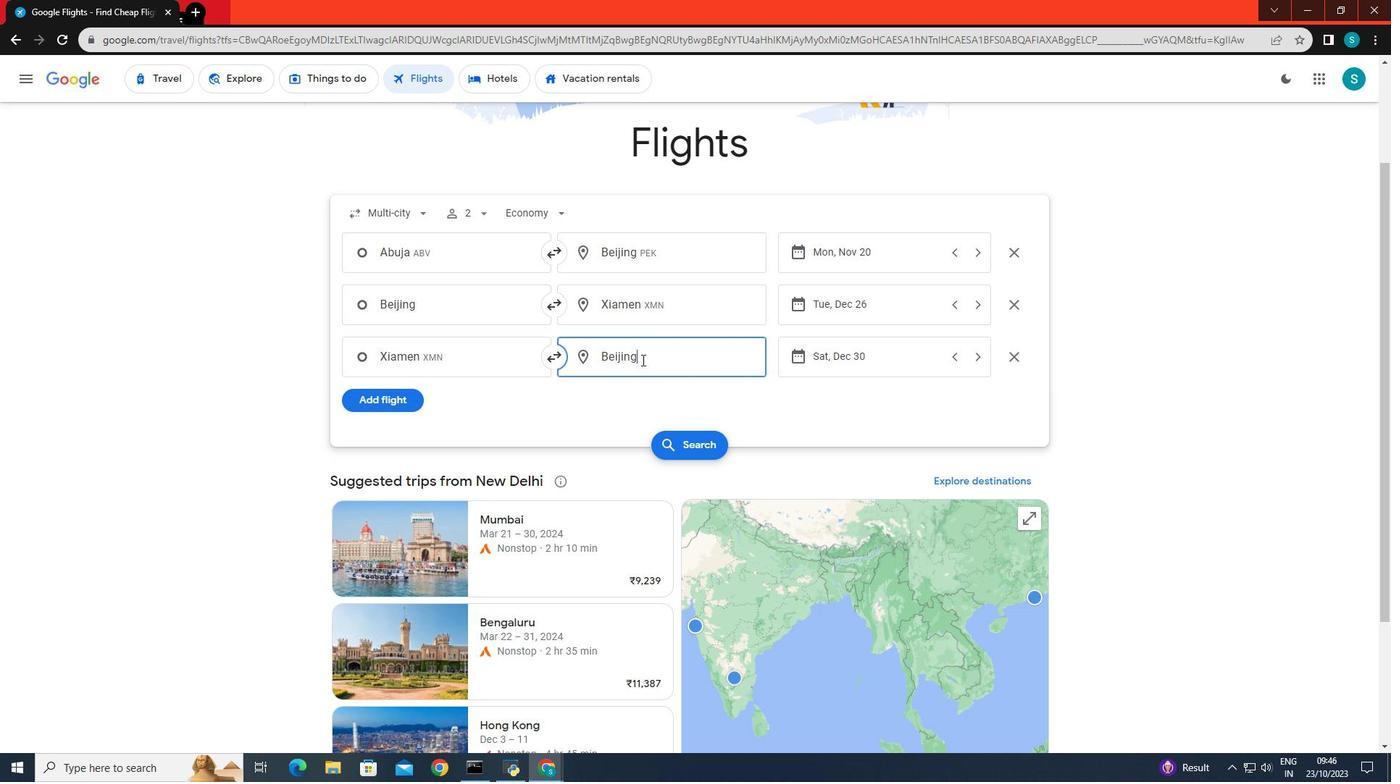 
Action: Key pressed <Key.backspace><Key.caps_lock>A<Key.caps_lock>buja
Screenshot: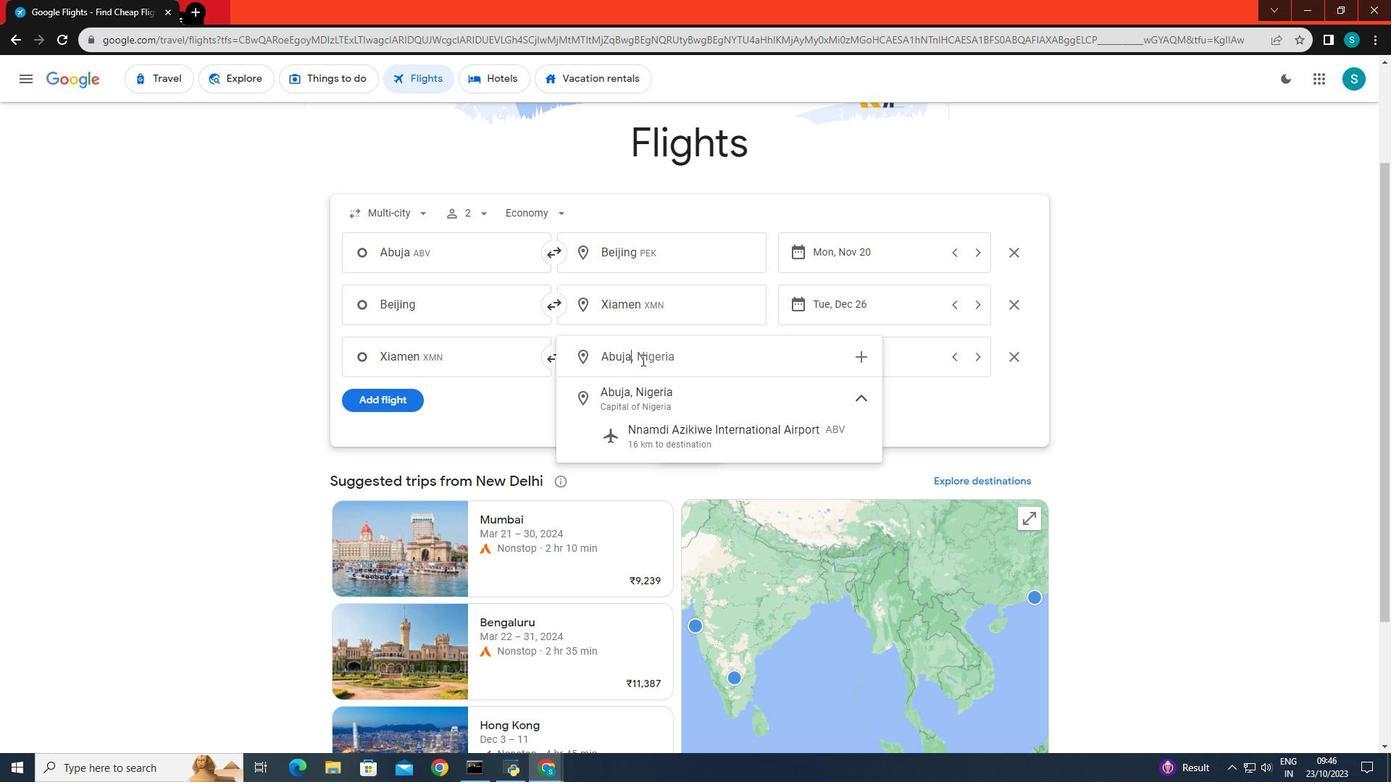 
Action: Mouse moved to (670, 424)
Screenshot: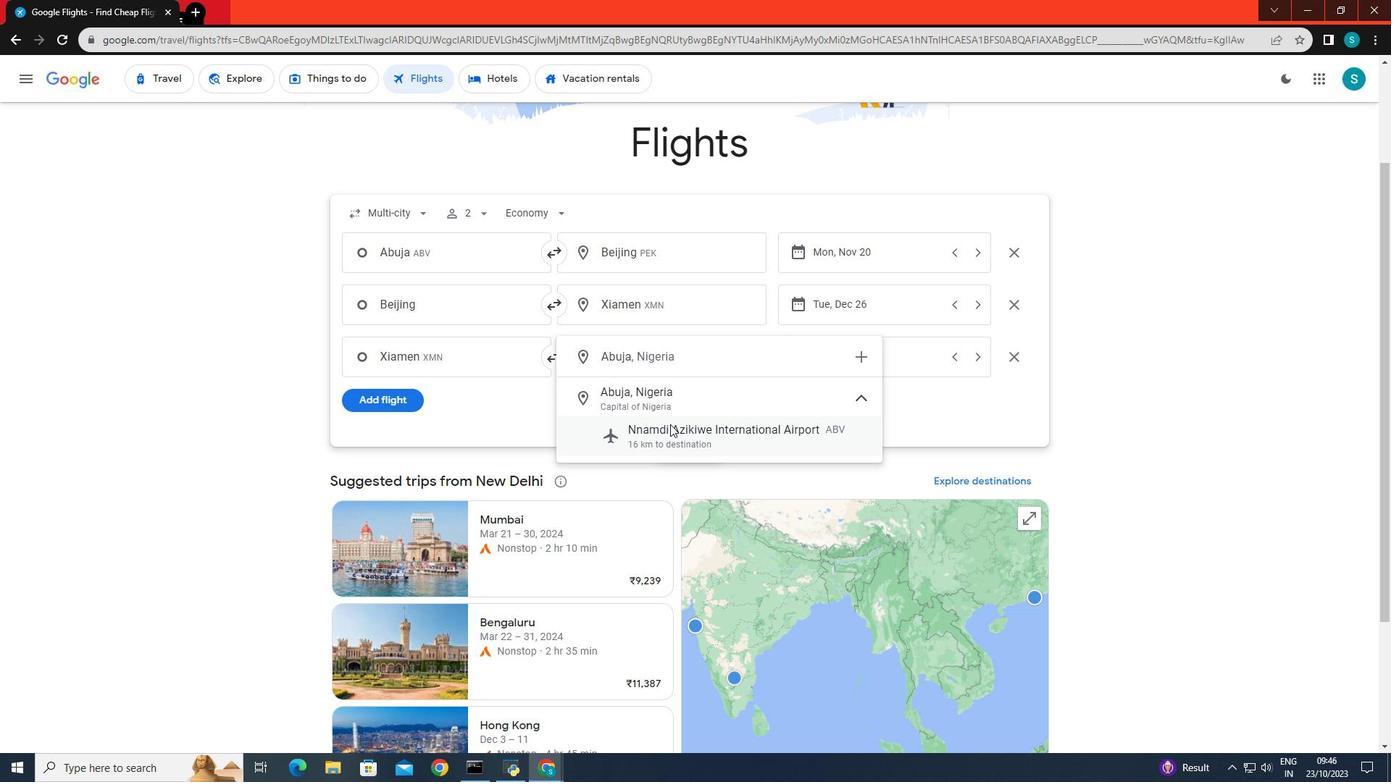 
Action: Mouse pressed left at (670, 424)
Screenshot: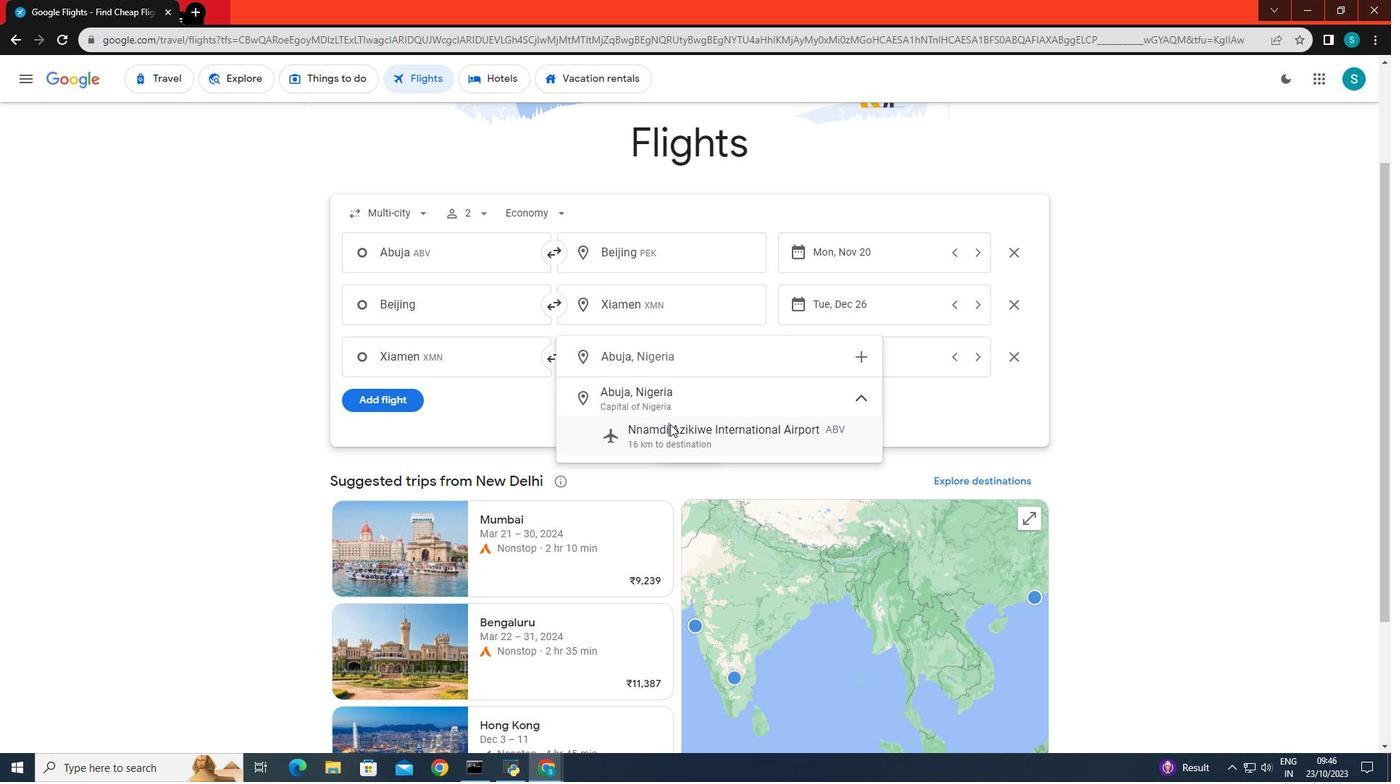 
Action: Mouse moved to (650, 351)
Screenshot: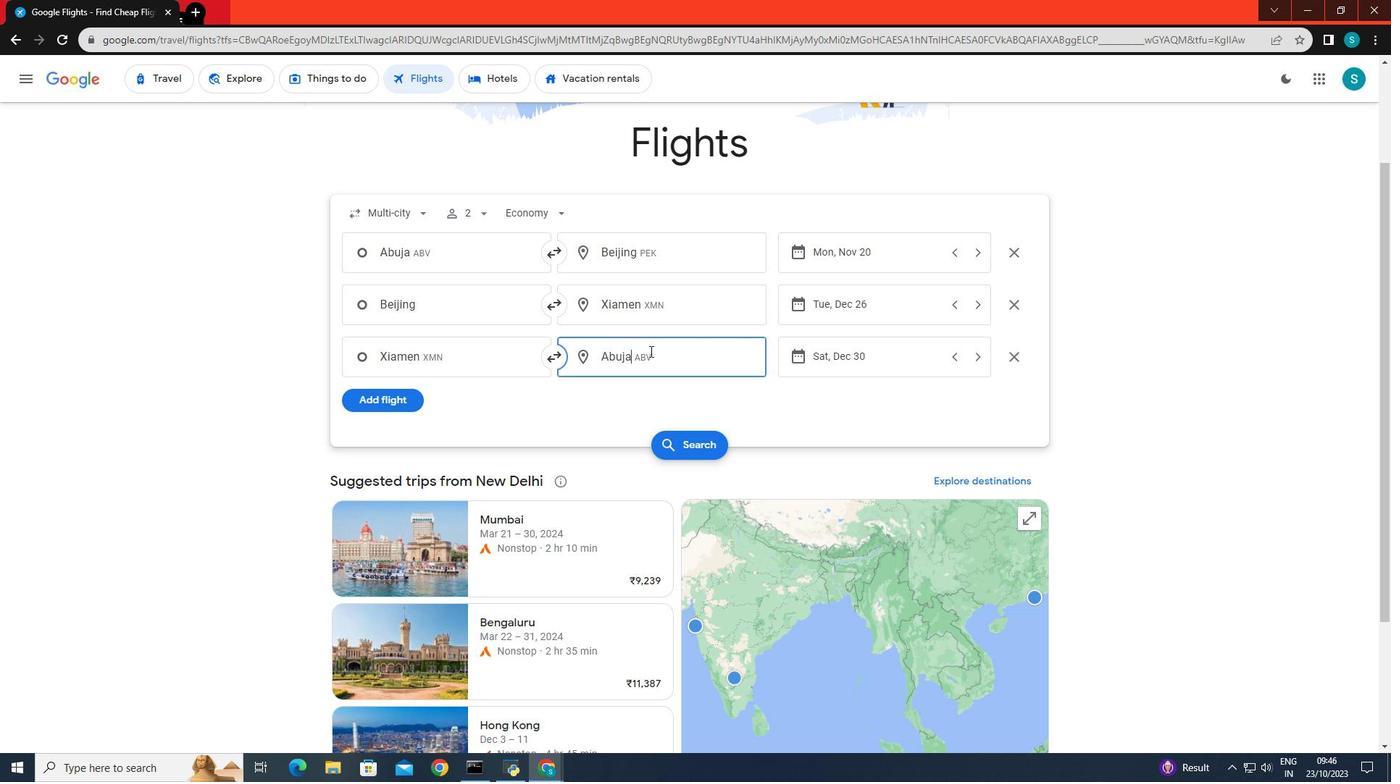 
Action: Mouse pressed left at (650, 351)
Screenshot: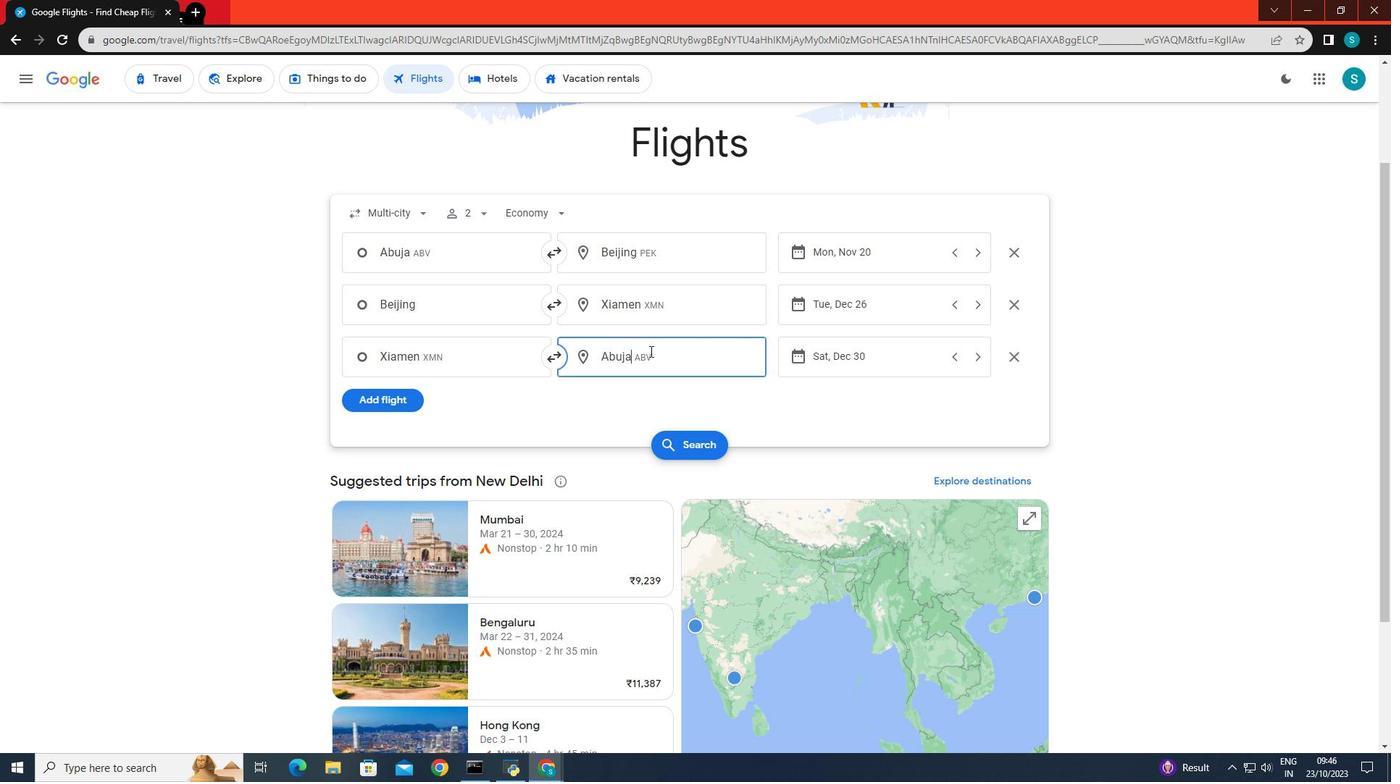 
Action: Mouse moved to (686, 421)
Screenshot: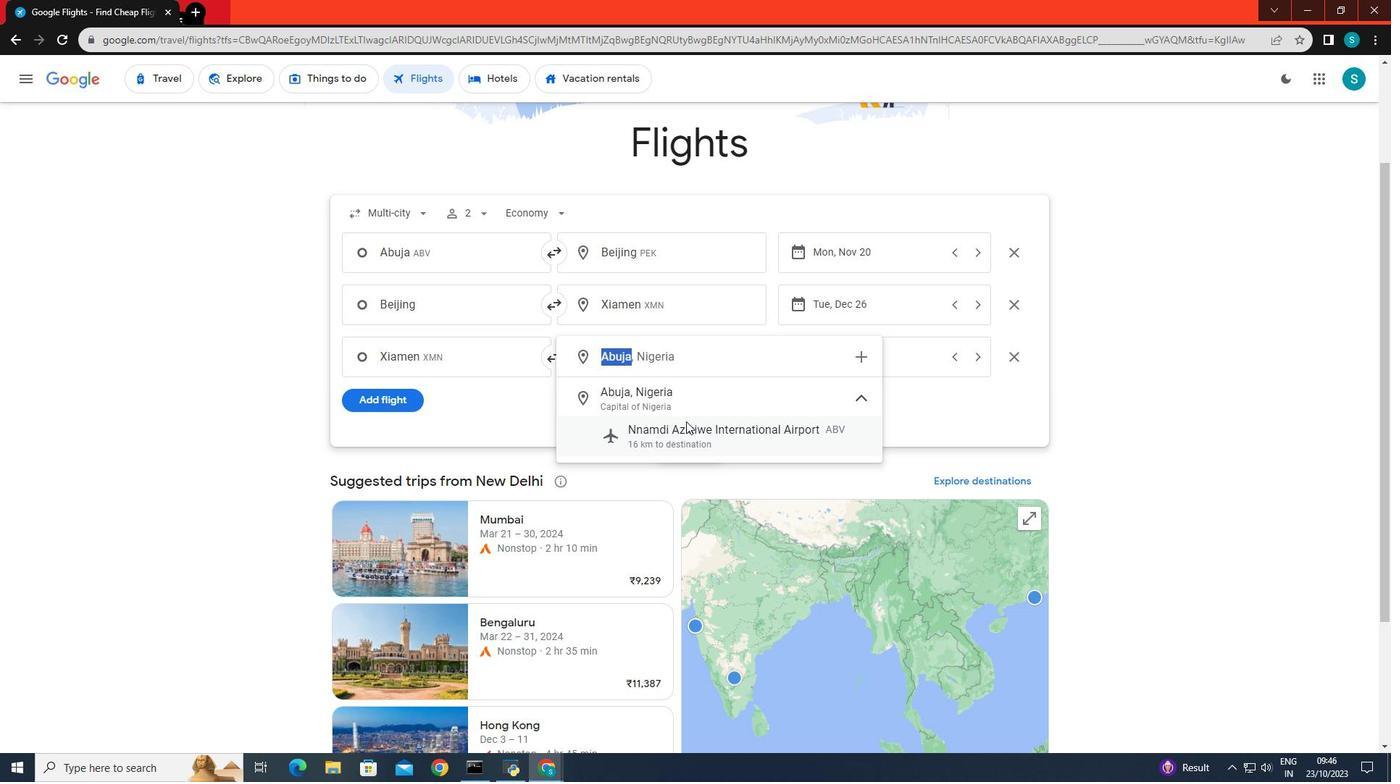 
Action: Mouse pressed left at (686, 421)
Screenshot: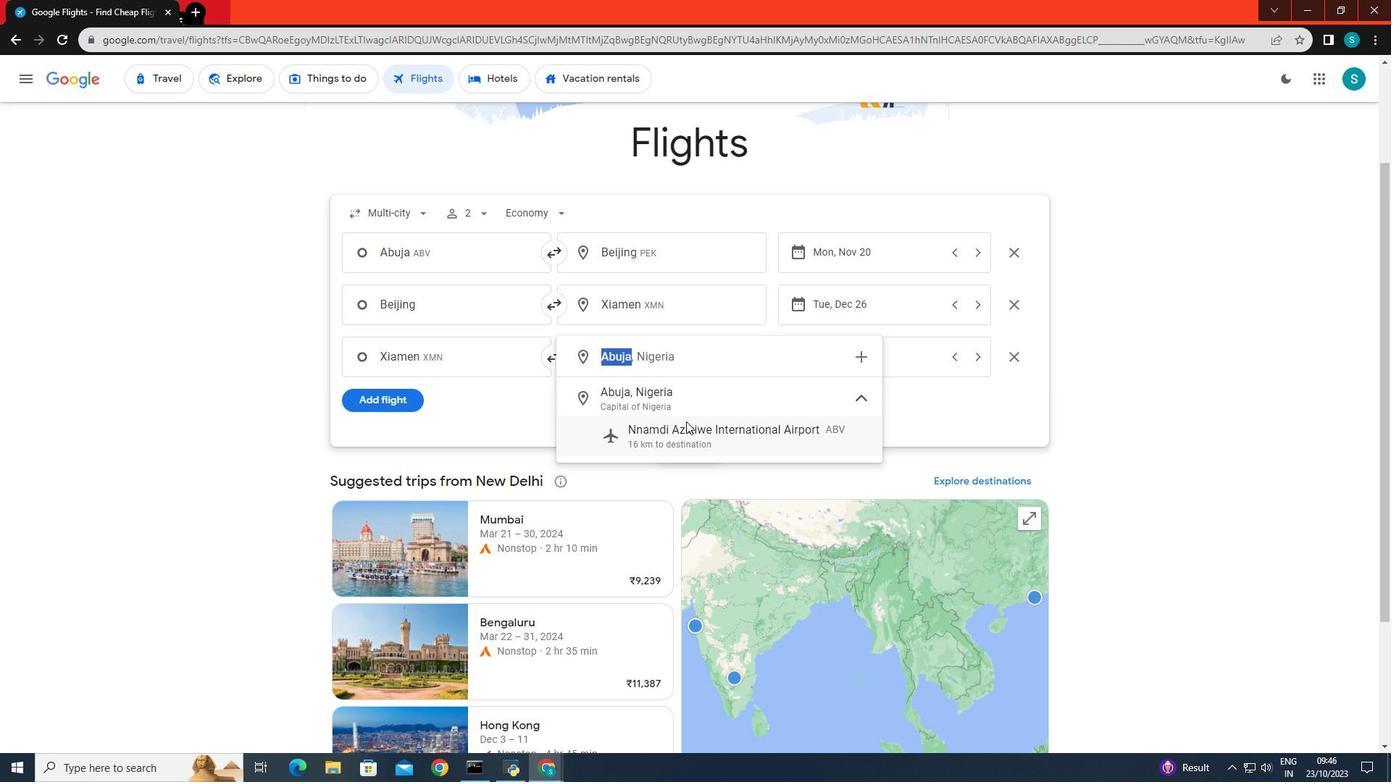 
Action: Mouse moved to (817, 353)
Screenshot: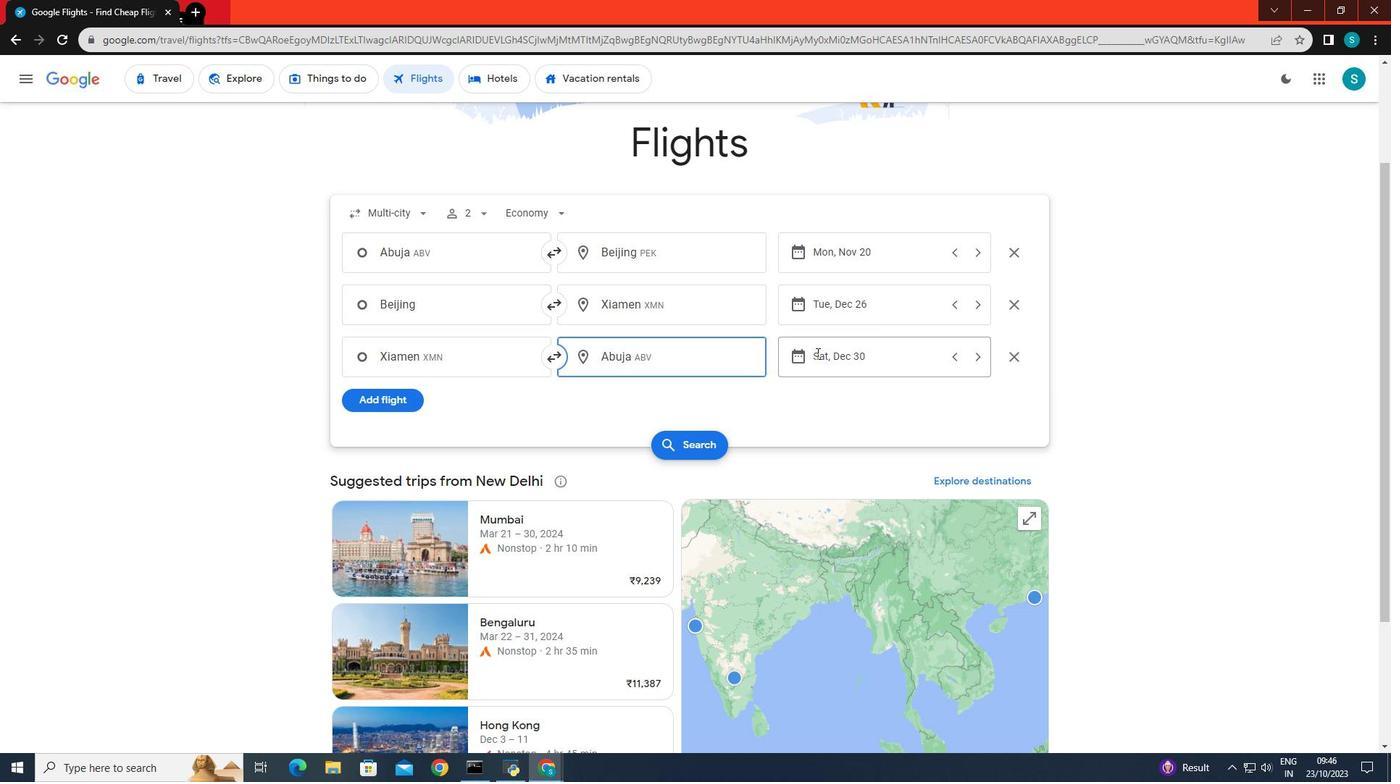
Action: Mouse pressed left at (817, 353)
Screenshot: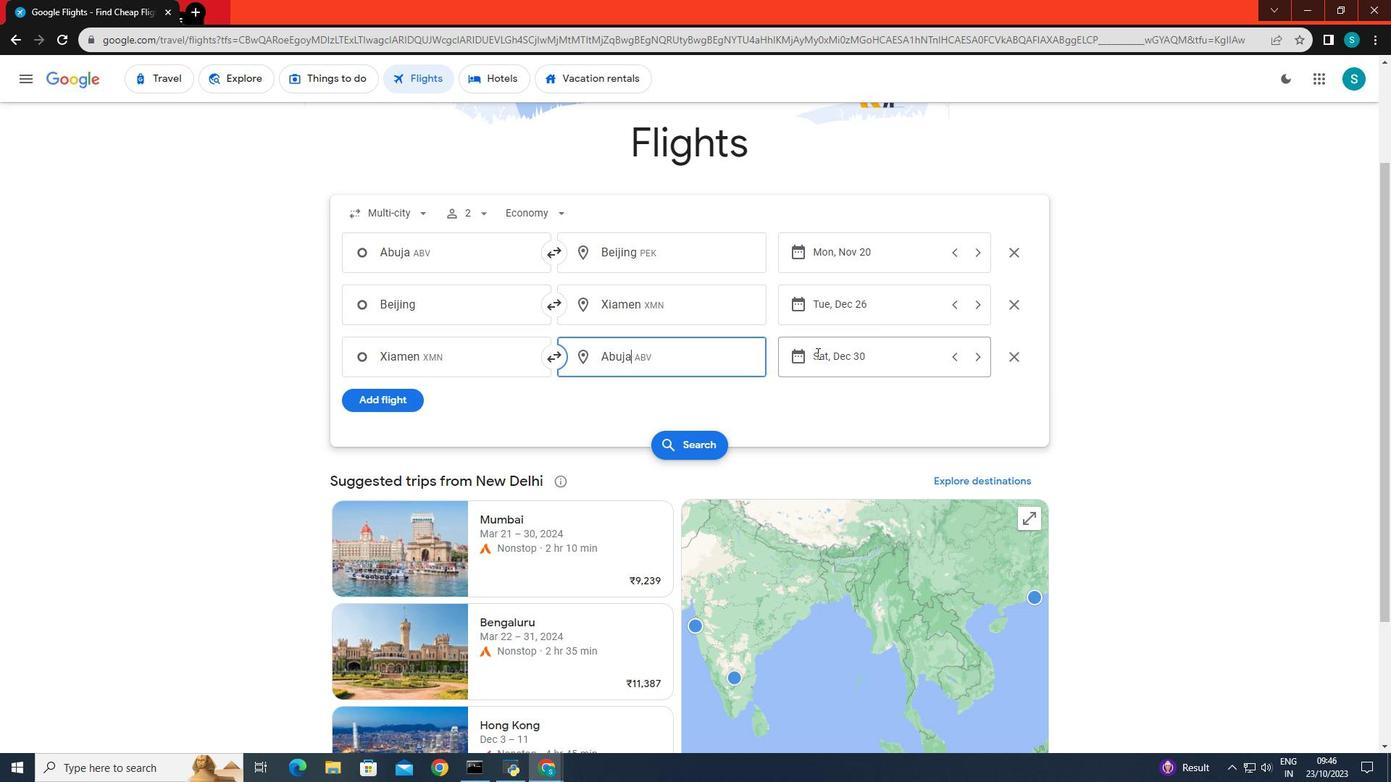 
Action: Mouse moved to (686, 626)
Screenshot: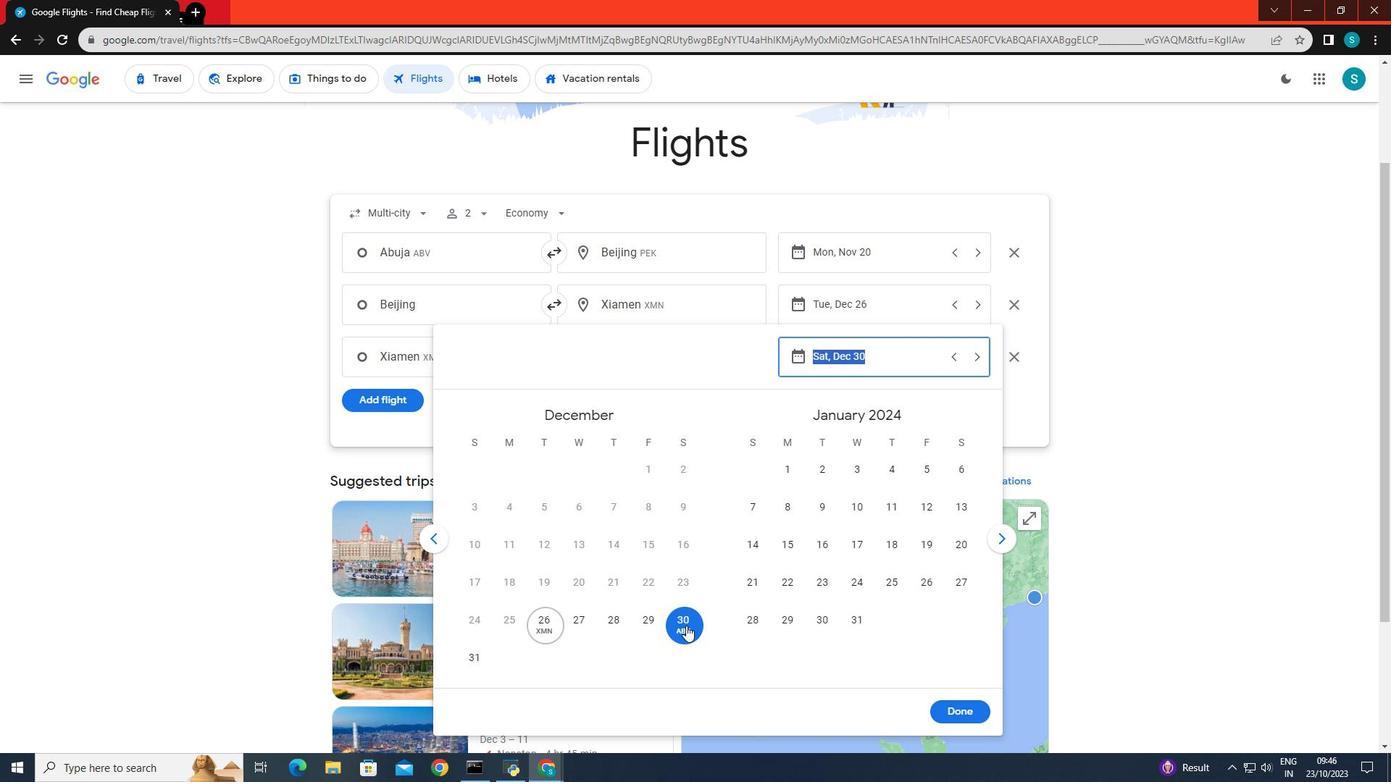 
Action: Mouse pressed left at (686, 626)
Screenshot: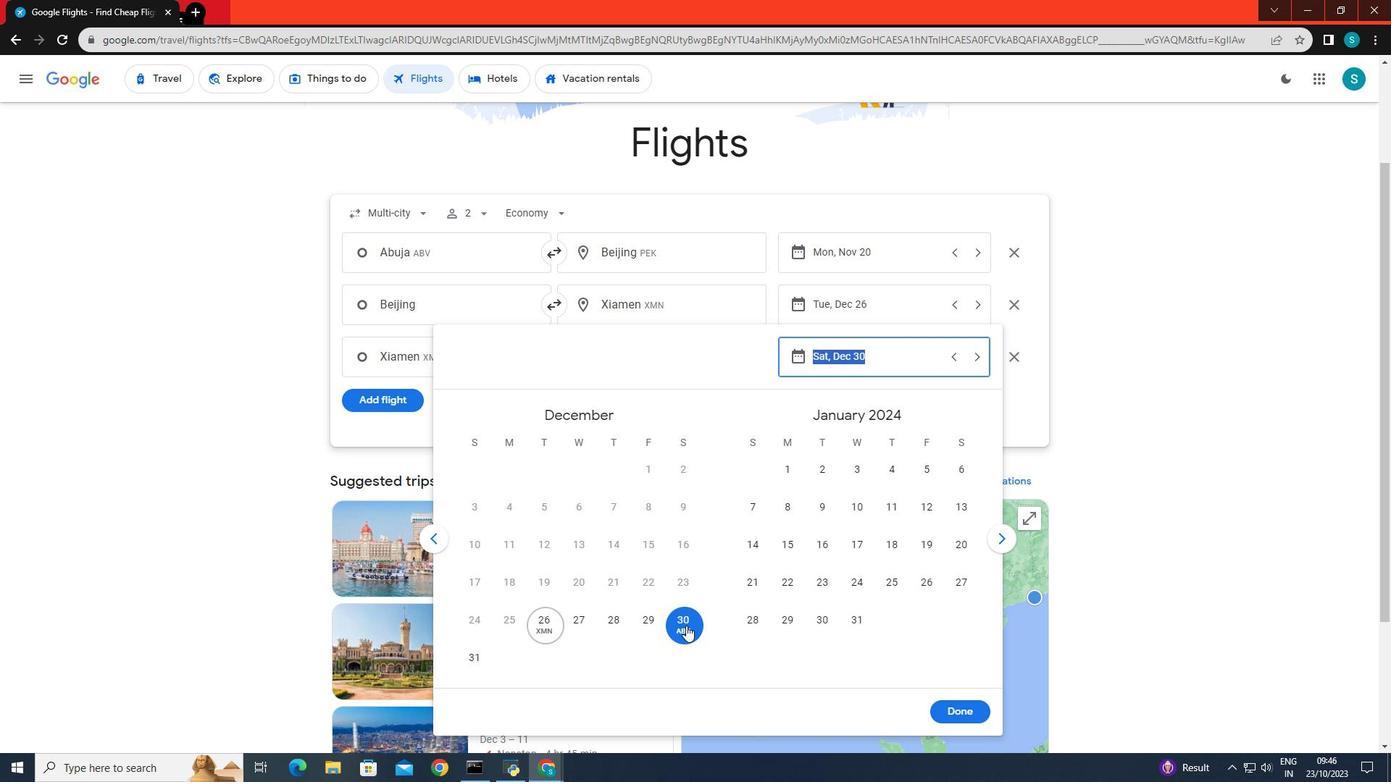 
Action: Mouse moved to (967, 709)
Screenshot: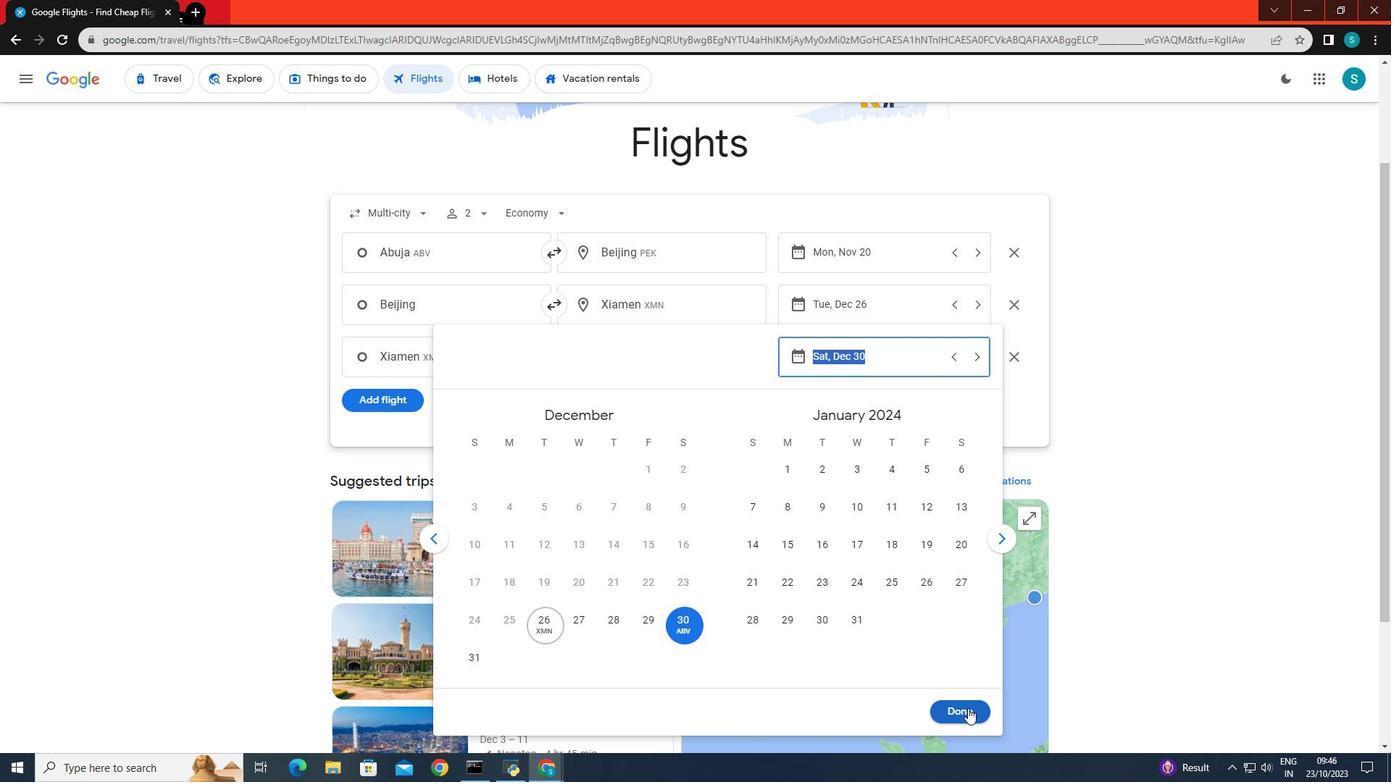 
Action: Mouse pressed left at (967, 709)
Screenshot: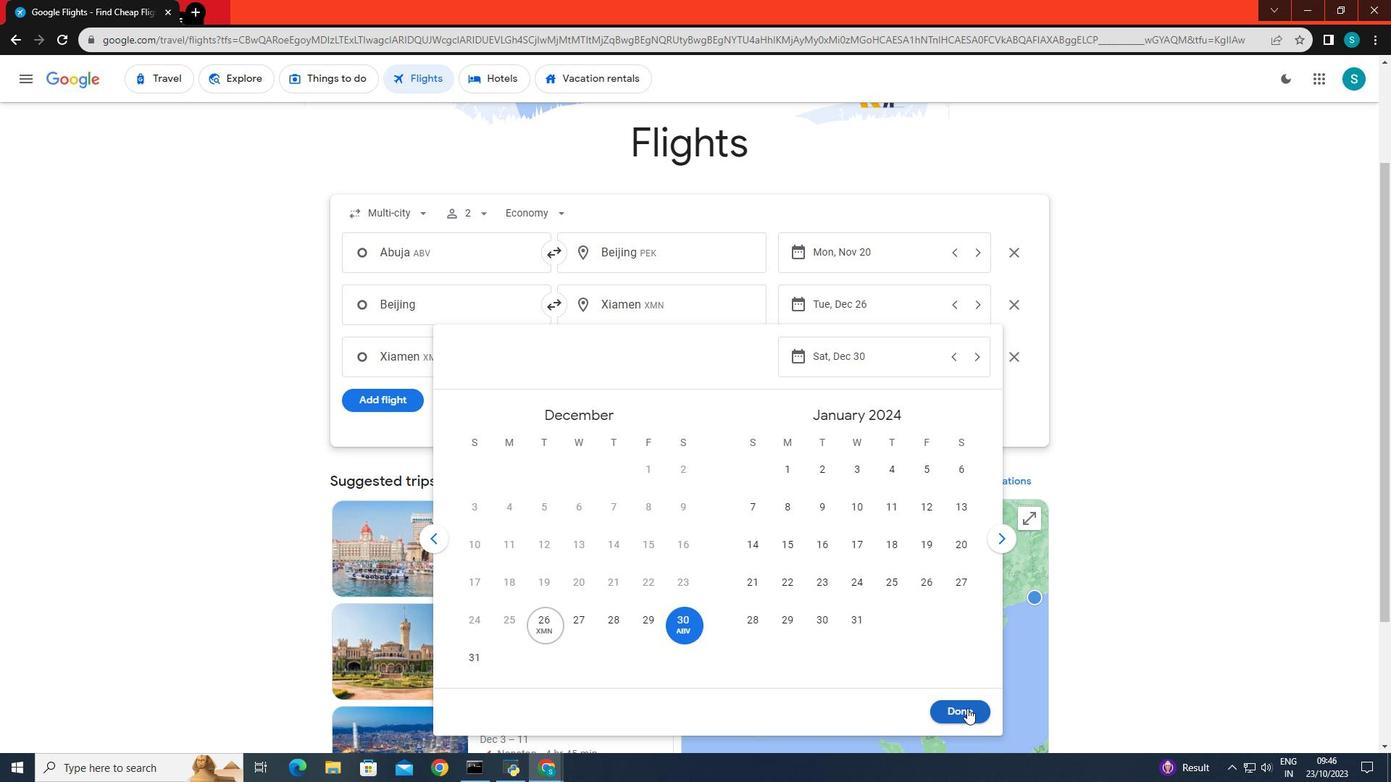 
Action: Mouse moved to (885, 411)
Screenshot: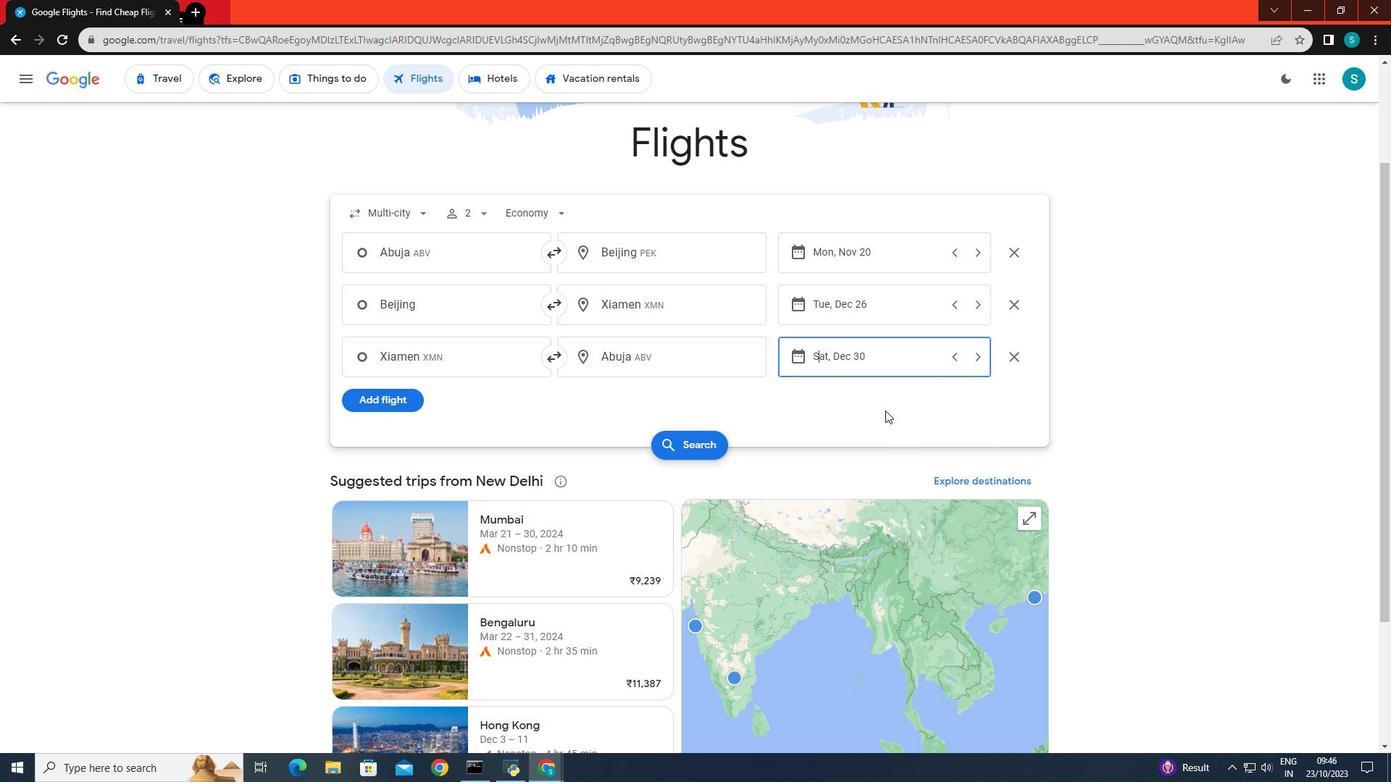
Action: Mouse pressed left at (885, 411)
Screenshot: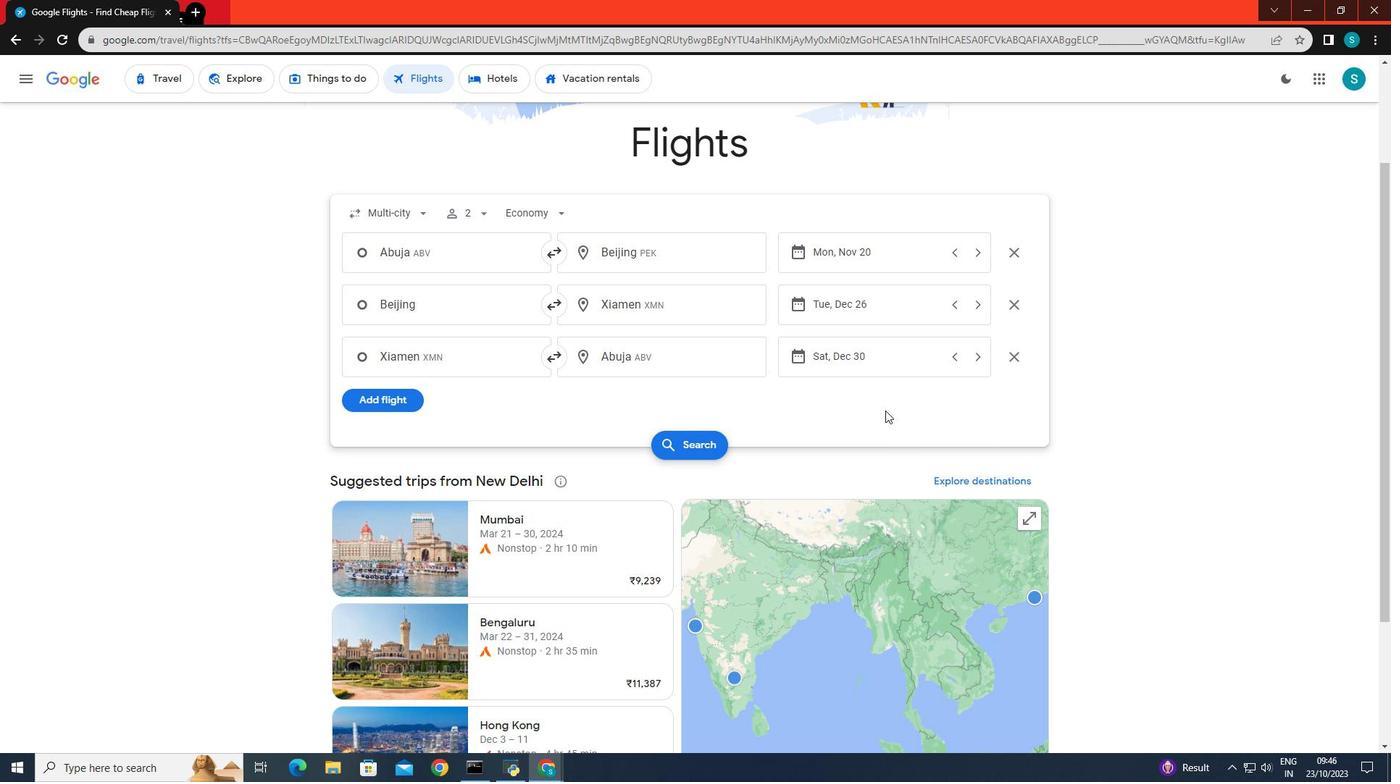 
Action: Mouse moved to (682, 440)
Screenshot: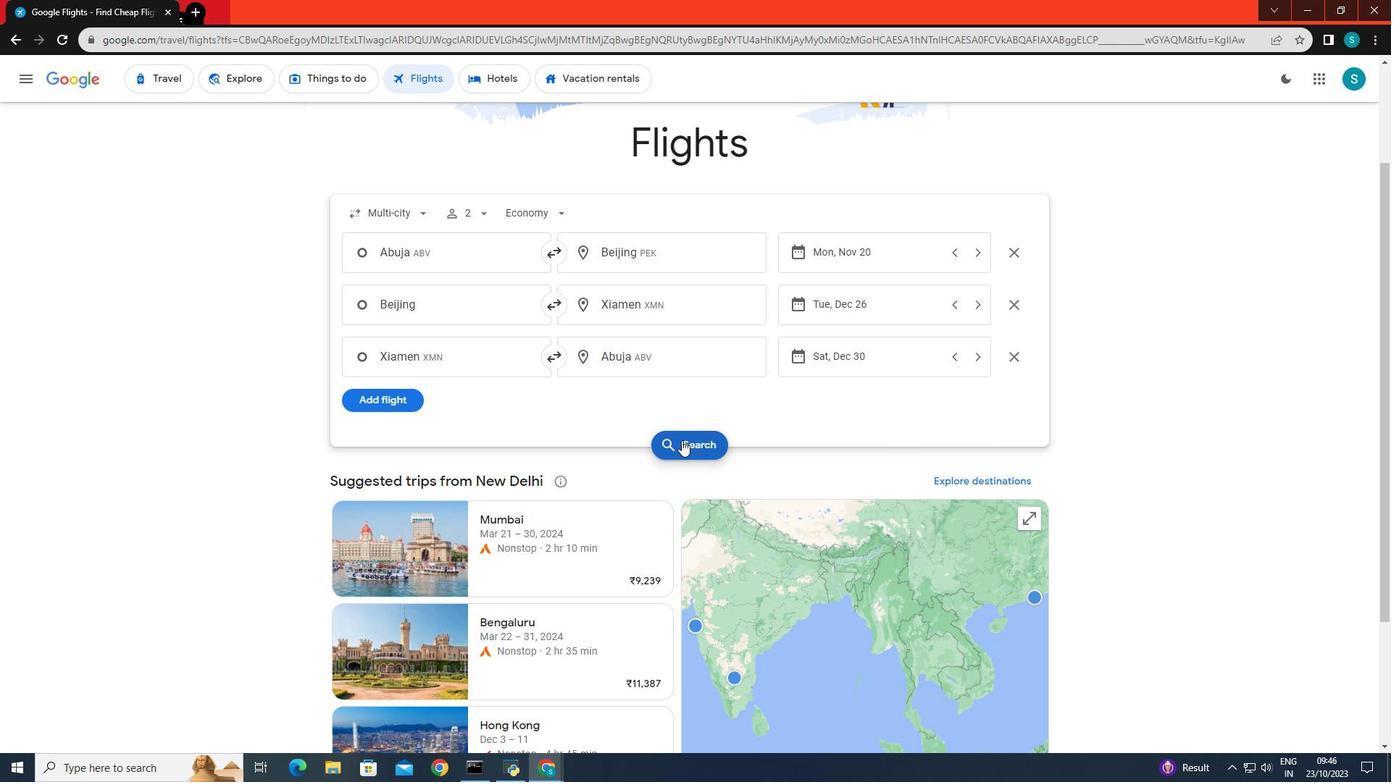 
Action: Mouse pressed left at (682, 440)
Screenshot: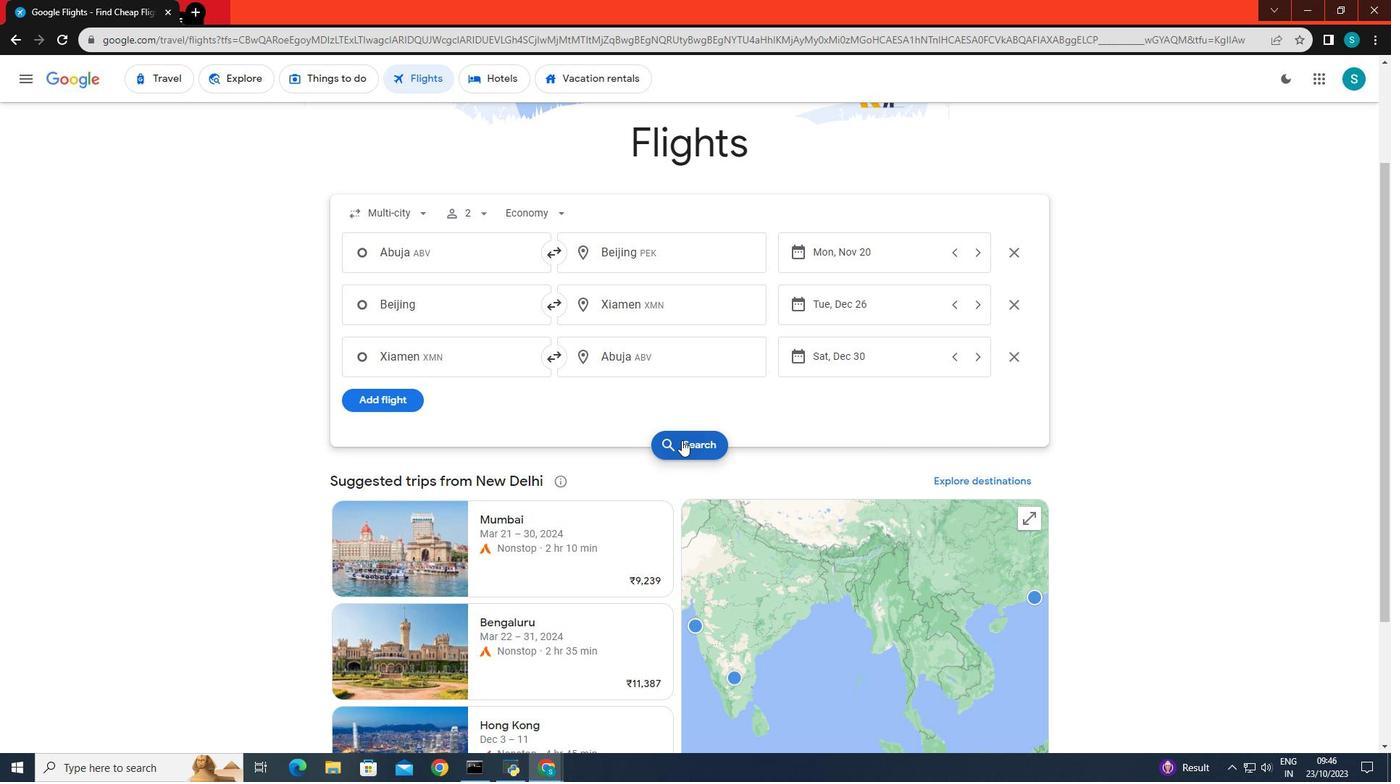 
Action: Mouse moved to (582, 509)
Screenshot: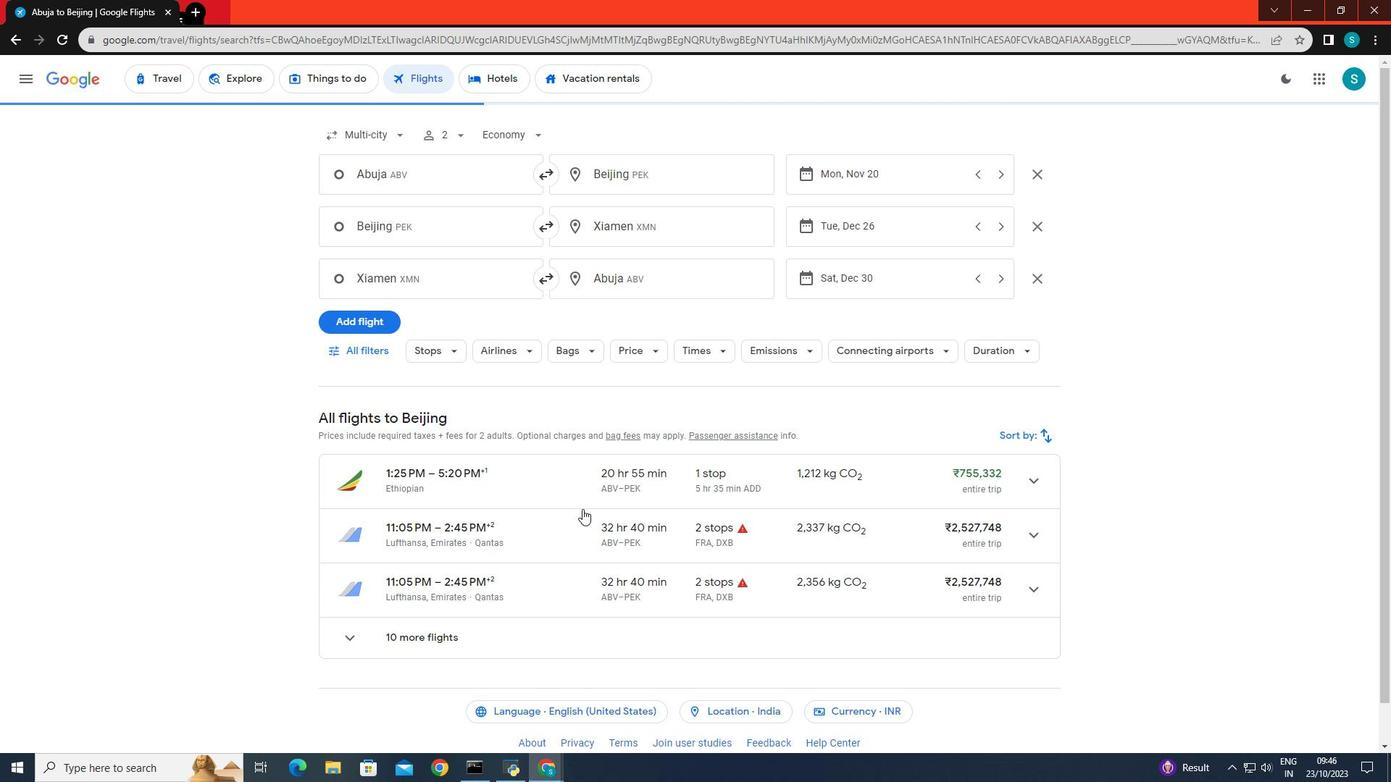 
